 Task: Add an event with the title Second Product Launch Event and Customer Showcase, date ''2023/10/30'', time 9:15 AM to 11:15 AMand add a description: Conclude the exercise by summarizing the key takeaways and lessons learned. Emphasize the importance of trust, effective communication, and mutual support in building a strong and cohesive team.Select event color  Graphite . Add location for the event as: Bergen, Norway, logged in from the account softage.8@softage.netand send the event invitation to softage.1@softage.net and softage.2@softage.net. Set a reminder for the event Weekly on Sunday
Action: Mouse moved to (75, 98)
Screenshot: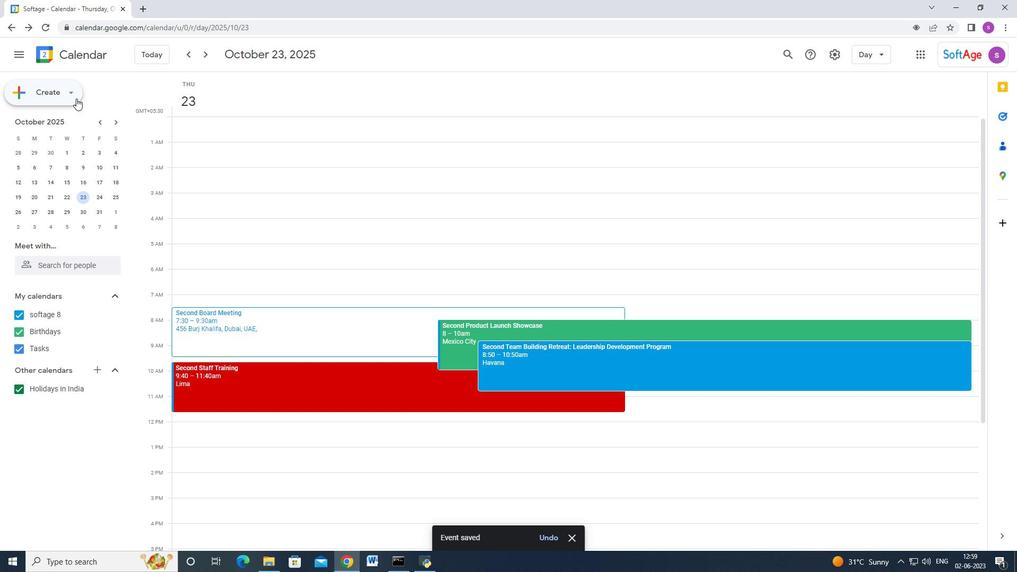 
Action: Mouse pressed left at (75, 98)
Screenshot: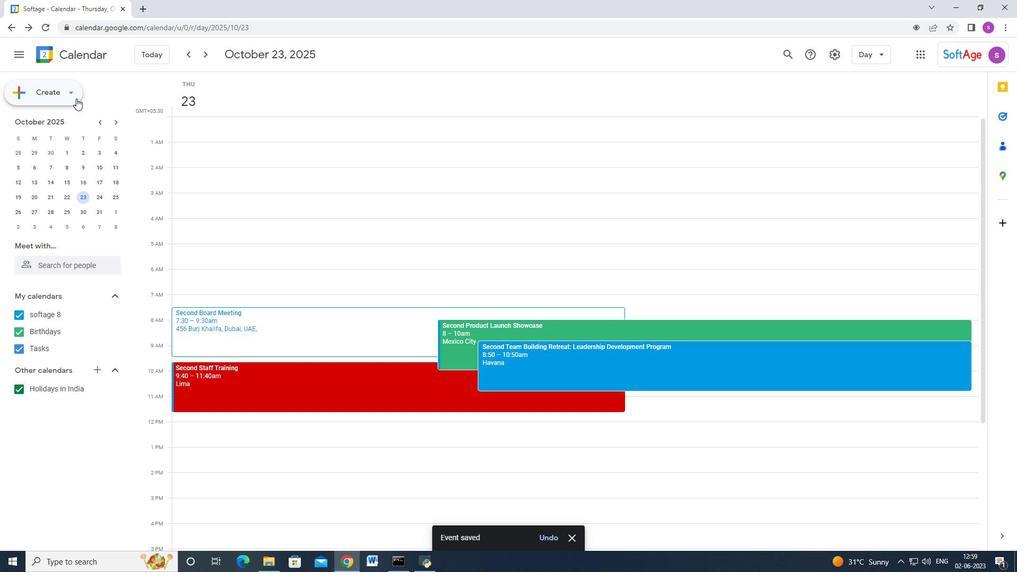 
Action: Mouse moved to (61, 118)
Screenshot: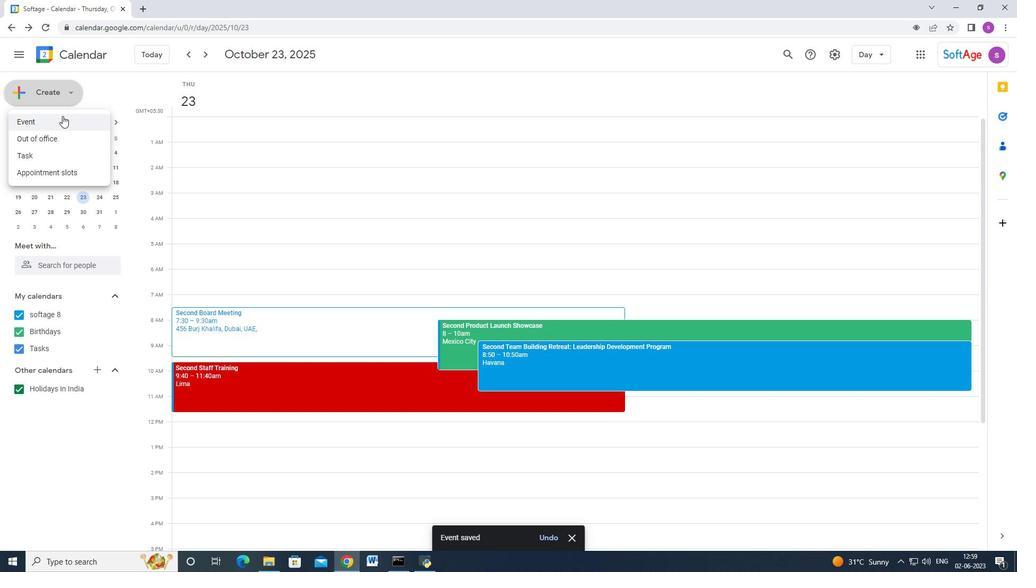 
Action: Mouse pressed left at (61, 118)
Screenshot: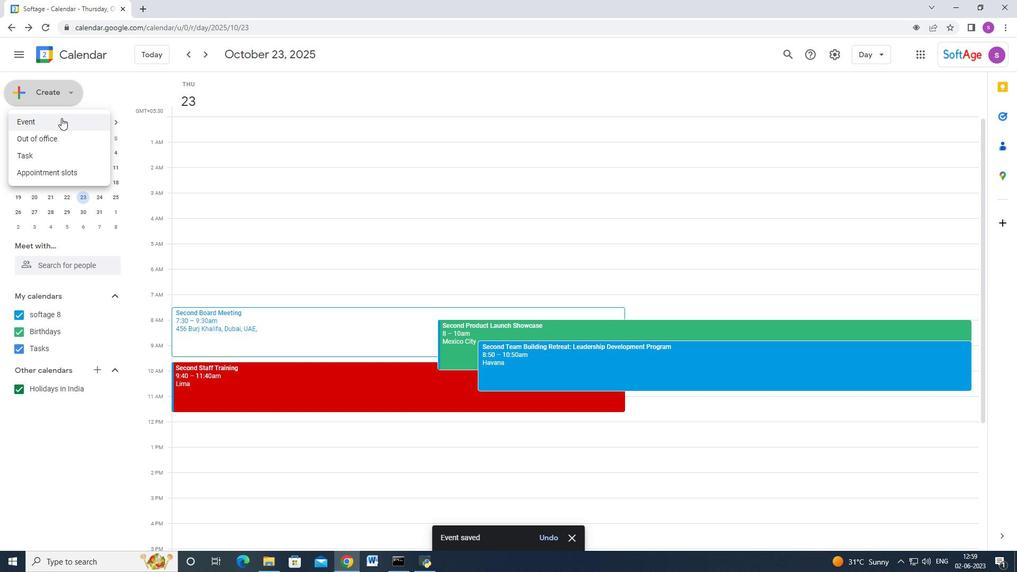 
Action: Mouse moved to (593, 433)
Screenshot: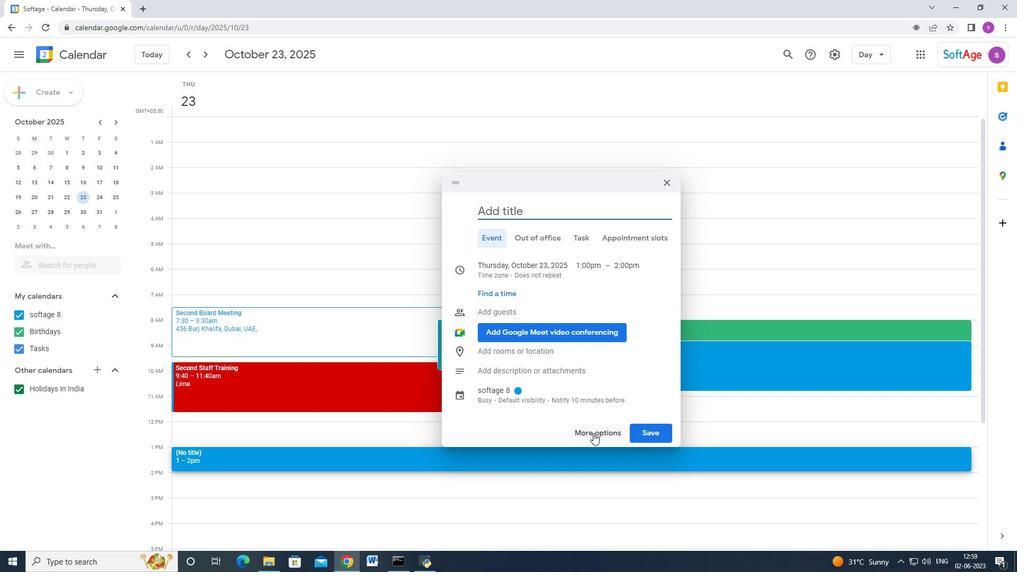 
Action: Mouse pressed left at (593, 433)
Screenshot: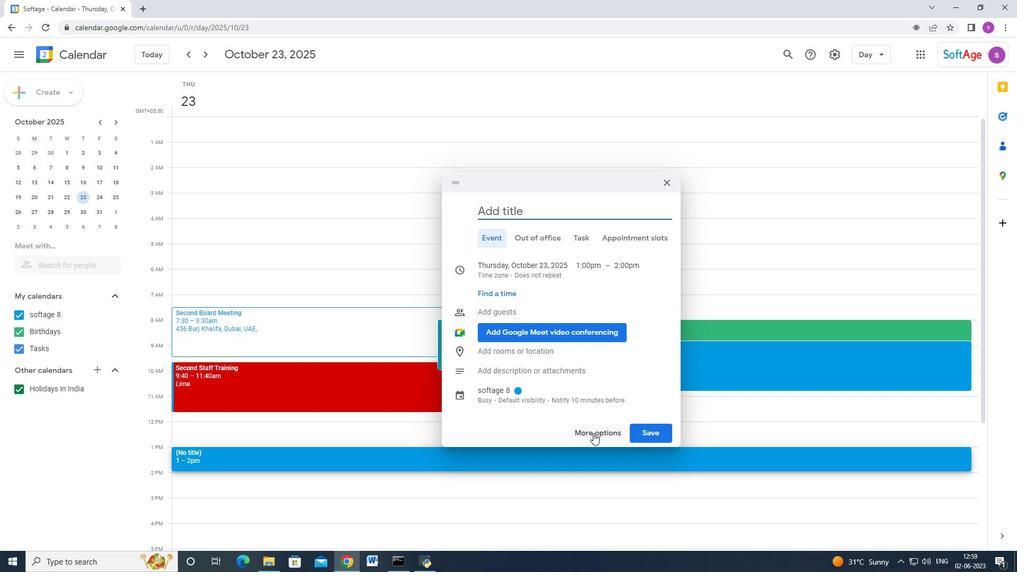 
Action: Mouse moved to (100, 84)
Screenshot: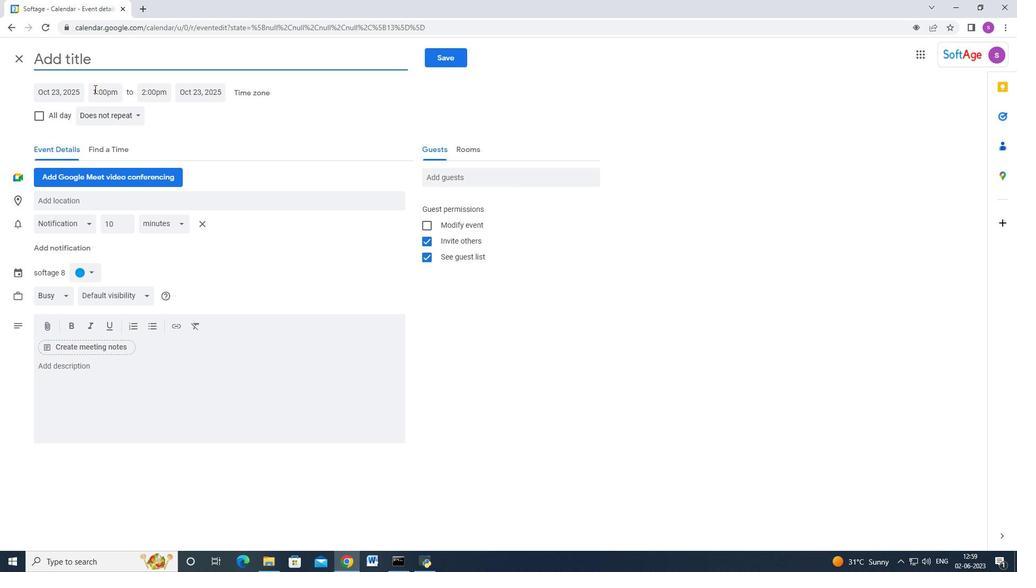 
Action: Key pressed <Key.shift_r>Second<Key.space><Key.shift>Project<Key.space><Key.shift>Lessons<Key.space><Key.shift>Learned<Key.space><Key.shift>Disu<Key.backspace>c<Key.backspace>cussion
Screenshot: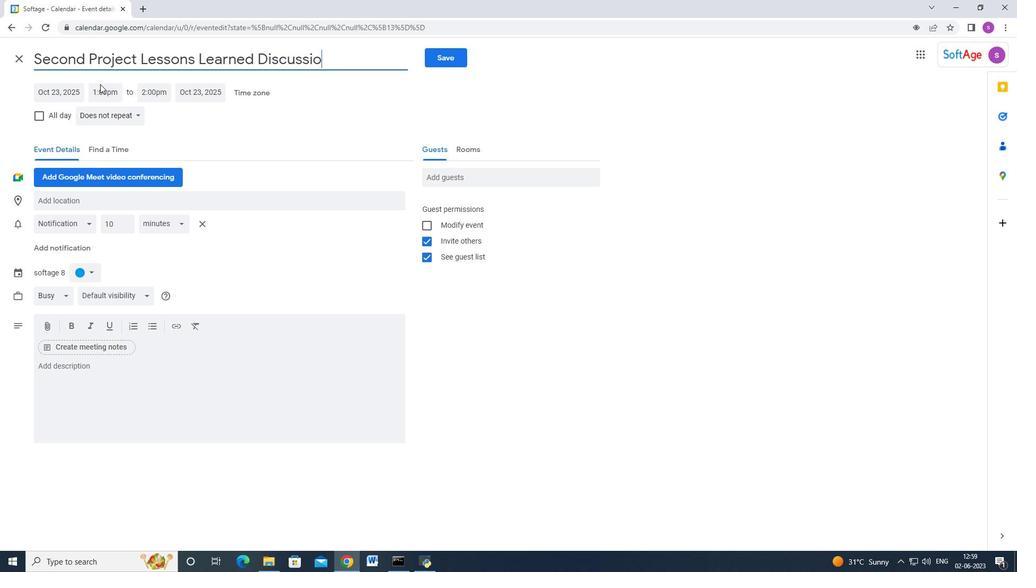 
Action: Mouse moved to (63, 90)
Screenshot: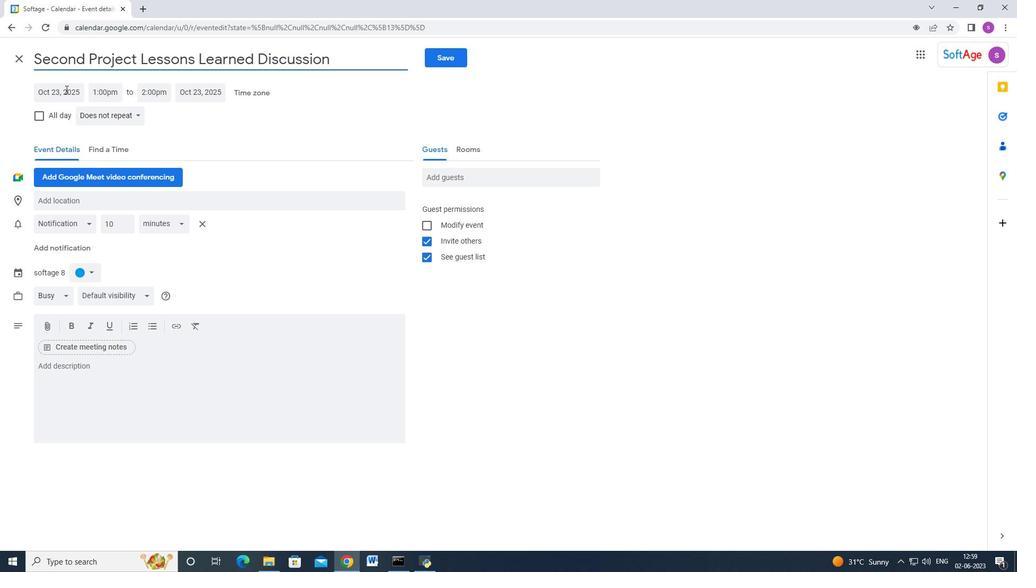 
Action: Mouse pressed left at (63, 90)
Screenshot: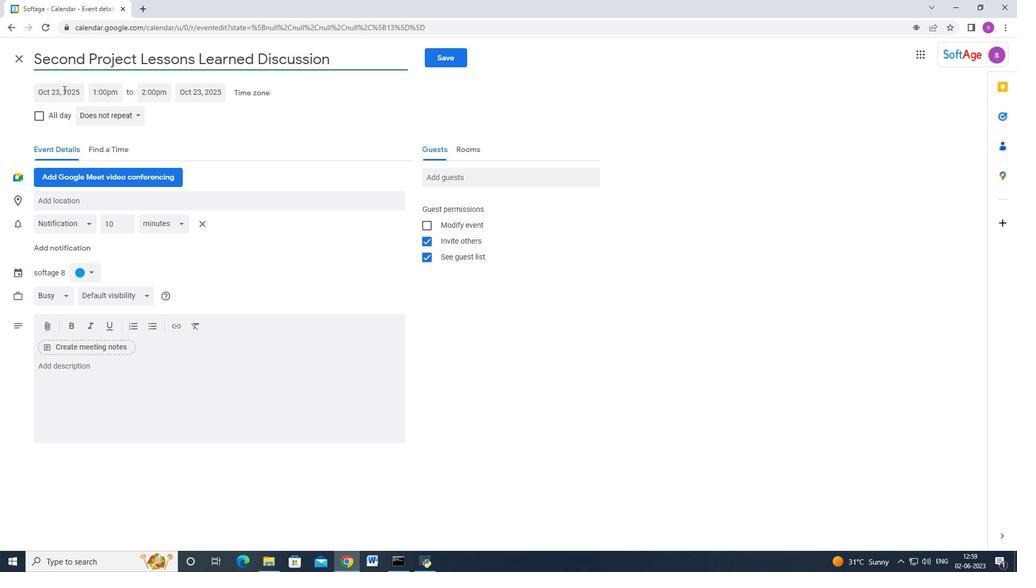 
Action: Mouse moved to (148, 113)
Screenshot: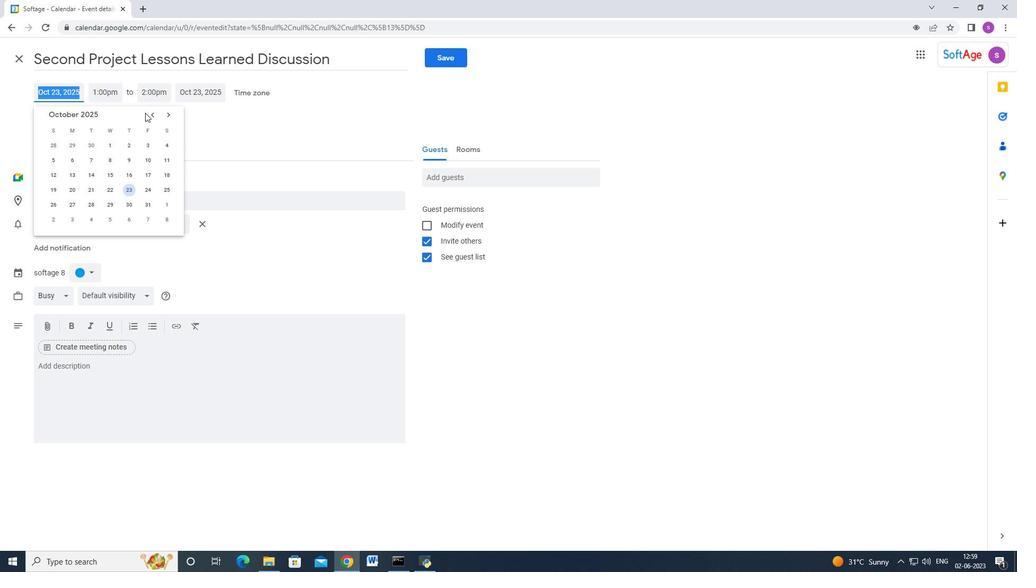 
Action: Mouse pressed left at (148, 113)
Screenshot: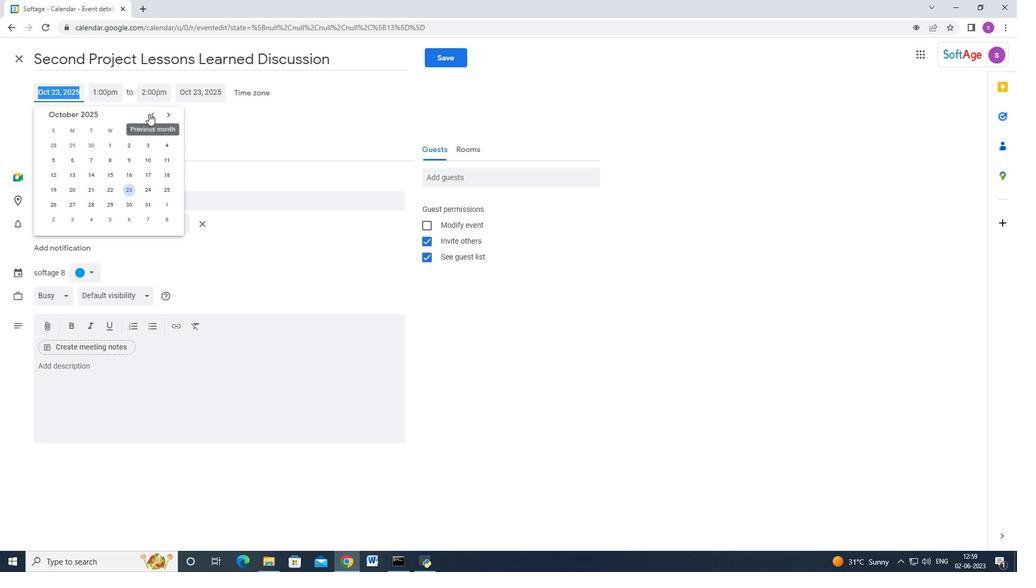 
Action: Mouse pressed left at (148, 113)
Screenshot: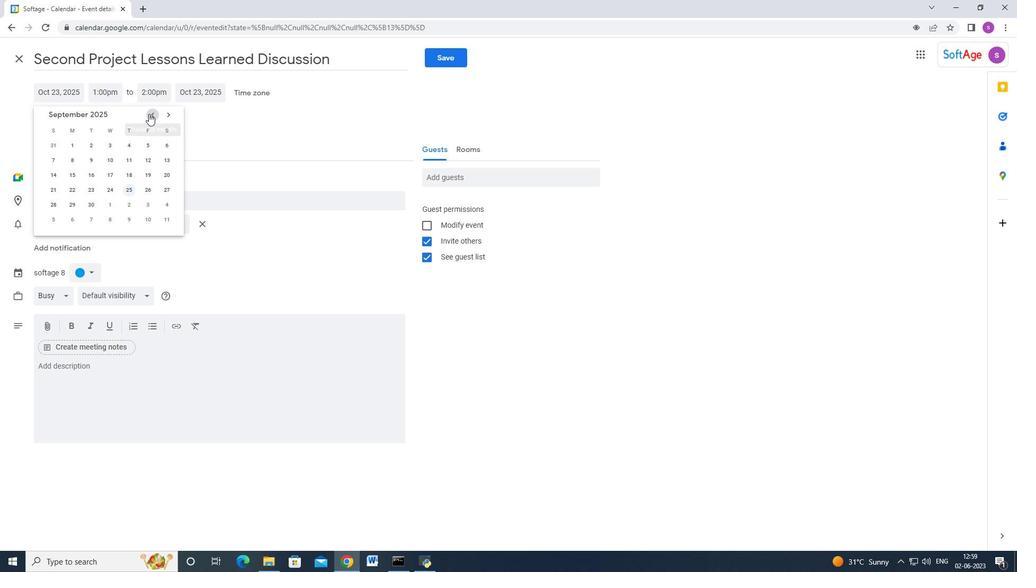 
Action: Mouse pressed left at (148, 113)
Screenshot: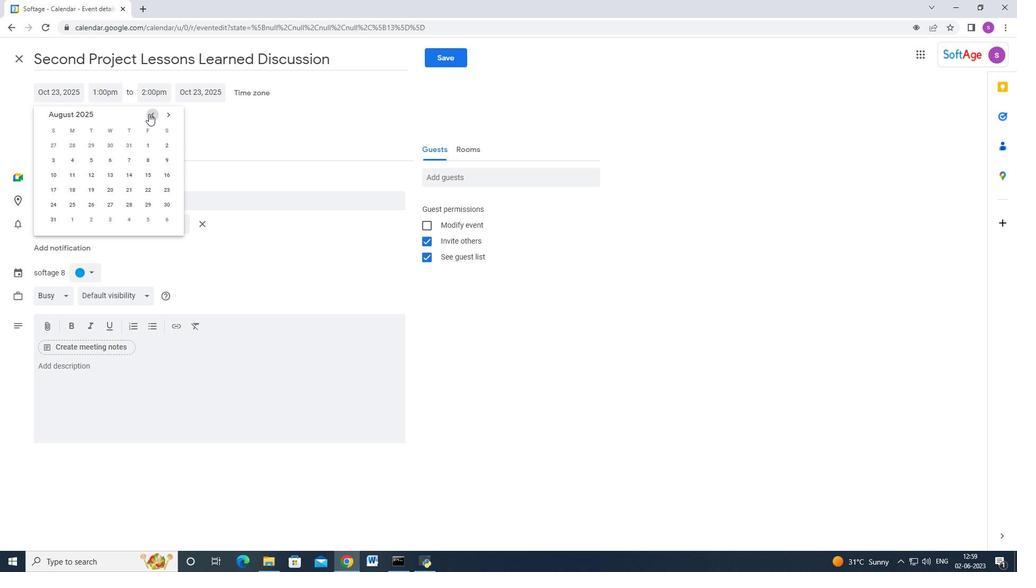 
Action: Mouse pressed left at (148, 113)
Screenshot: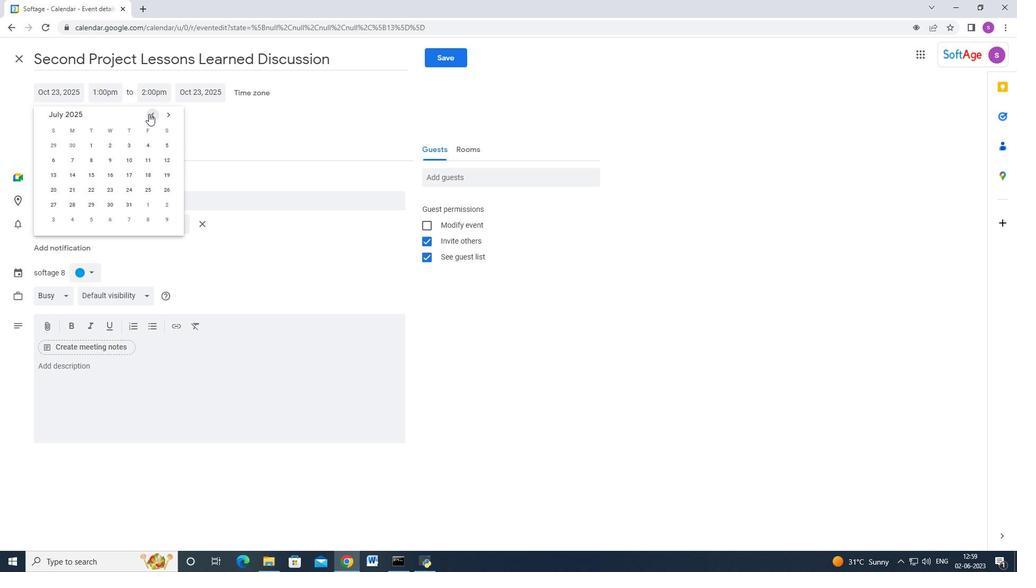 
Action: Mouse pressed left at (148, 113)
Screenshot: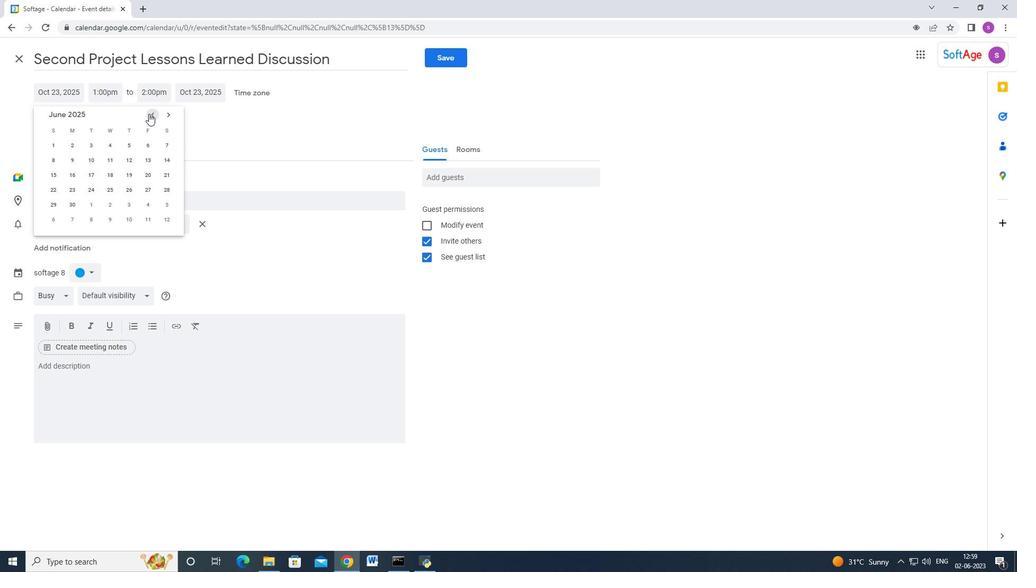 
Action: Mouse pressed left at (148, 113)
Screenshot: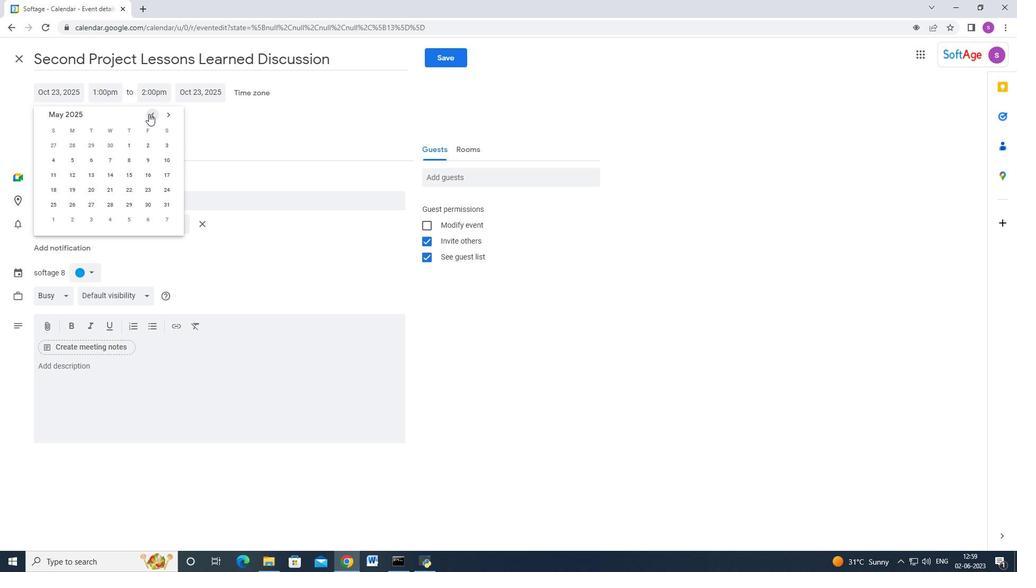 
Action: Mouse pressed left at (148, 113)
Screenshot: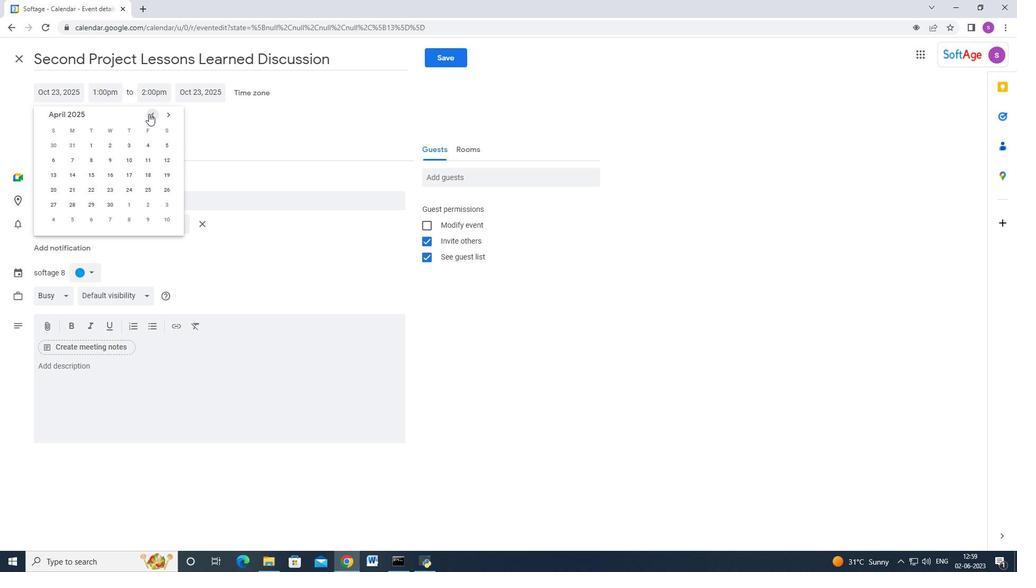 
Action: Mouse pressed left at (148, 113)
Screenshot: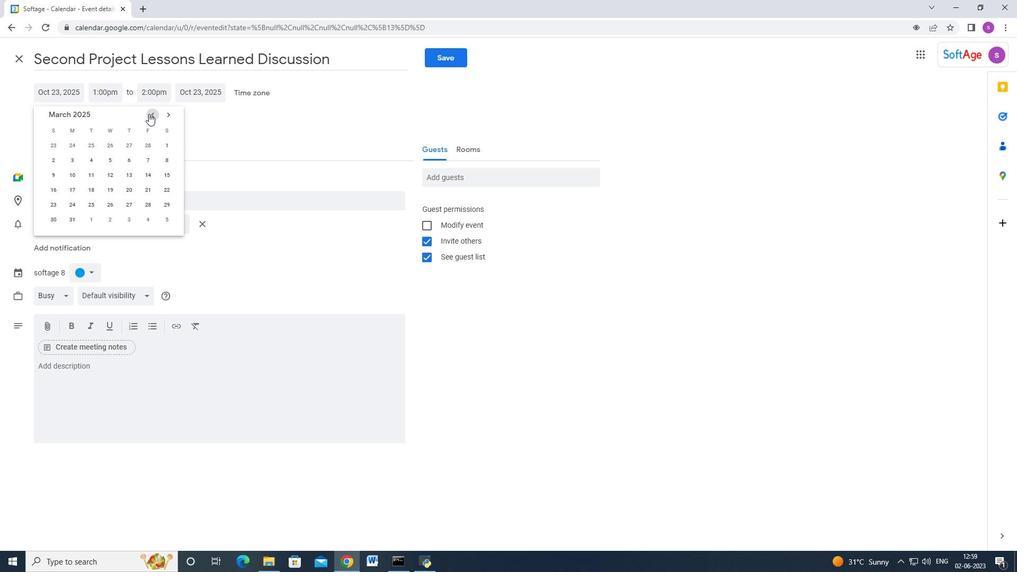
Action: Mouse pressed left at (148, 113)
Screenshot: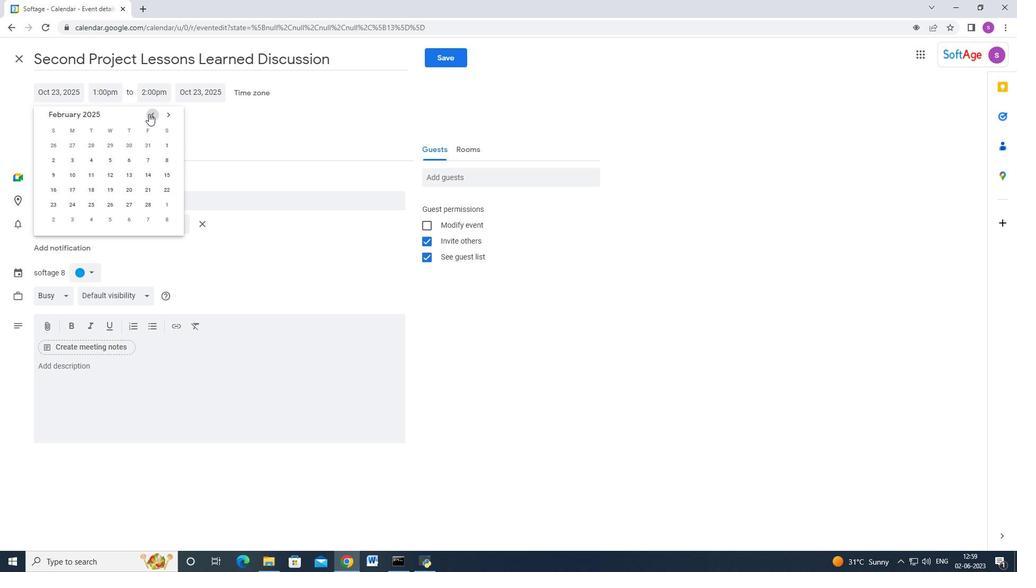 
Action: Mouse pressed left at (148, 113)
Screenshot: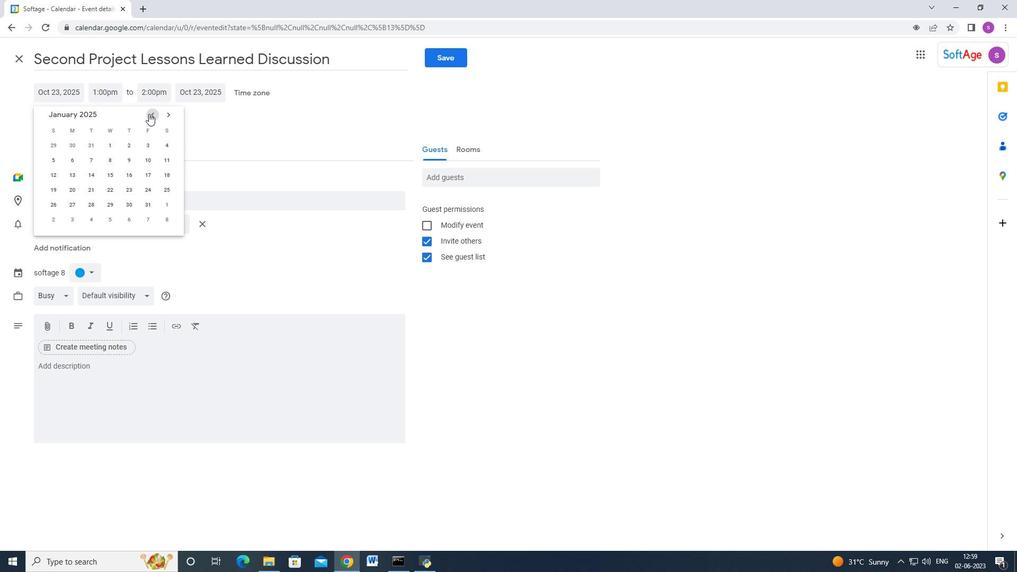 
Action: Mouse pressed left at (148, 113)
Screenshot: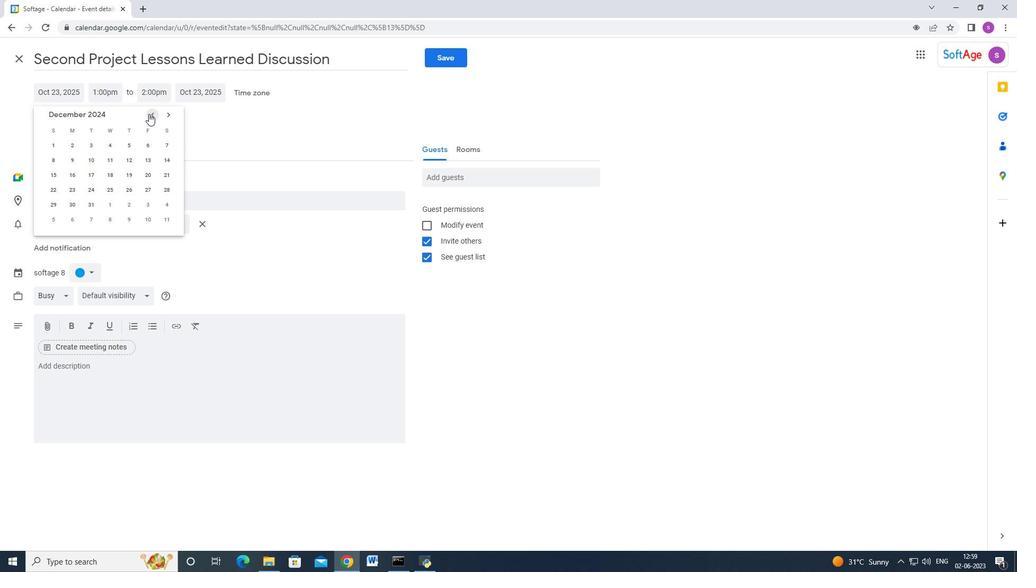 
Action: Mouse pressed left at (148, 113)
Screenshot: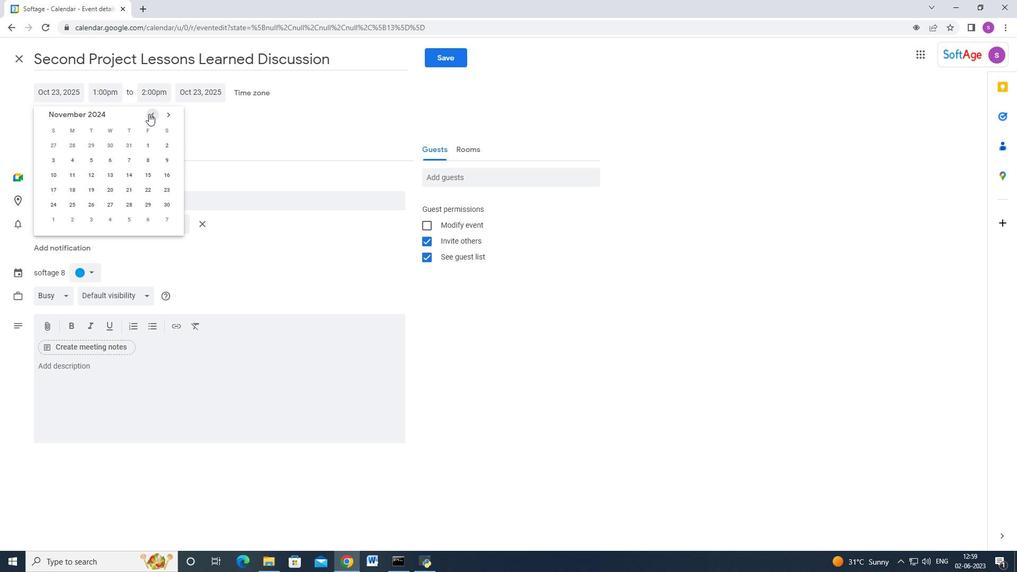 
Action: Mouse pressed left at (148, 113)
Screenshot: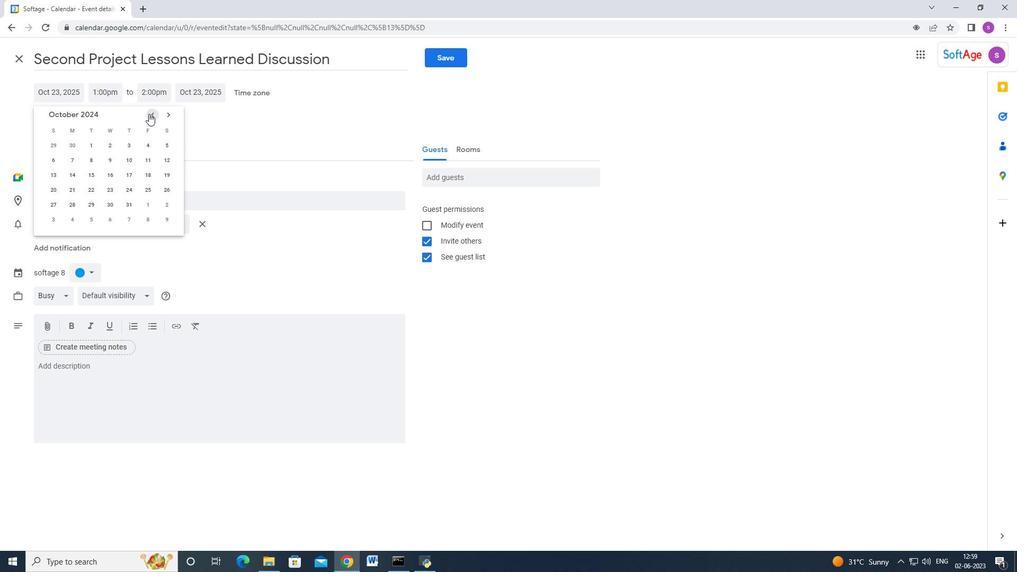 
Action: Mouse pressed left at (148, 113)
Screenshot: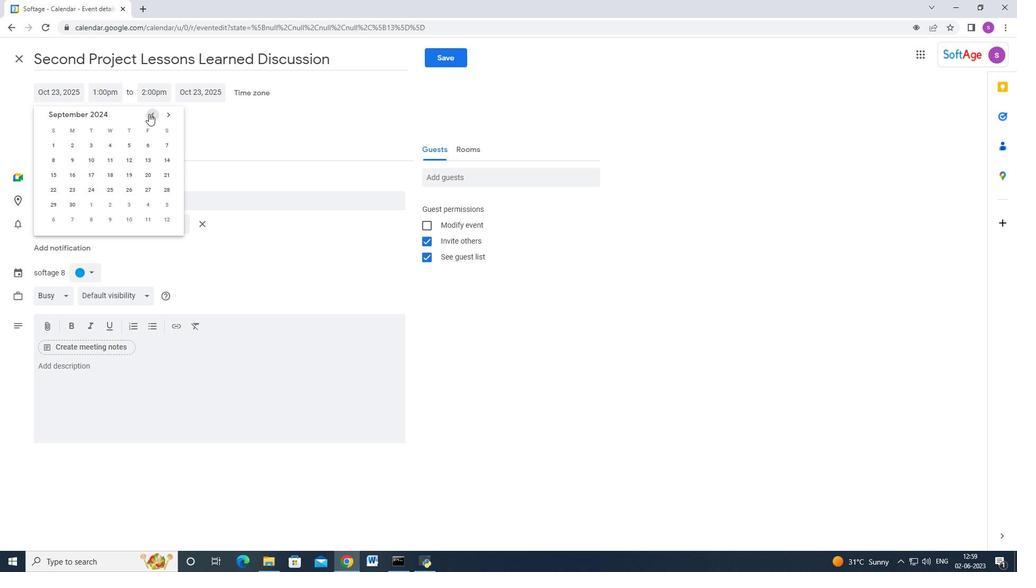 
Action: Mouse pressed left at (148, 113)
Screenshot: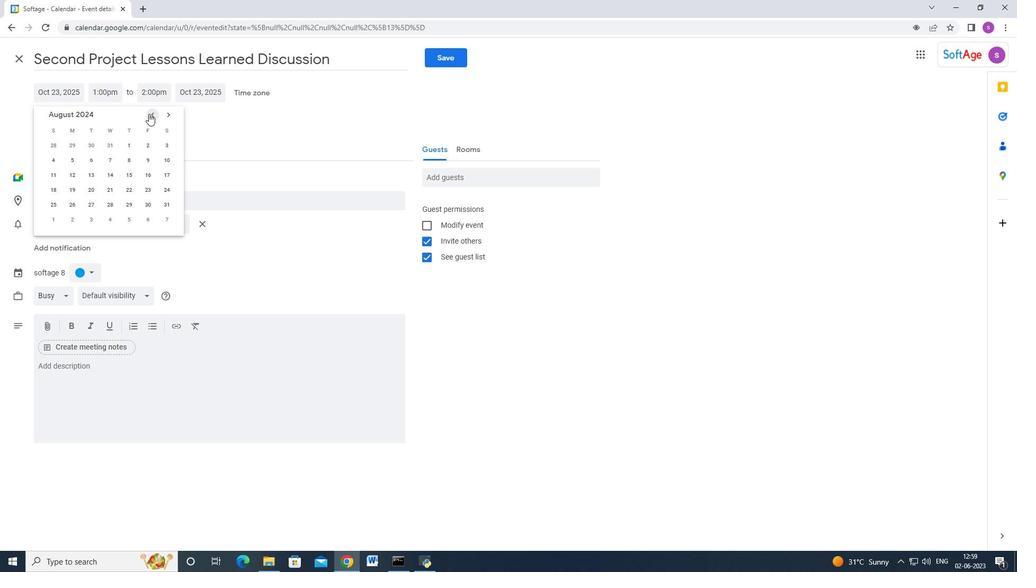 
Action: Mouse pressed left at (148, 113)
Screenshot: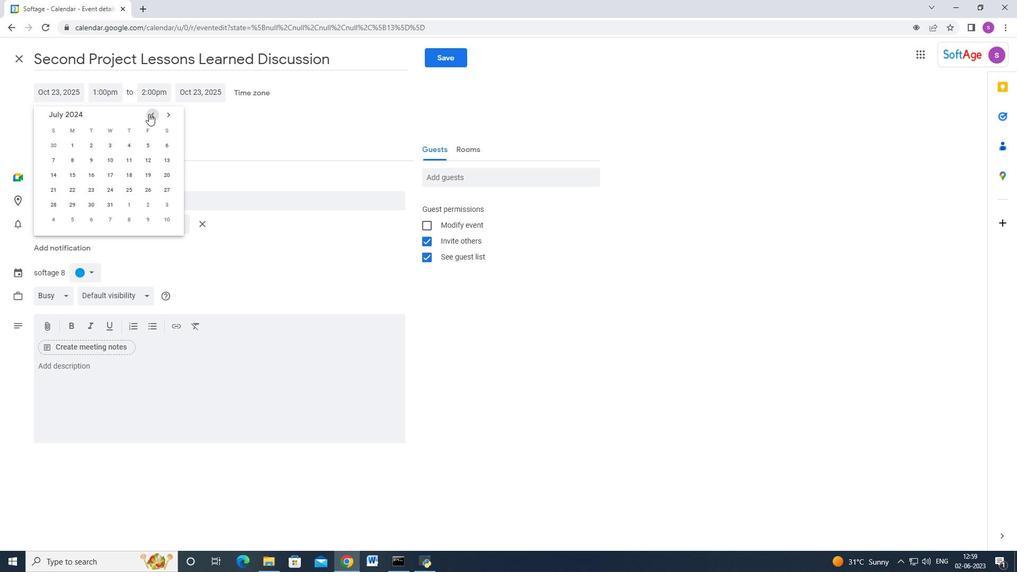 
Action: Mouse pressed left at (148, 113)
Screenshot: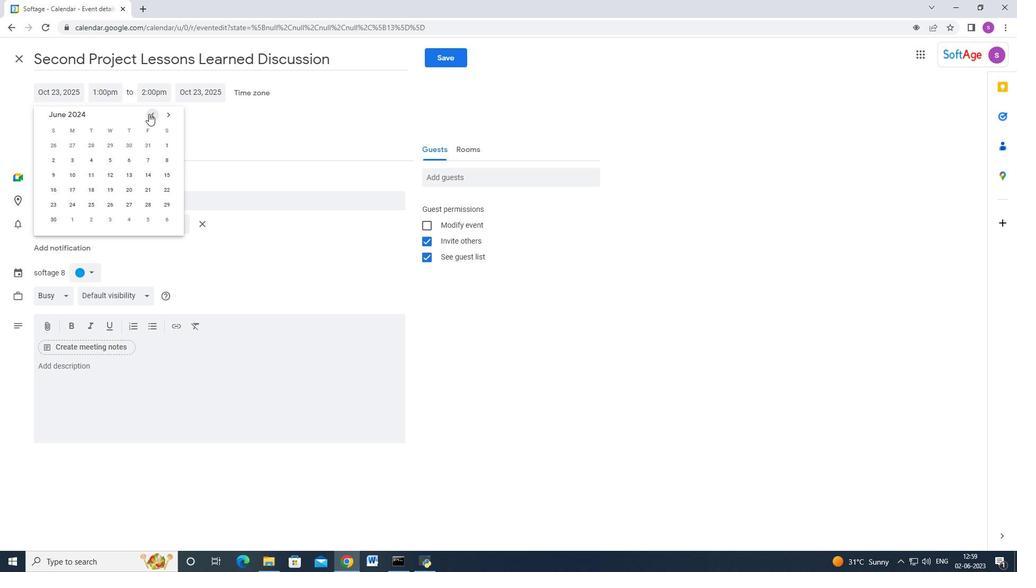 
Action: Mouse pressed left at (148, 113)
Screenshot: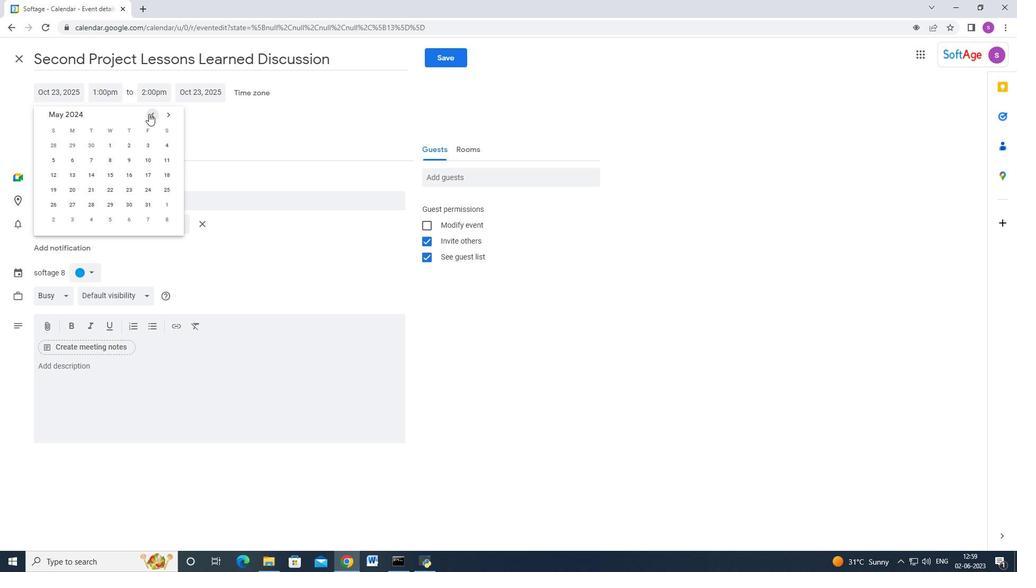 
Action: Mouse pressed left at (148, 113)
Screenshot: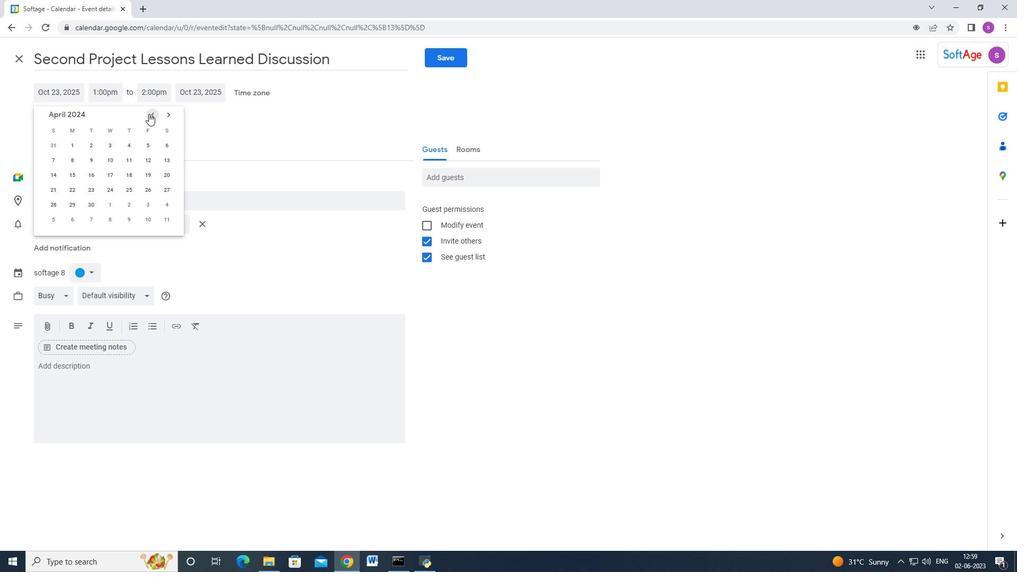 
Action: Mouse pressed left at (148, 113)
Screenshot: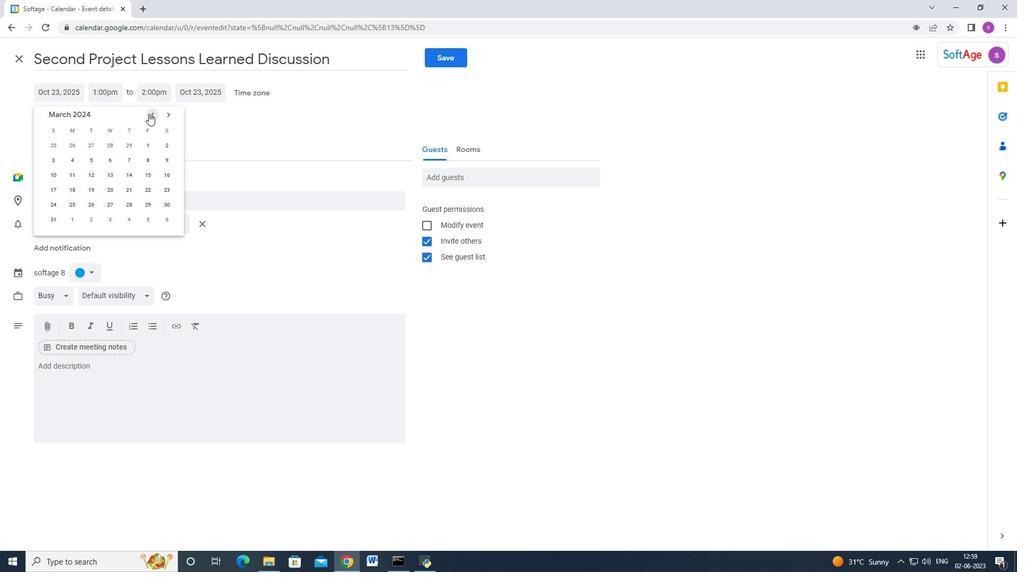 
Action: Mouse moved to (171, 113)
Screenshot: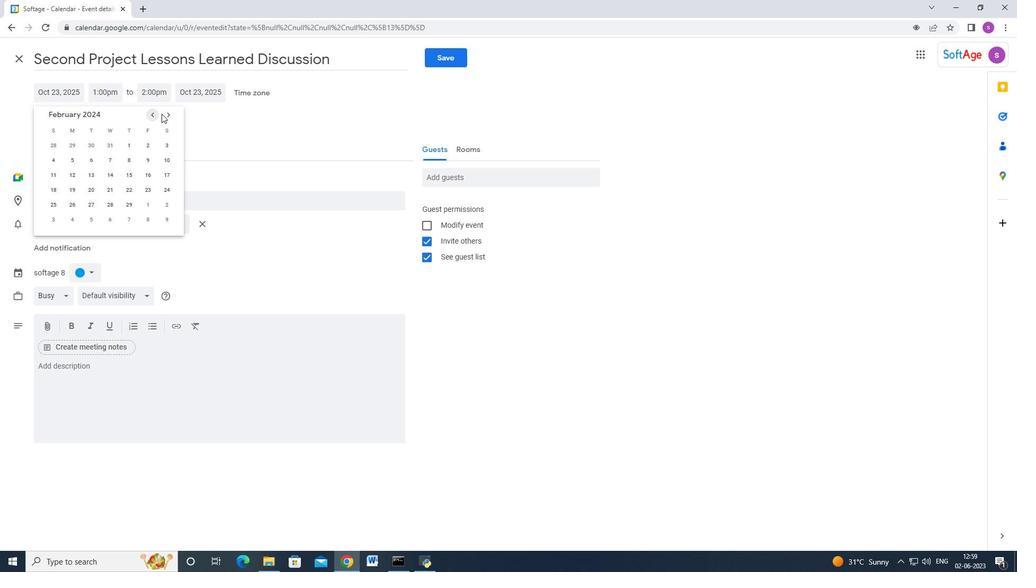 
Action: Mouse pressed left at (171, 113)
Screenshot: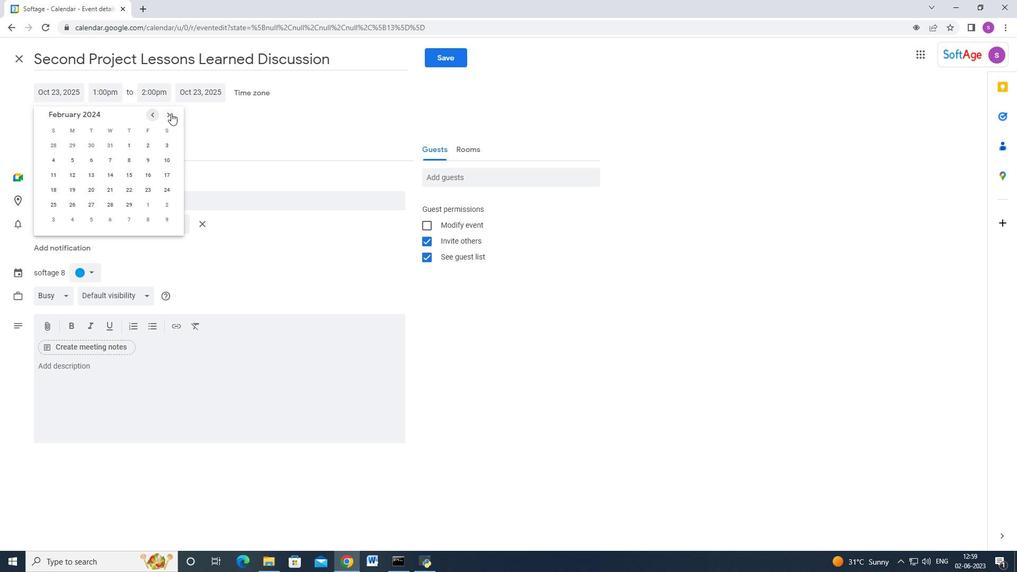 
Action: Mouse moved to (95, 189)
Screenshot: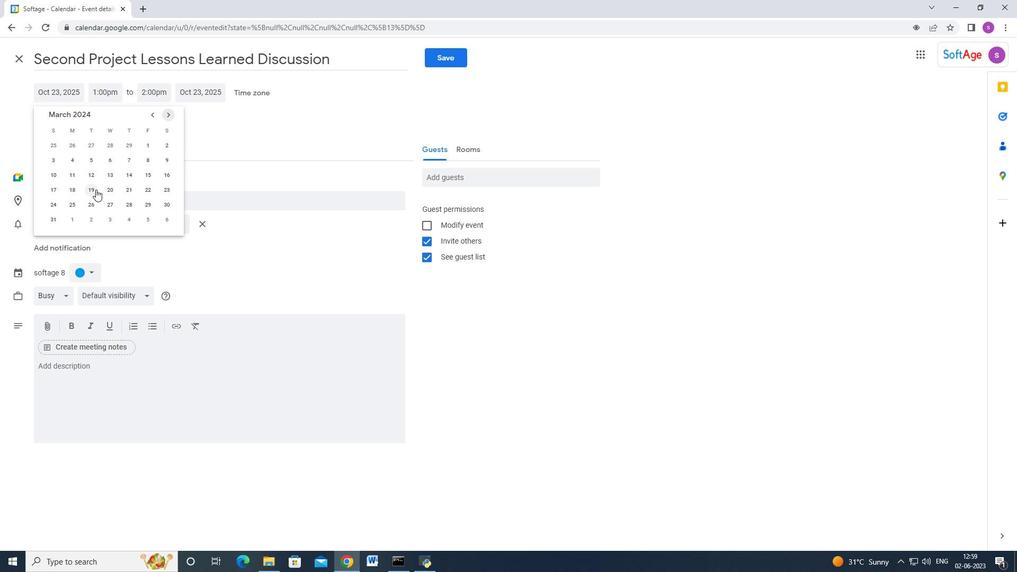 
Action: Mouse pressed left at (95, 189)
Screenshot: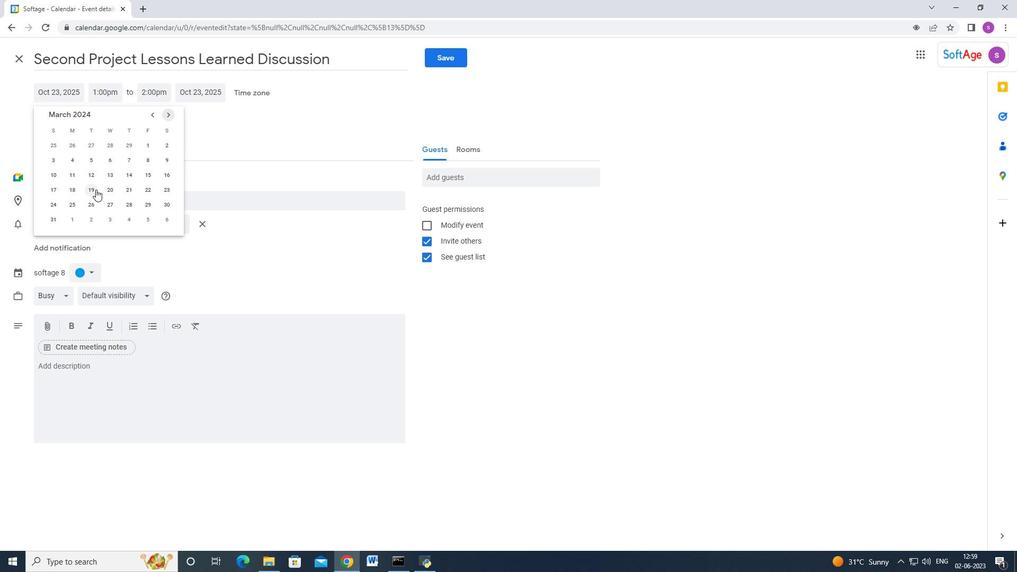 
Action: Mouse moved to (114, 94)
Screenshot: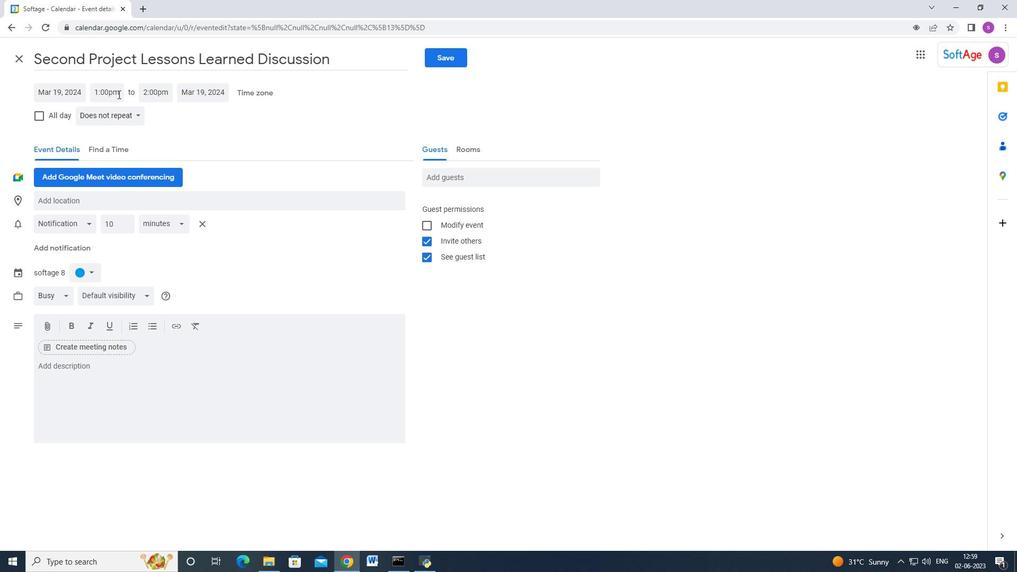 
Action: Mouse pressed left at (114, 94)
Screenshot: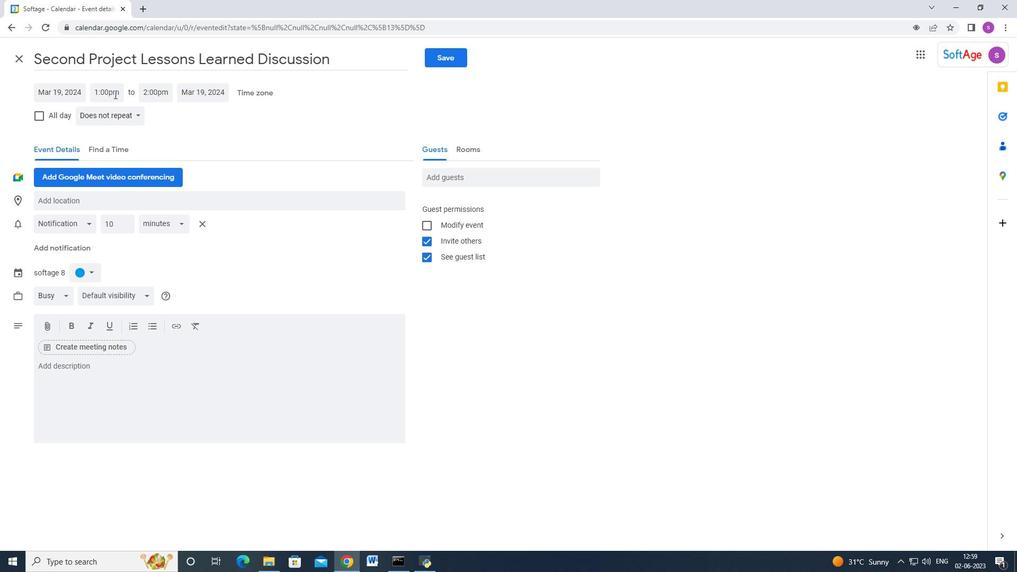 
Action: Mouse moved to (114, 96)
Screenshot: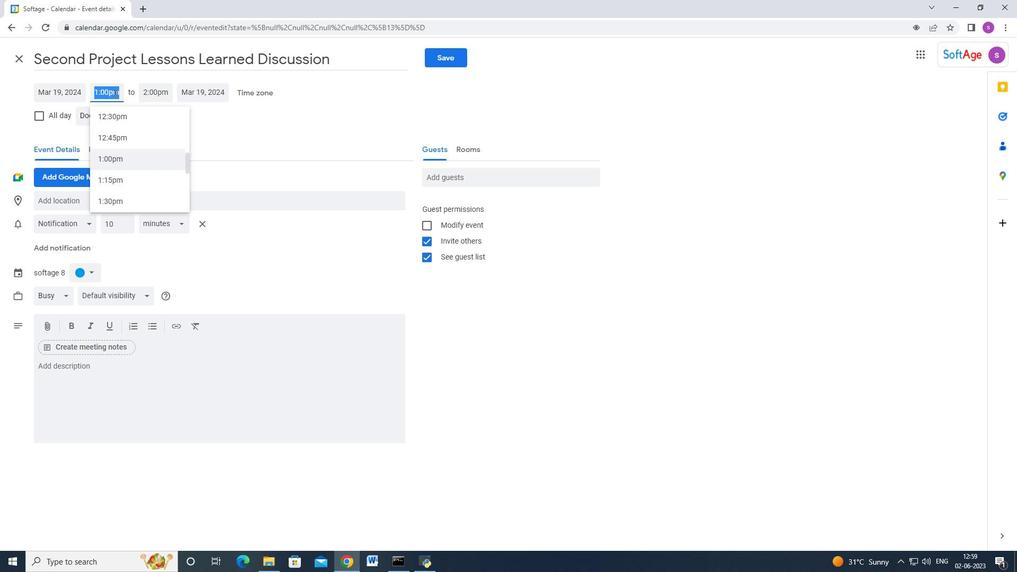 
Action: Key pressed 9<Key.shift>:40am<Key.enter>
Screenshot: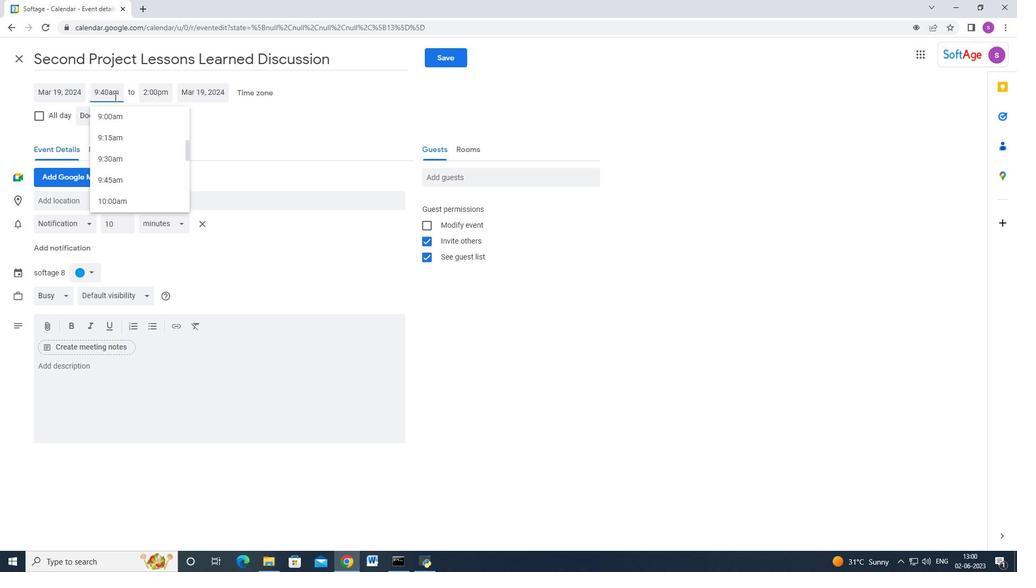 
Action: Mouse moved to (154, 91)
Screenshot: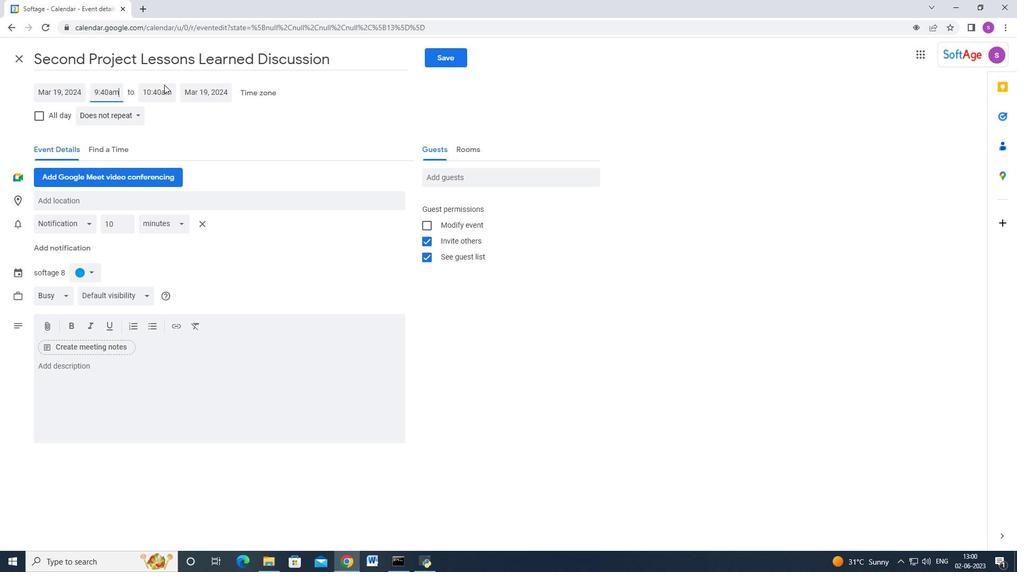 
Action: Mouse pressed left at (154, 91)
Screenshot: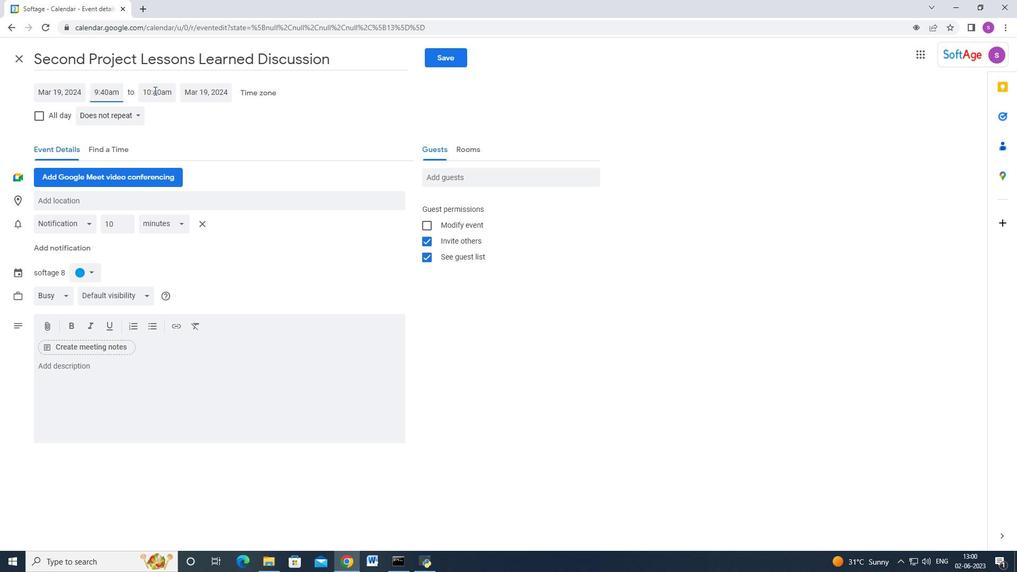 
Action: Mouse moved to (154, 91)
Screenshot: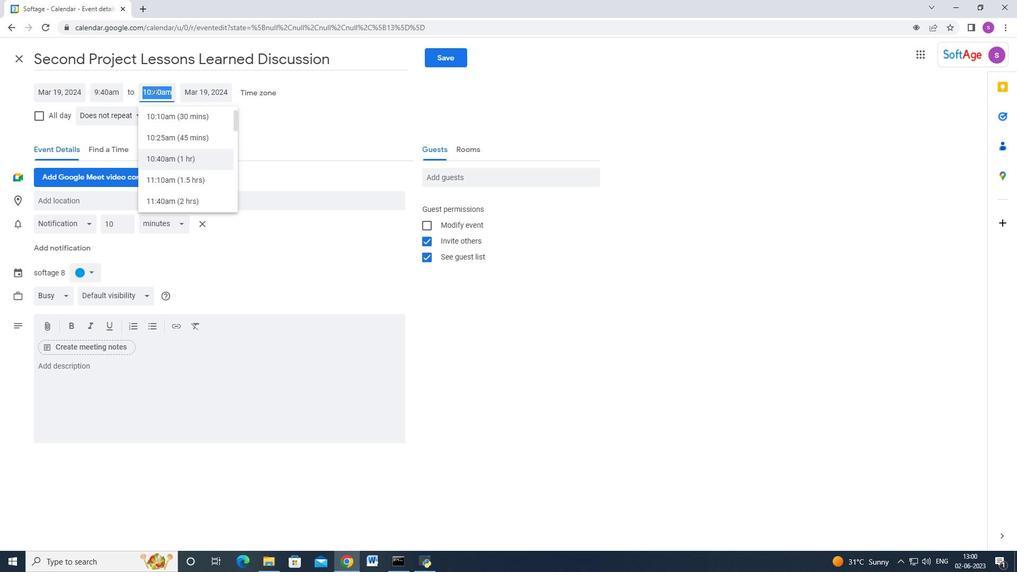 
Action: Key pressed 11<Key.shift>:40am<Key.enter>
Screenshot: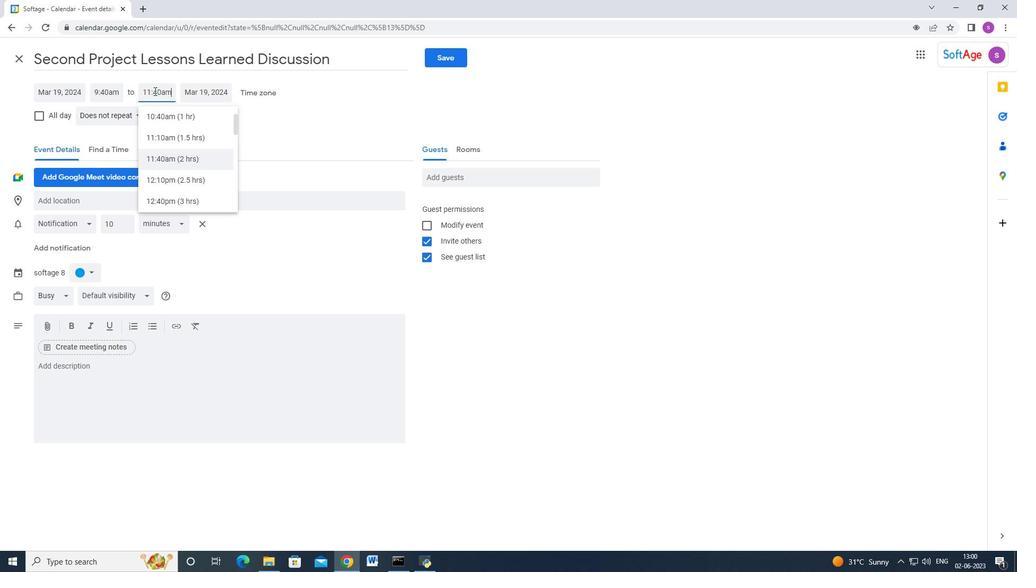 
Action: Mouse moved to (108, 377)
Screenshot: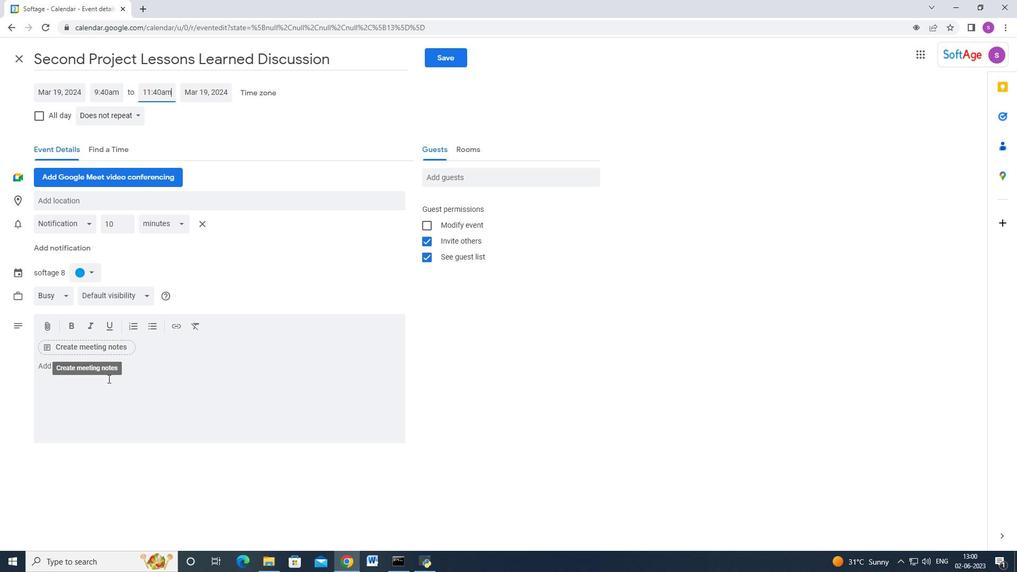 
Action: Mouse pressed left at (108, 377)
Screenshot: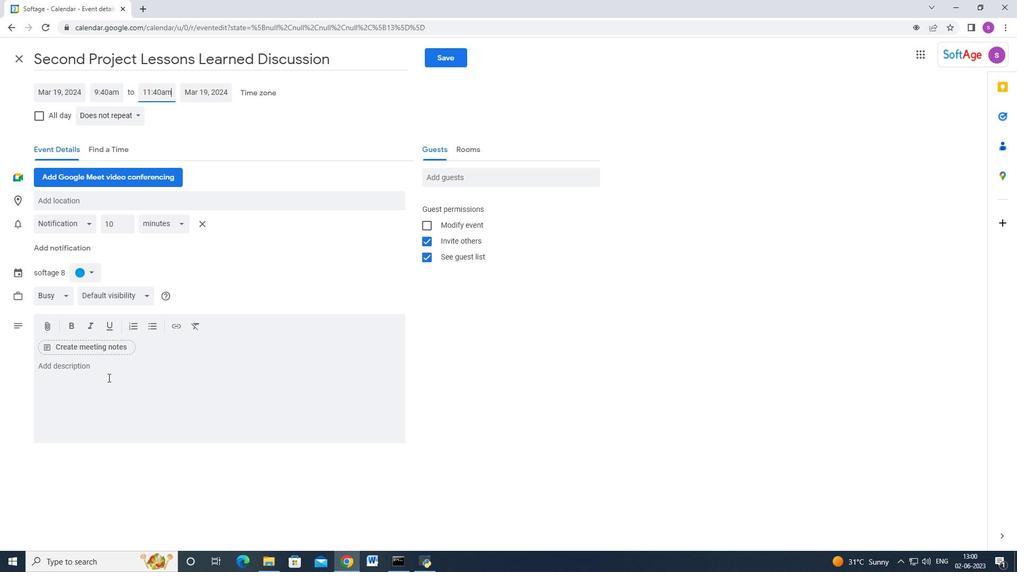 
Action: Mouse moved to (117, 373)
Screenshot: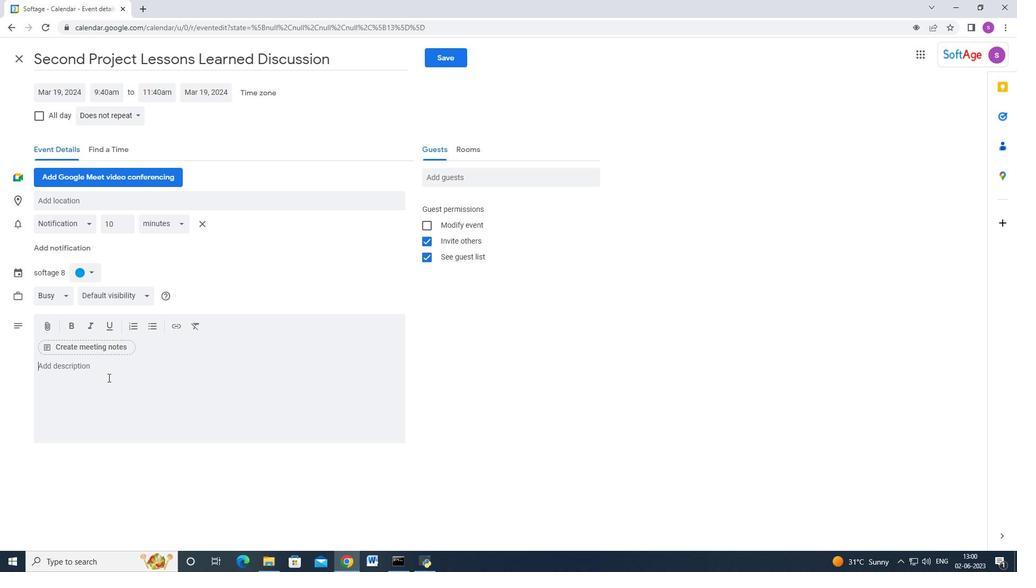 
Action: Key pressed <Key.shift>The<Key.space>employee<Key.space>will<Key.space>be<Key.space>informed<Key.space>abouth<Key.space>the<Key.space>avi<Key.backspace><Key.backspace><Key.backspace><Key.backspace><Key.backspace><Key.backspace><Key.backspace><Key.backspace><Key.backspace><Key.space>the<Key.space>available<Key.space>resources<Key.space>and<Key.space>support<Key.space>systems,<Key.space>such<Key.space>as<Key.space>training<Key.space>programs,<Key.space>mentor<Key.space>opportunities,<Key.space>or<Key.space>coaching<Key.space>sessions.<Key.space><Key.shift>The<Key.space>supervisor<Key.space>will<Key.space>offer<Key.space>guidance<Key.space>and<Key.space>assistance<Key.space>in<Key.space>accessing<Key.space>these<Key.space>resources<Key.space>to<Key.space>facilitate<Key.space>the<Key.space>emply<Key.backspace>oyee's<Key.space>improvement.
Screenshot: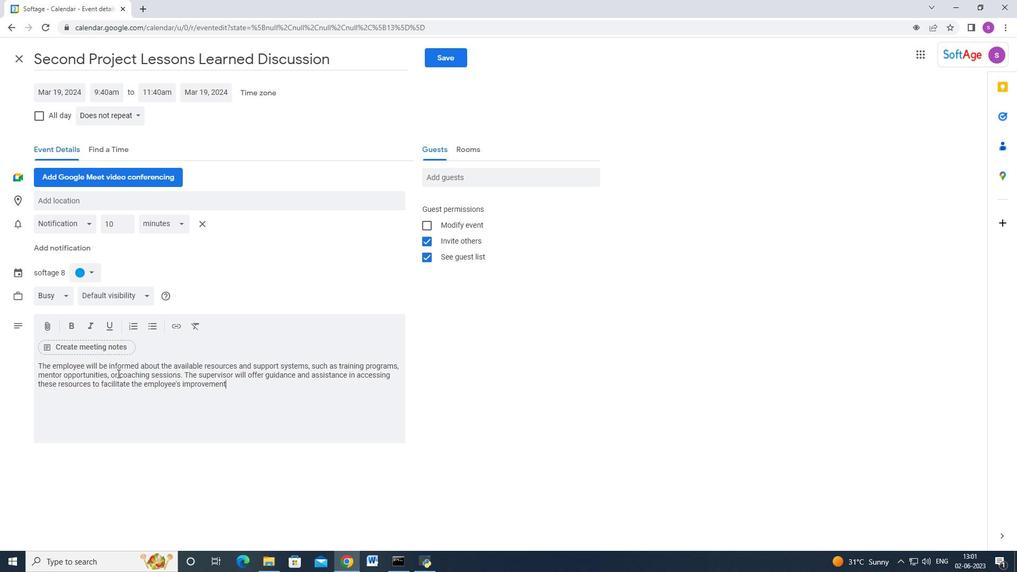 
Action: Mouse moved to (84, 273)
Screenshot: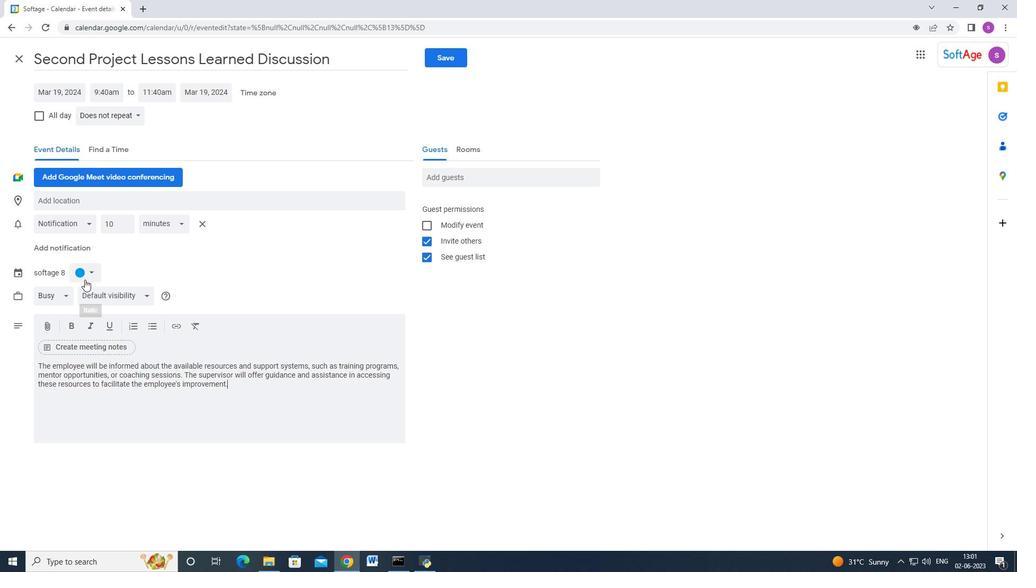 
Action: Mouse pressed left at (84, 273)
Screenshot: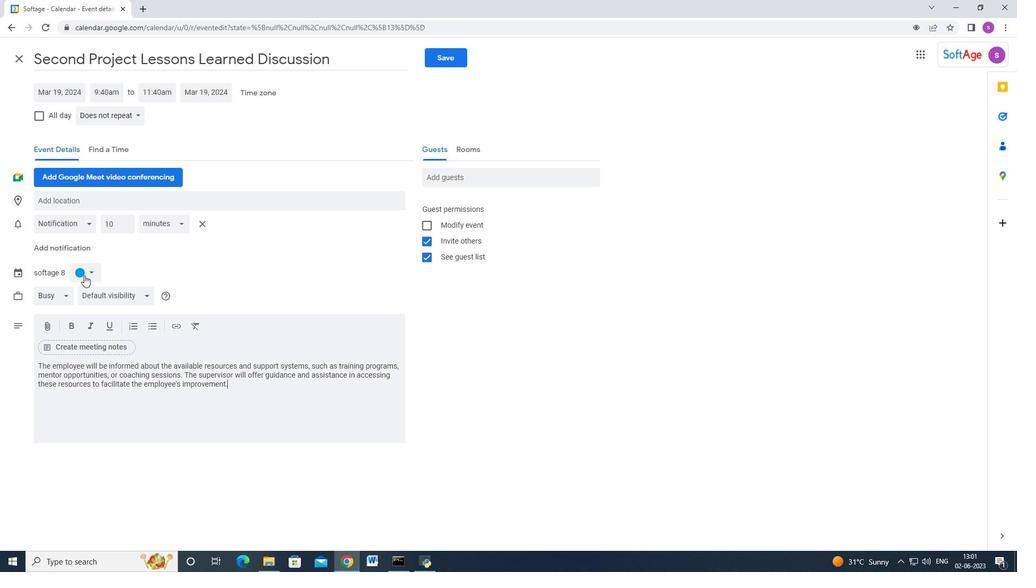 
Action: Mouse moved to (80, 322)
Screenshot: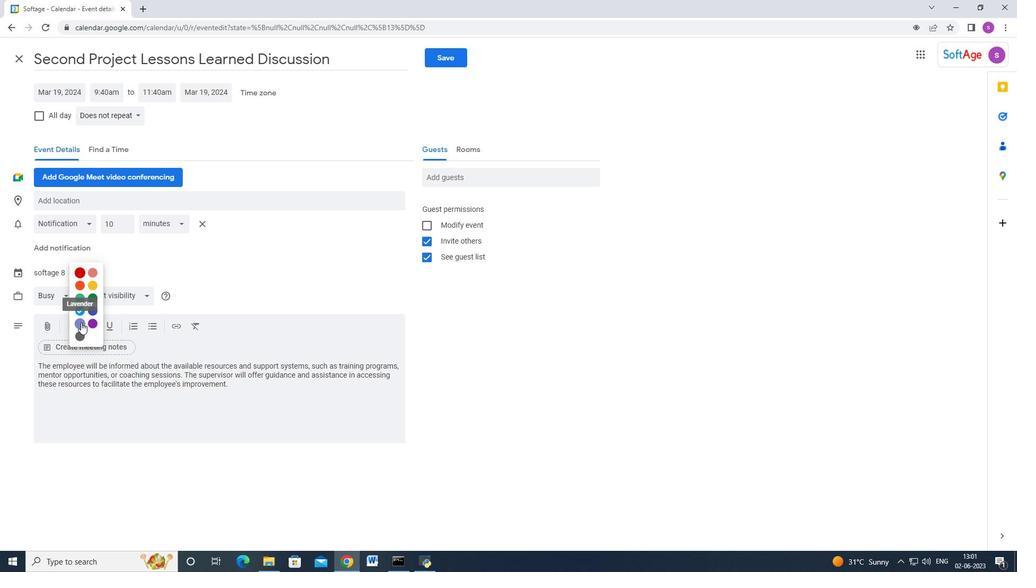 
Action: Mouse pressed left at (80, 322)
Screenshot: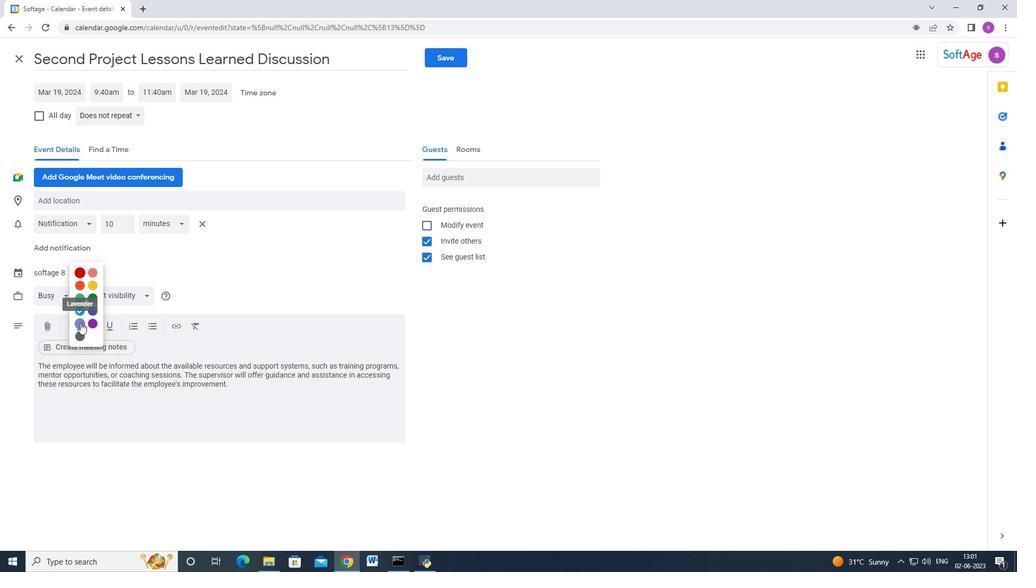 
Action: Mouse moved to (272, 208)
Screenshot: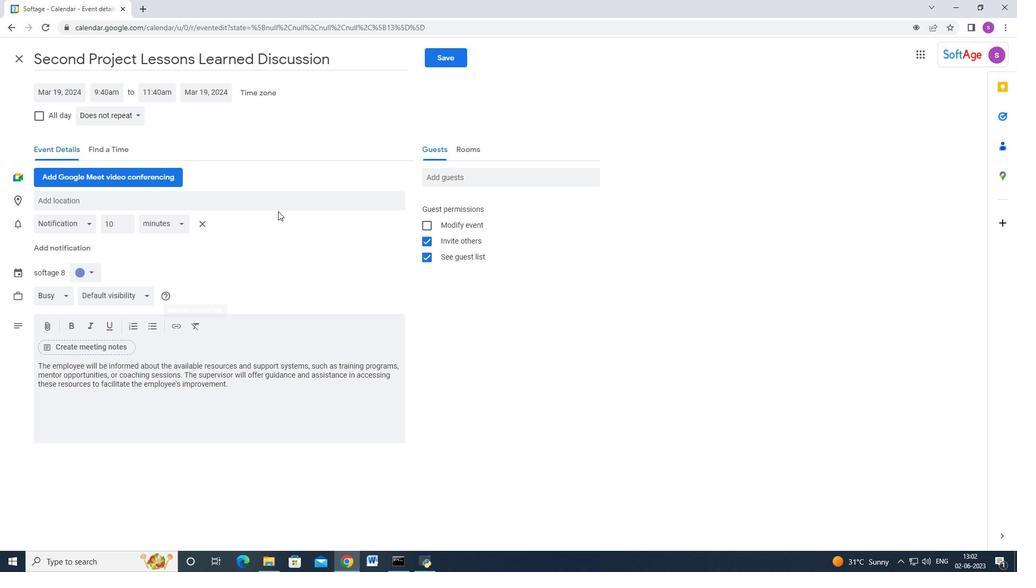 
Action: Mouse pressed left at (272, 208)
Screenshot: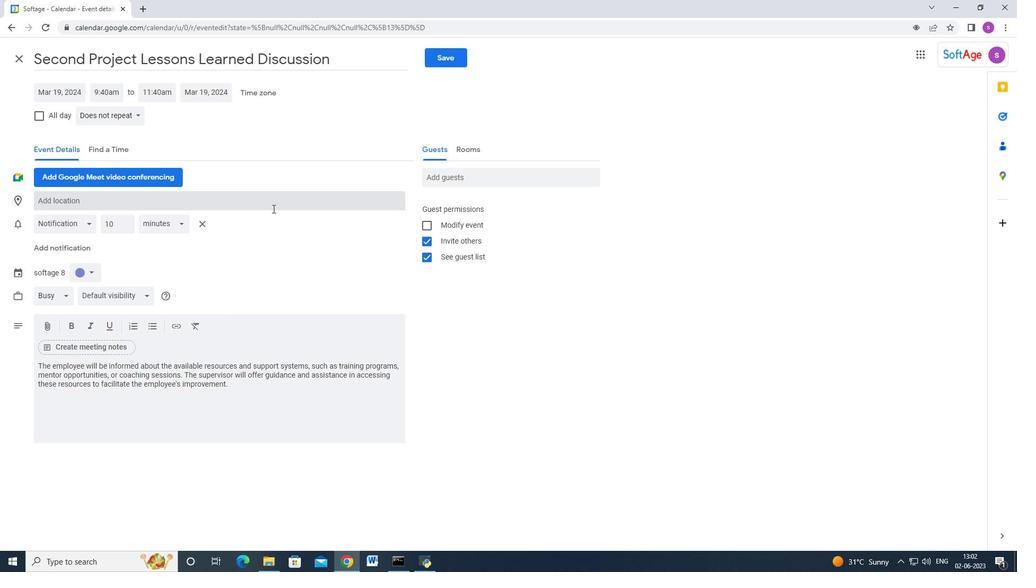 
Action: Key pressed <Key.shift_r>Zagreb<Key.space><Key.backspace>,<Key.space><Key.shift_r>Croatia
Screenshot: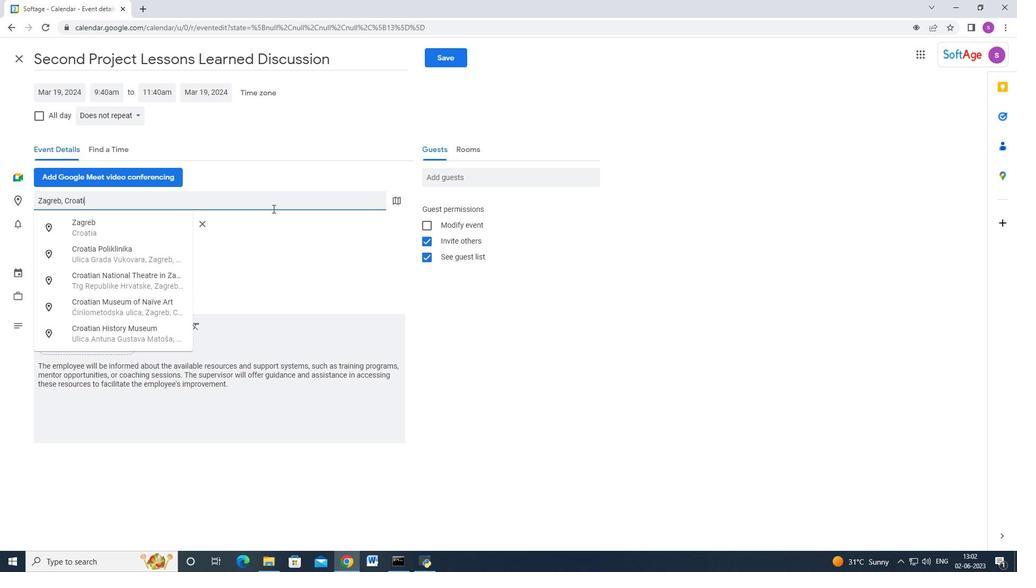 
Action: Mouse moved to (134, 224)
Screenshot: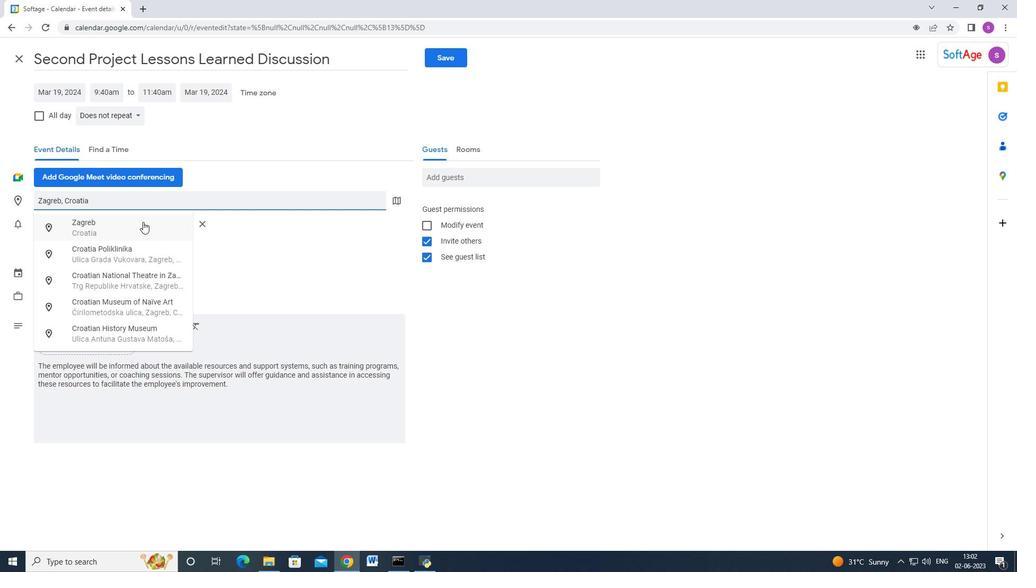 
Action: Mouse pressed left at (134, 224)
Screenshot: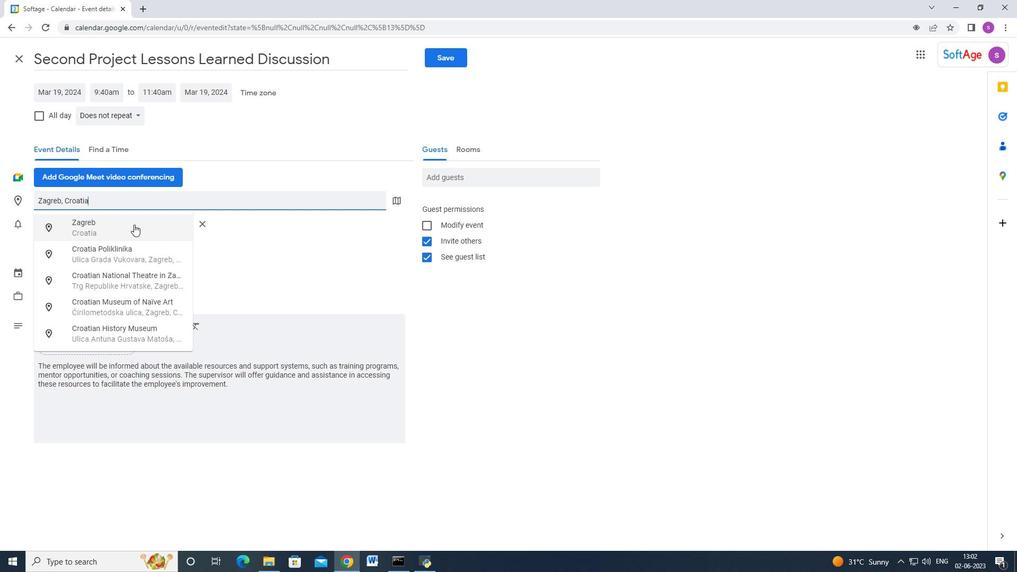 
Action: Mouse moved to (479, 173)
Screenshot: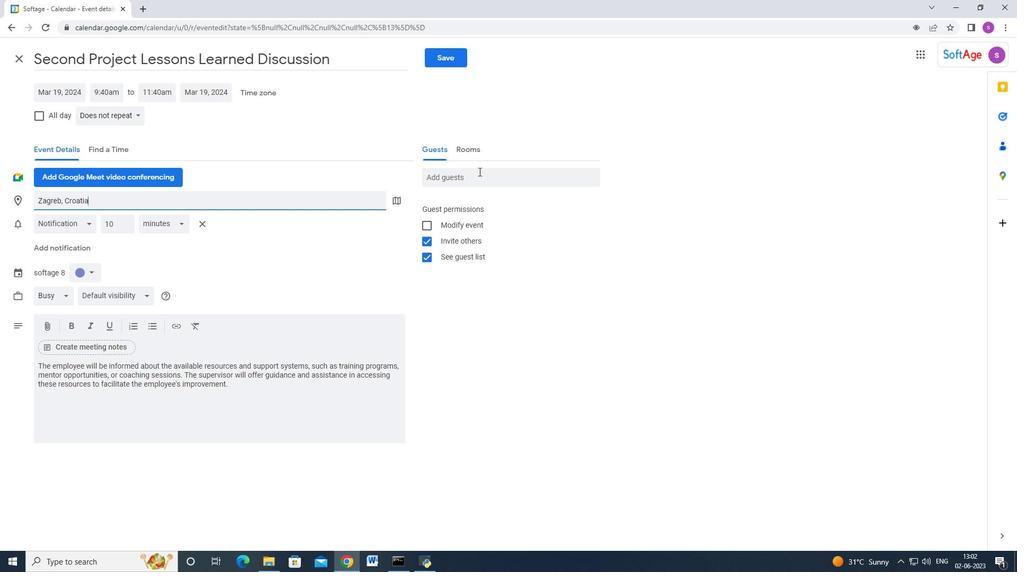
Action: Mouse pressed left at (479, 173)
Screenshot: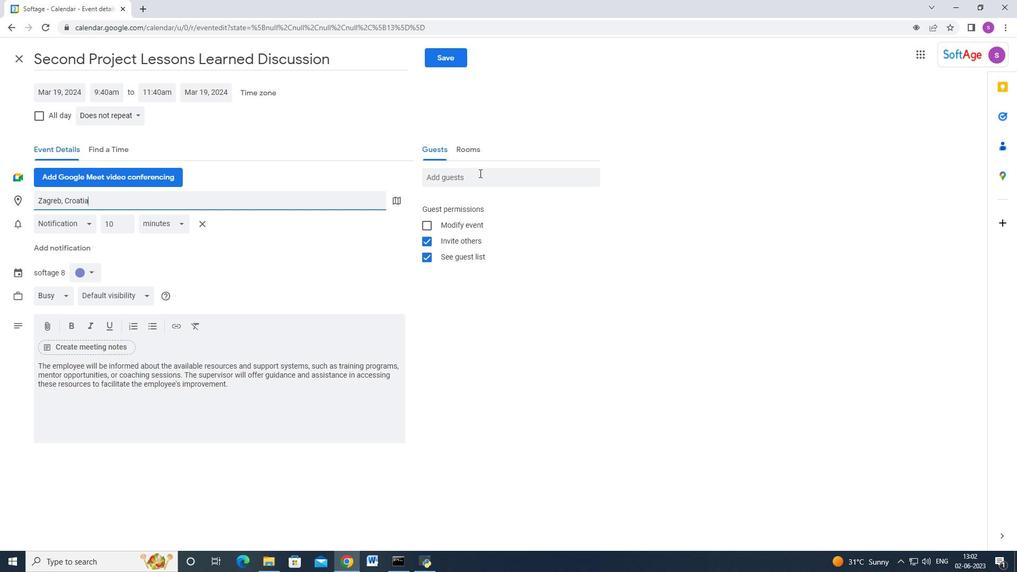 
Action: Key pressed softage.2<Key.shift_r>@softage.net<Key.enter>softage.3<Key.shift_r>@softage.net<Key.enter>
Screenshot: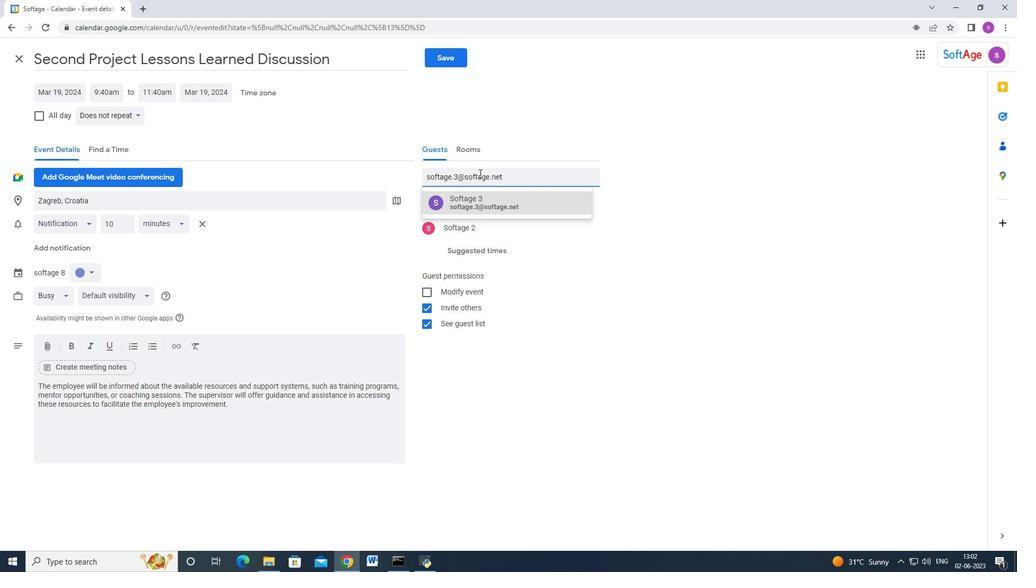 
Action: Mouse moved to (227, 160)
Screenshot: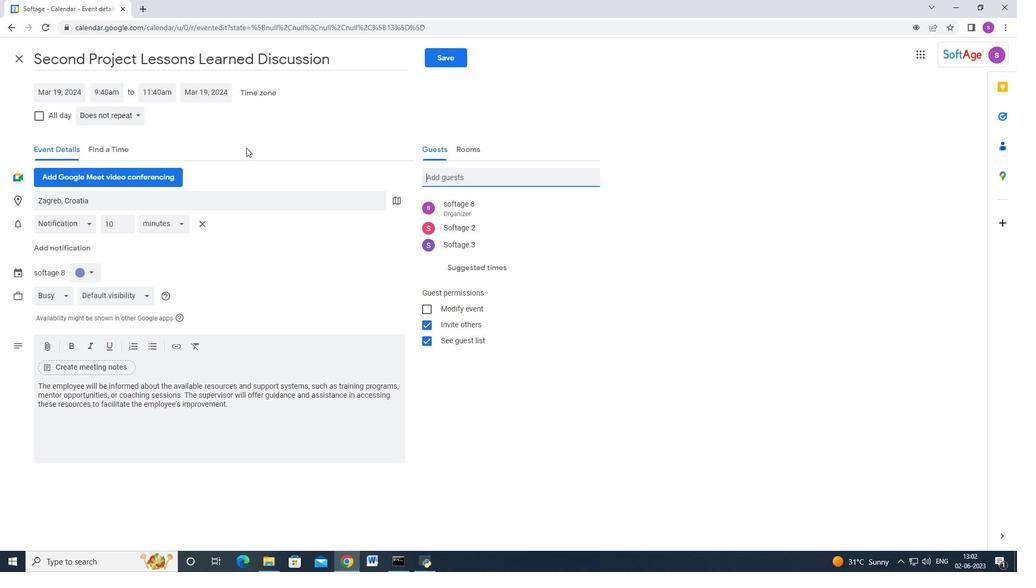 
Action: Mouse scrolled (227, 160) with delta (0, 0)
Screenshot: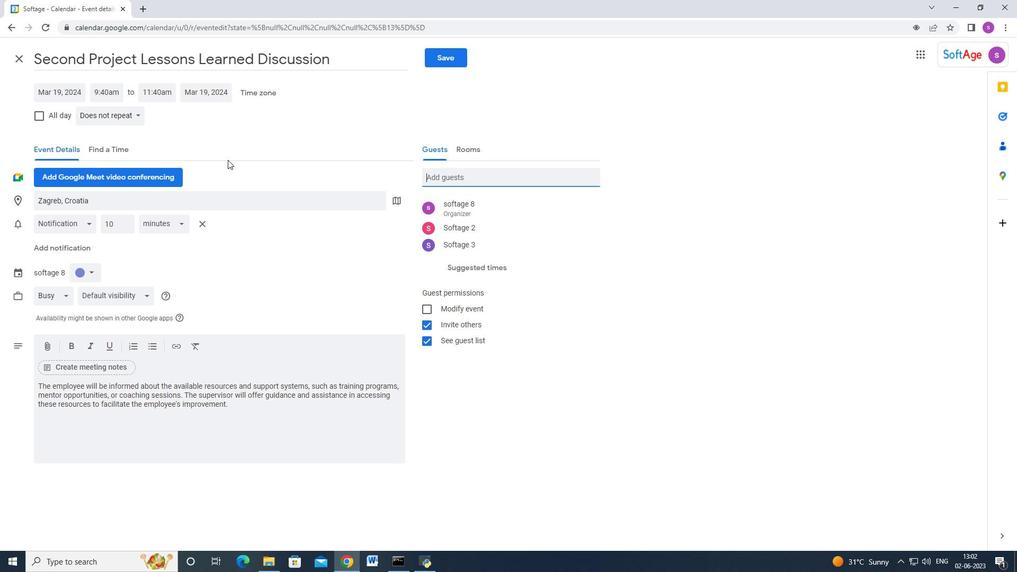 
Action: Mouse scrolled (227, 160) with delta (0, 0)
Screenshot: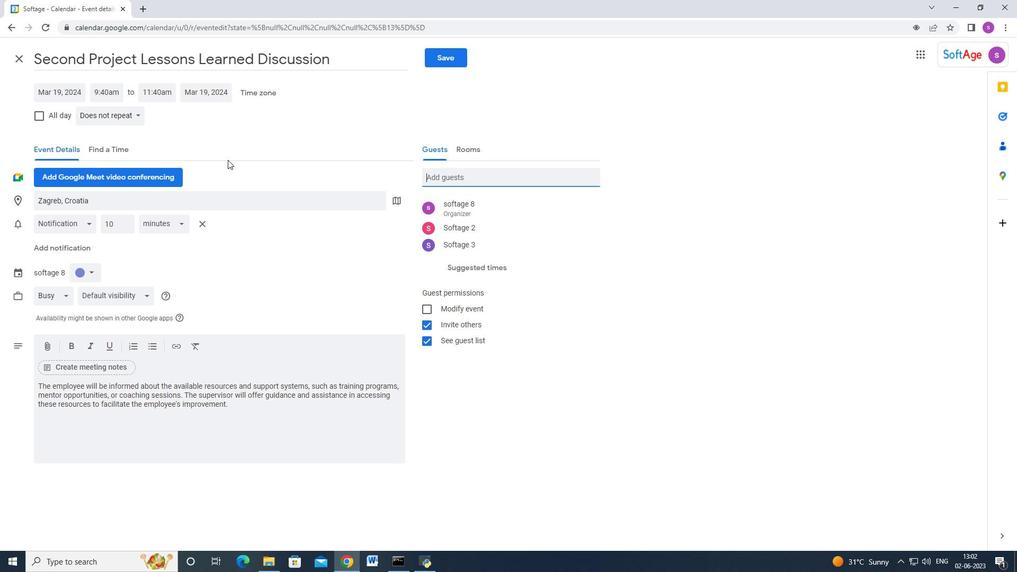
Action: Mouse moved to (139, 120)
Screenshot: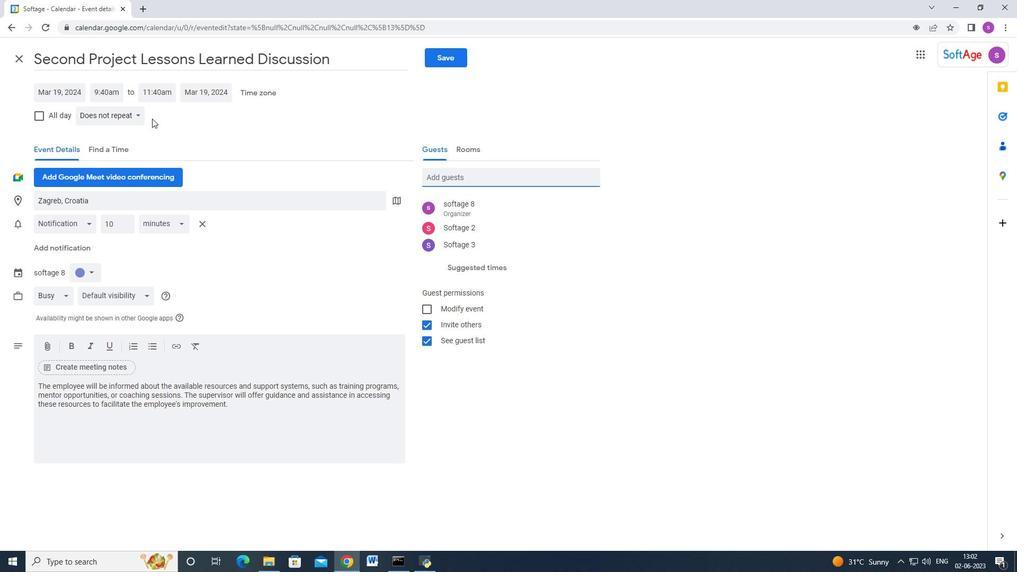 
Action: Mouse pressed left at (139, 120)
Screenshot: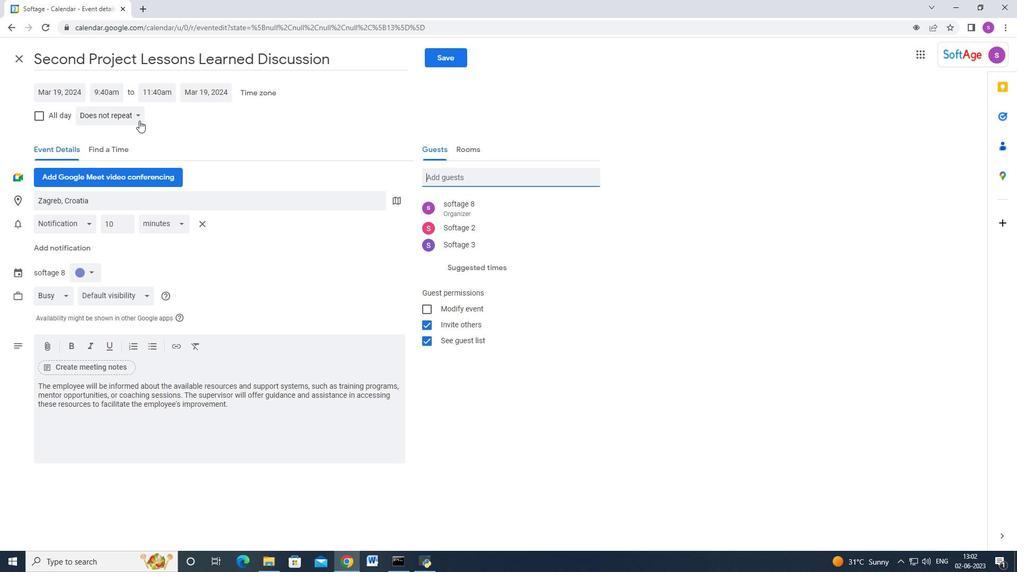 
Action: Mouse moved to (138, 234)
Screenshot: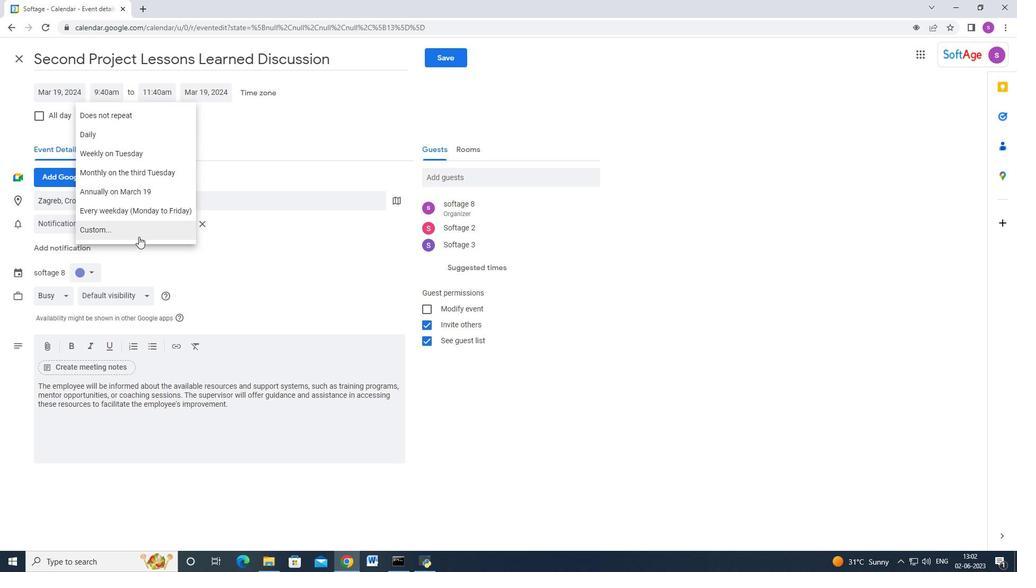 
Action: Mouse pressed left at (138, 234)
Screenshot: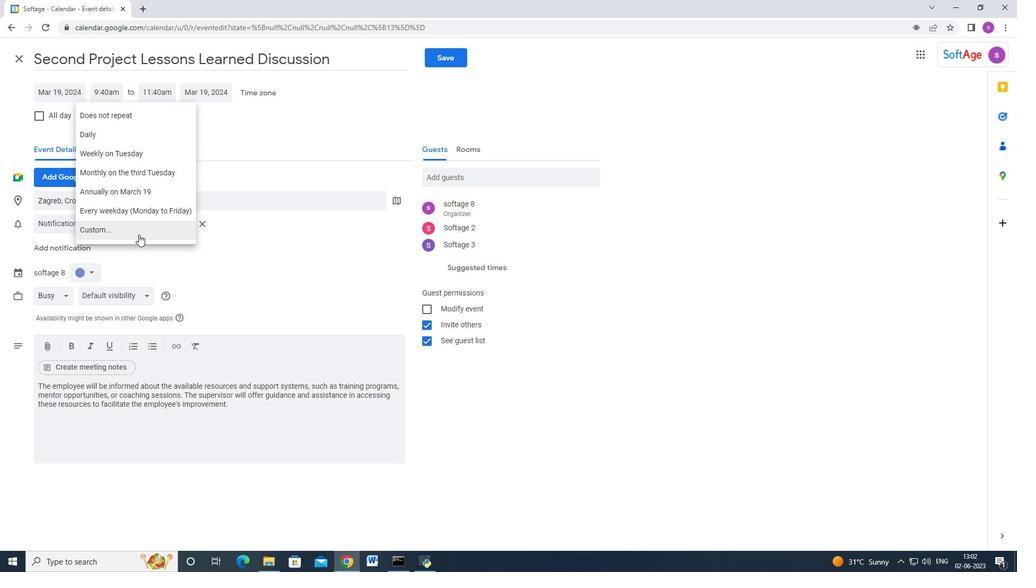 
Action: Mouse moved to (423, 274)
Screenshot: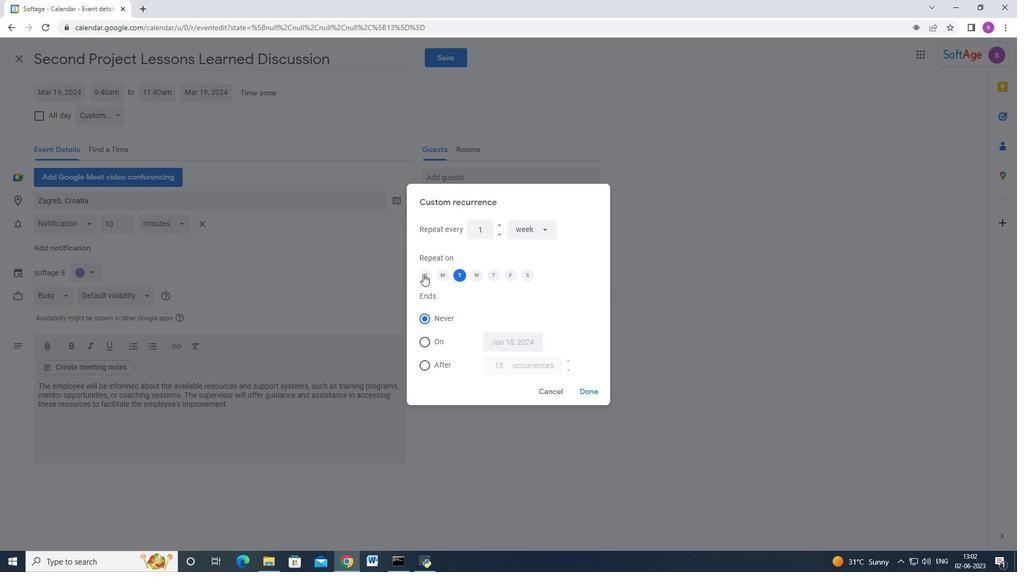 
Action: Mouse pressed left at (423, 274)
Screenshot: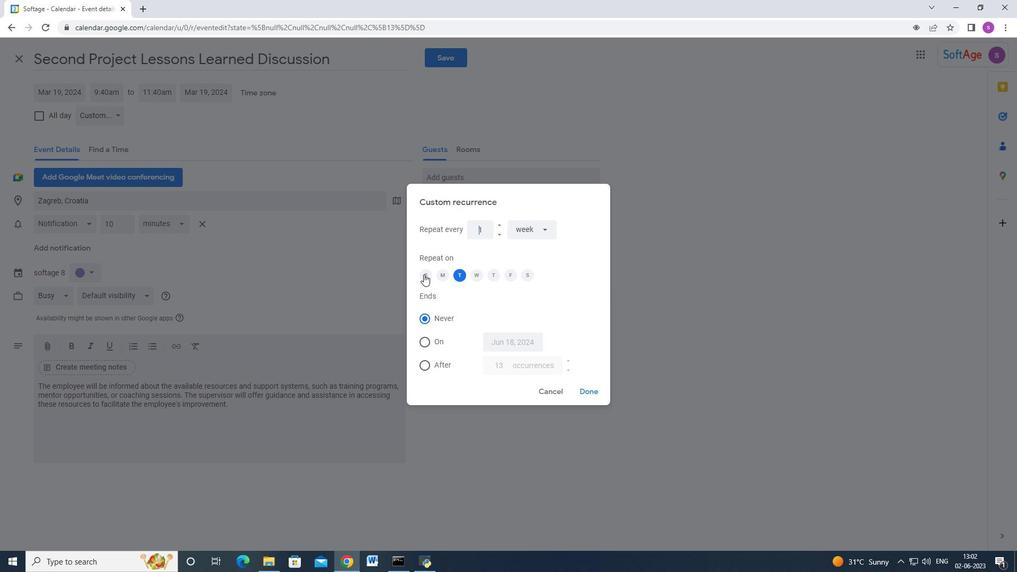 
Action: Mouse moved to (464, 274)
Screenshot: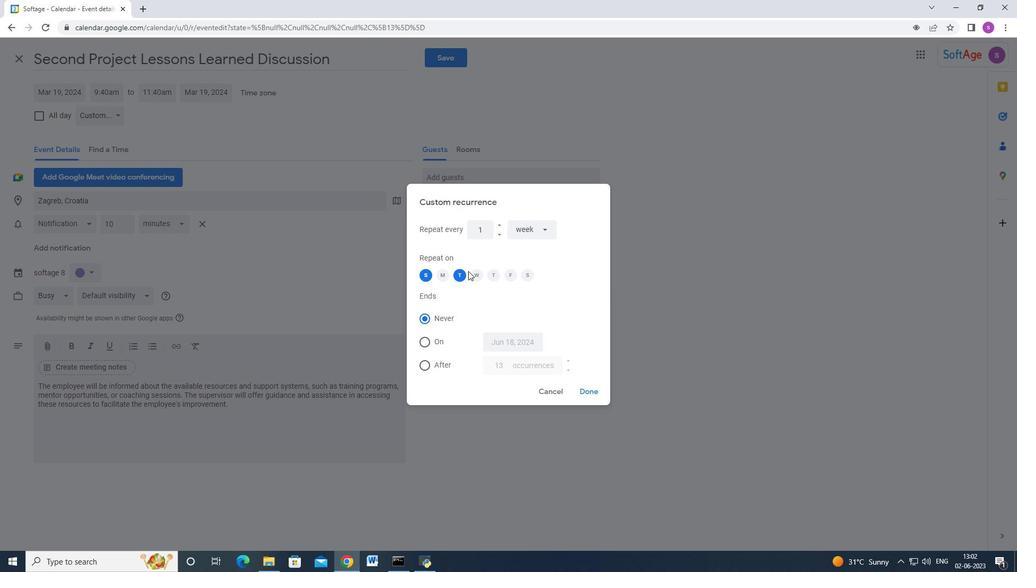 
Action: Mouse pressed left at (464, 274)
Screenshot: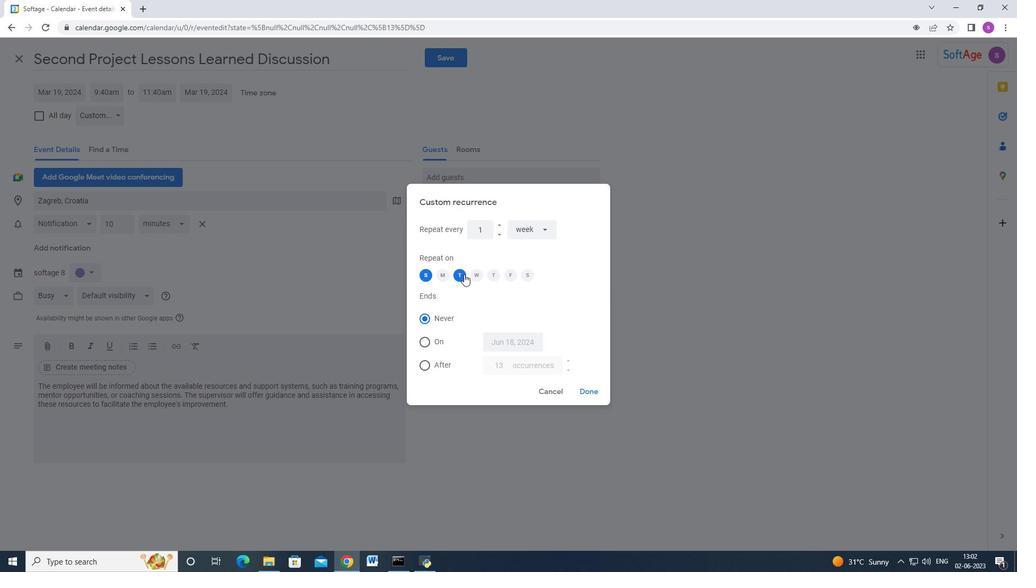 
Action: Mouse moved to (527, 225)
Screenshot: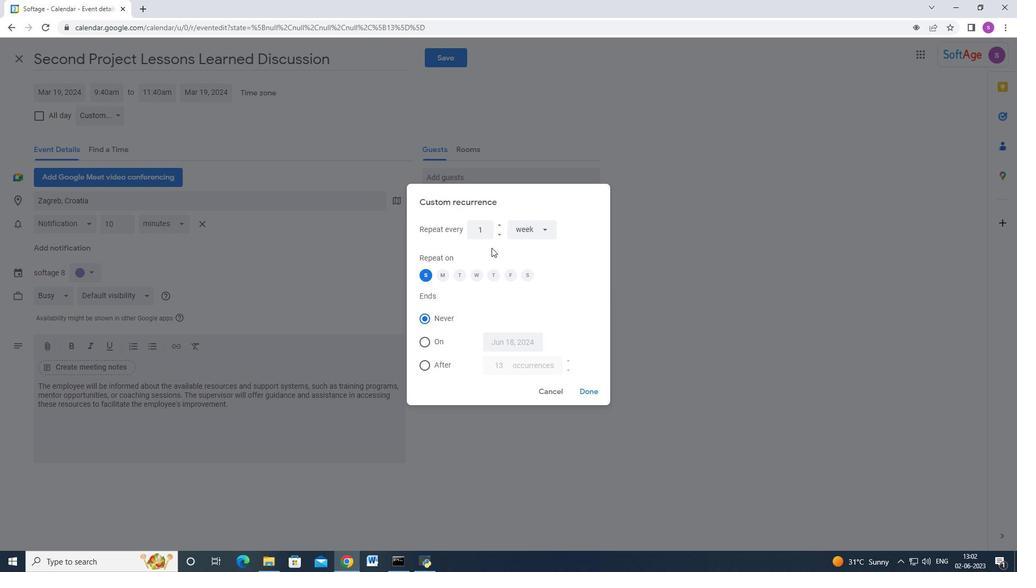
Action: Mouse pressed left at (527, 225)
Screenshot: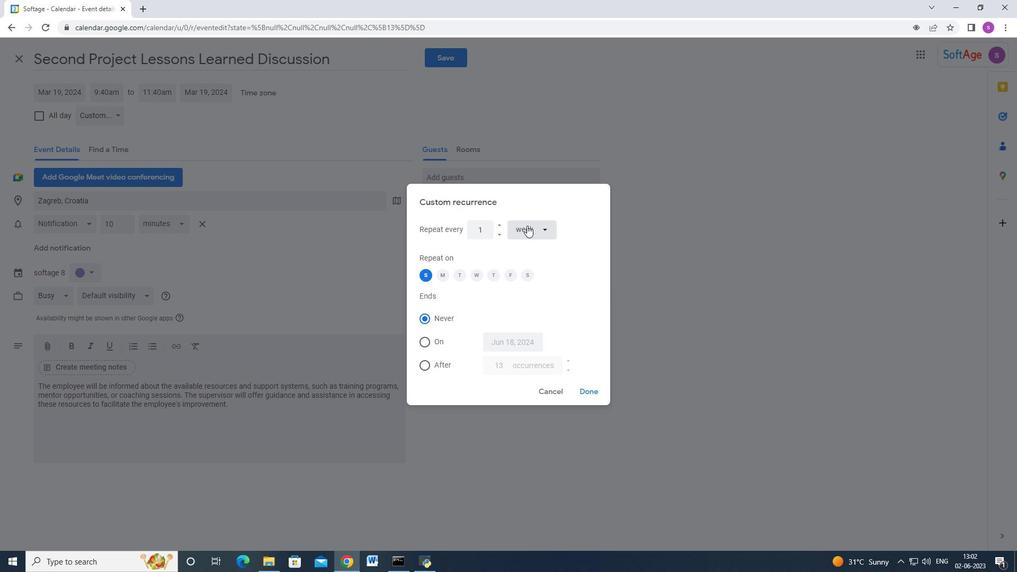 
Action: Mouse moved to (534, 282)
Screenshot: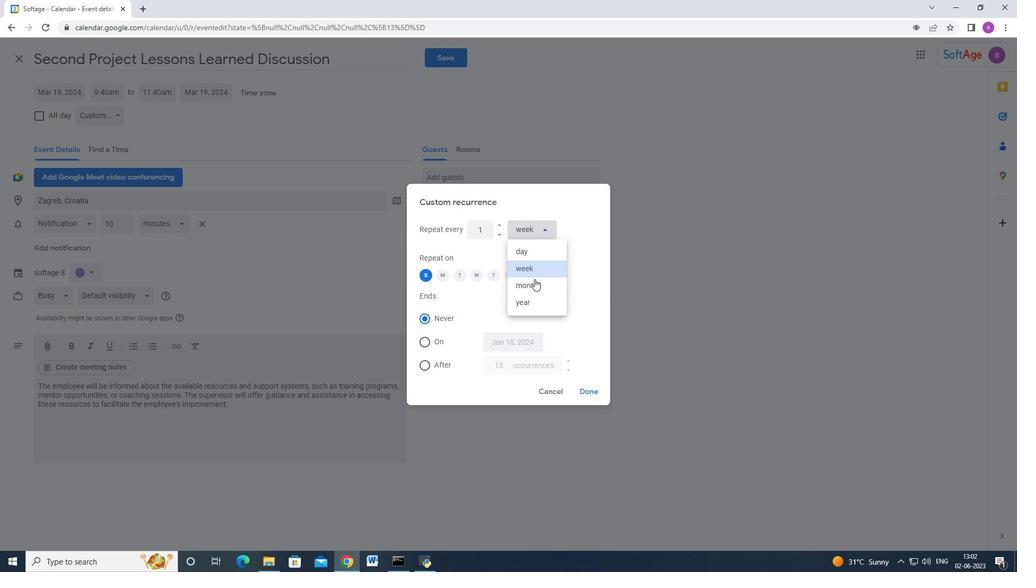 
Action: Mouse pressed left at (534, 282)
Screenshot: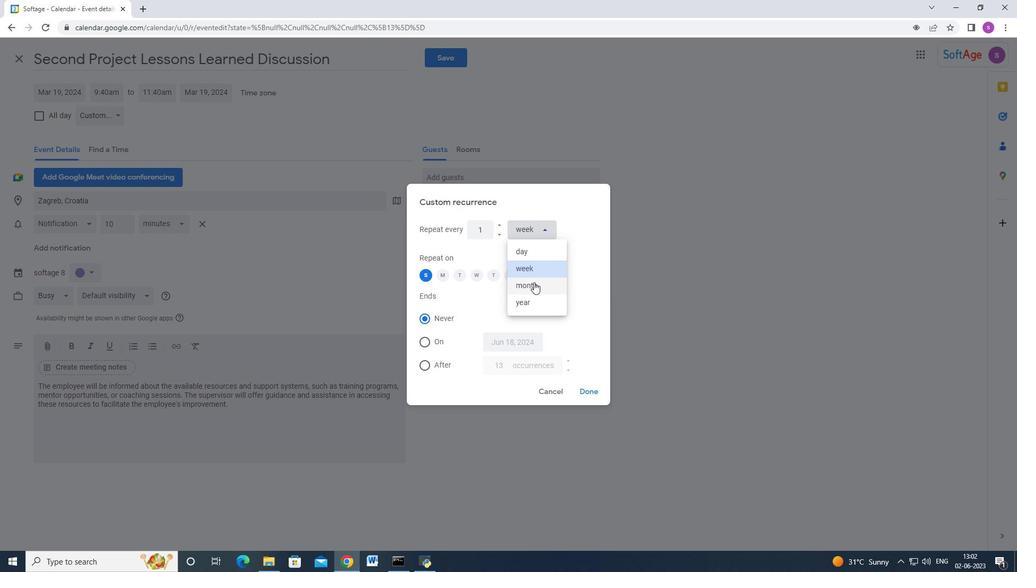 
Action: Mouse moved to (500, 267)
Screenshot: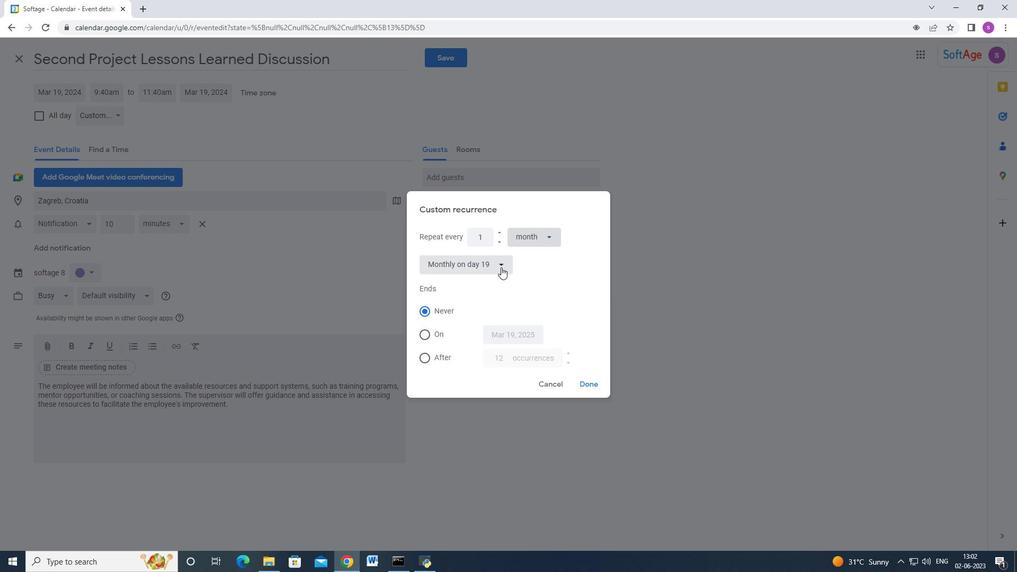
Action: Mouse pressed left at (500, 267)
Screenshot: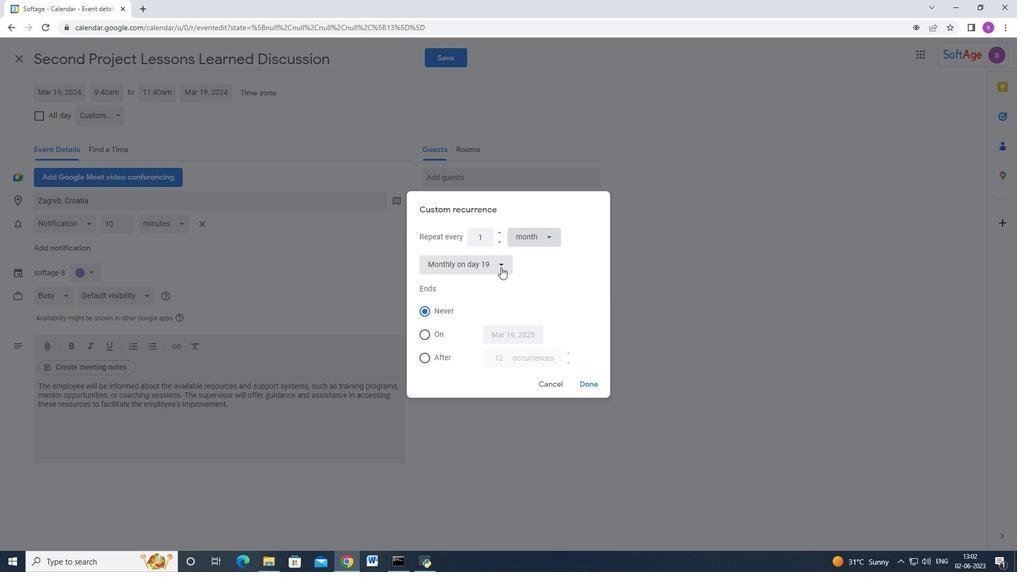 
Action: Mouse moved to (522, 262)
Screenshot: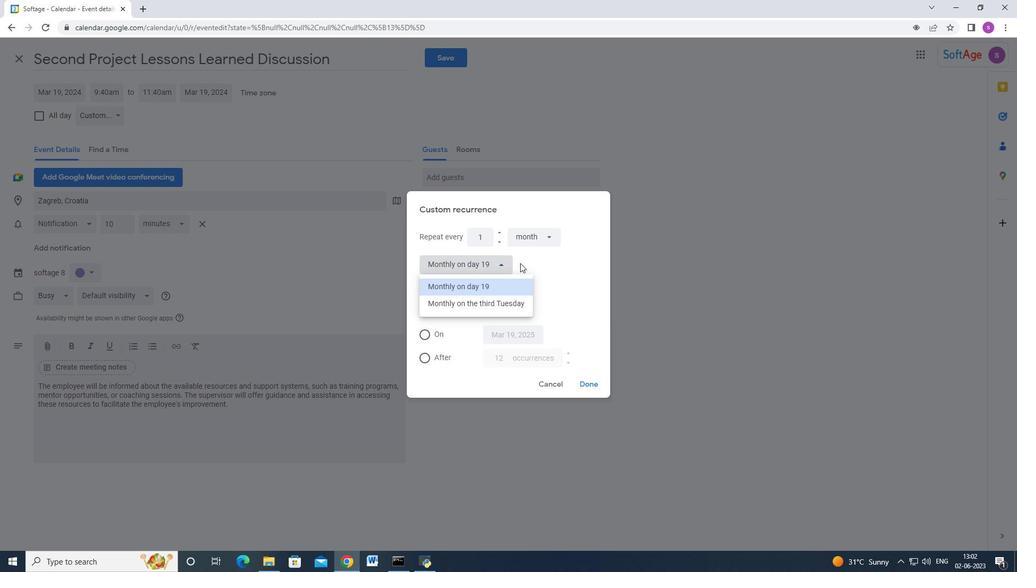 
Action: Mouse pressed left at (522, 262)
Screenshot: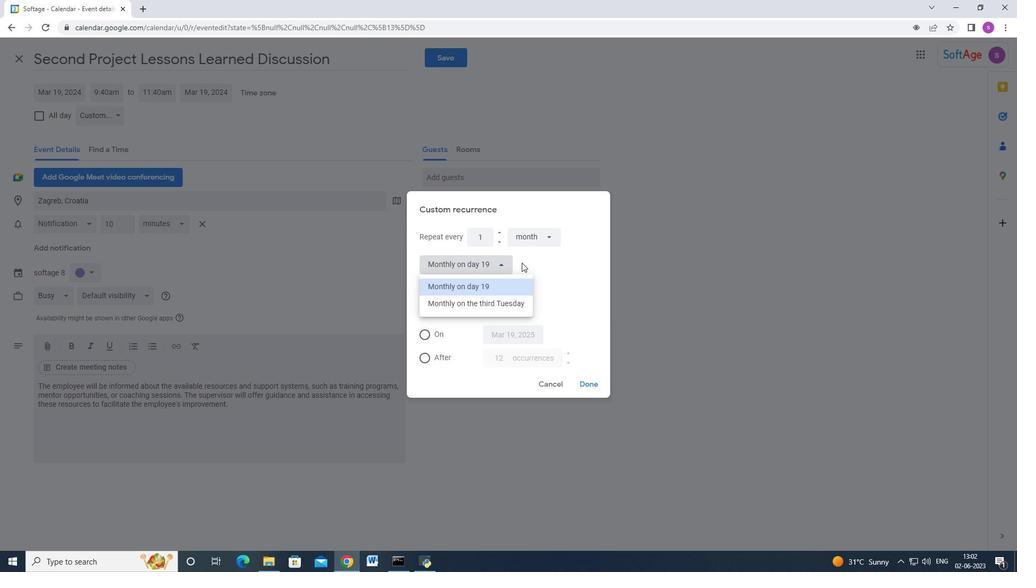 
Action: Mouse moved to (498, 233)
Screenshot: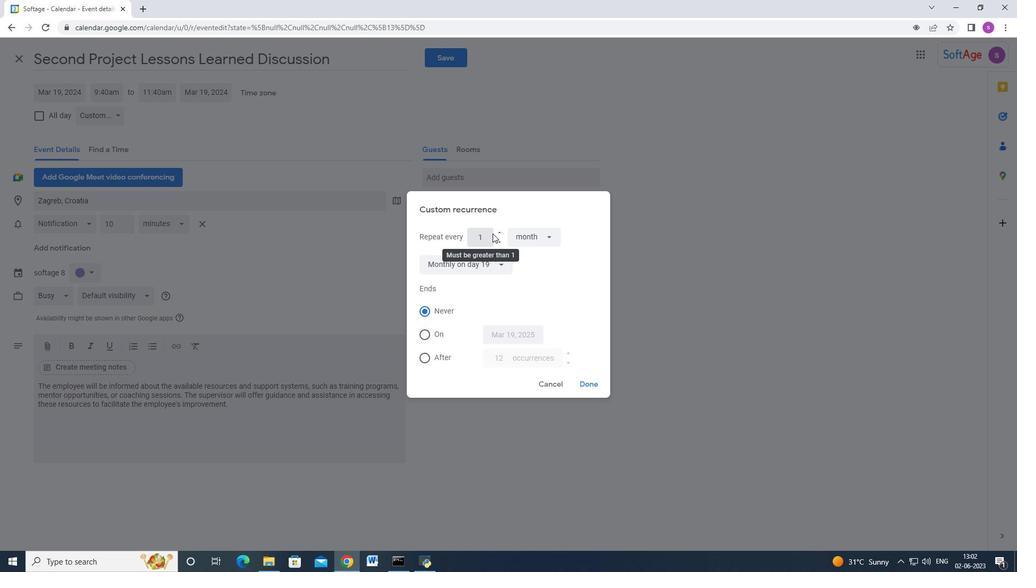 
Action: Mouse pressed left at (498, 233)
Screenshot: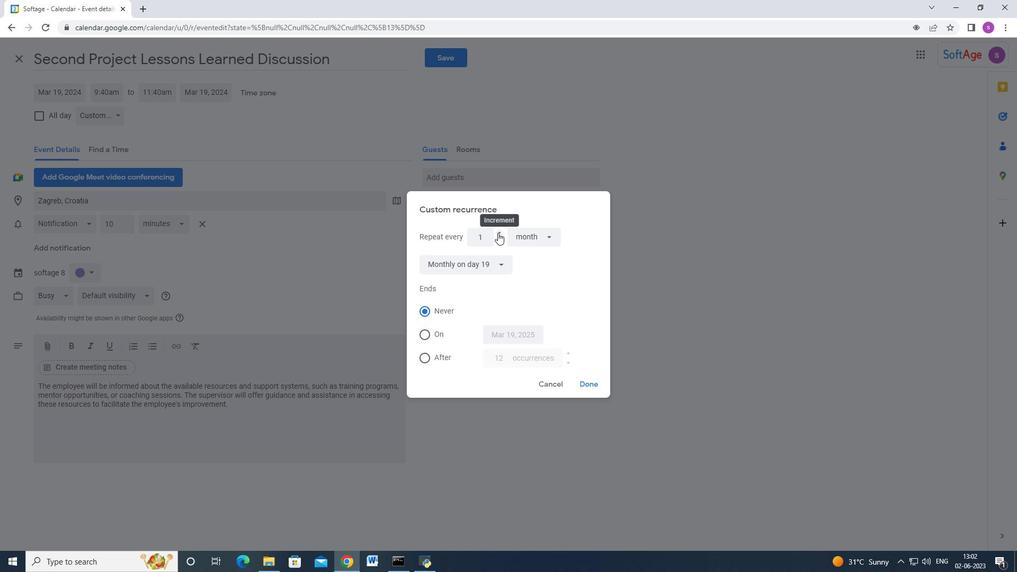 
Action: Mouse moved to (504, 261)
Screenshot: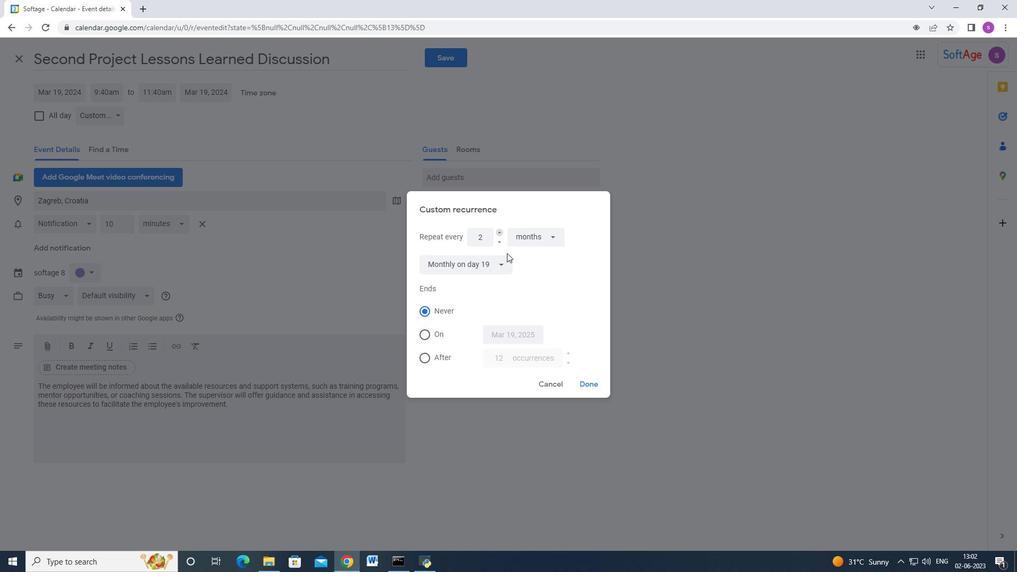 
Action: Mouse pressed left at (504, 261)
Screenshot: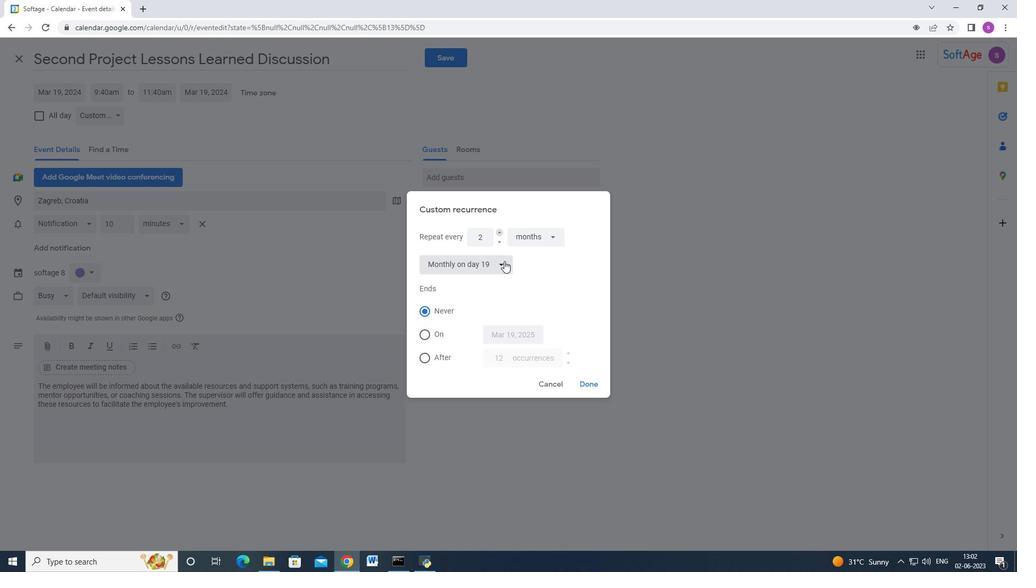 
Action: Mouse moved to (519, 233)
Screenshot: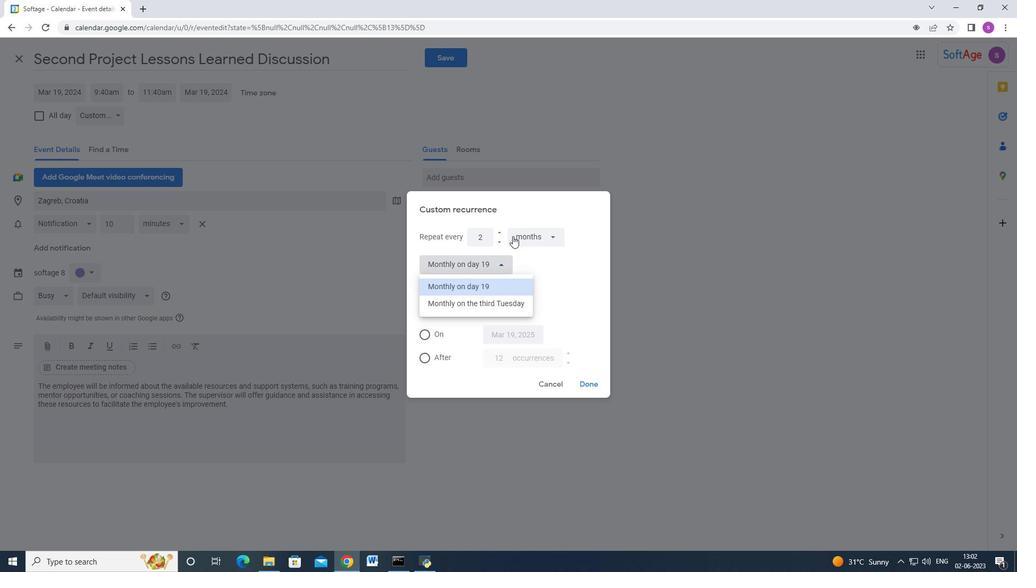 
Action: Mouse pressed left at (519, 233)
Screenshot: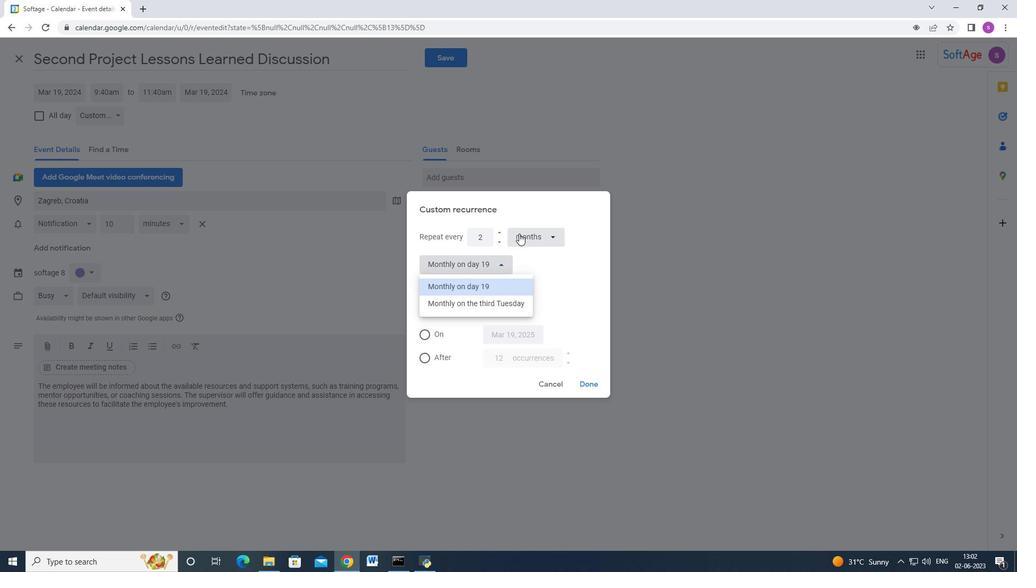 
Action: Mouse moved to (527, 270)
Screenshot: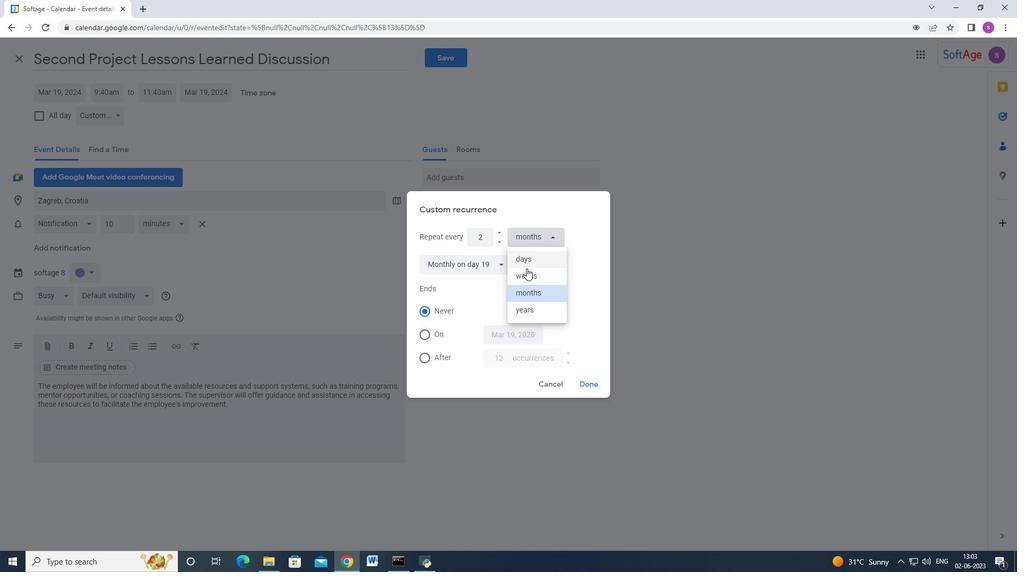 
Action: Mouse pressed left at (527, 270)
Screenshot: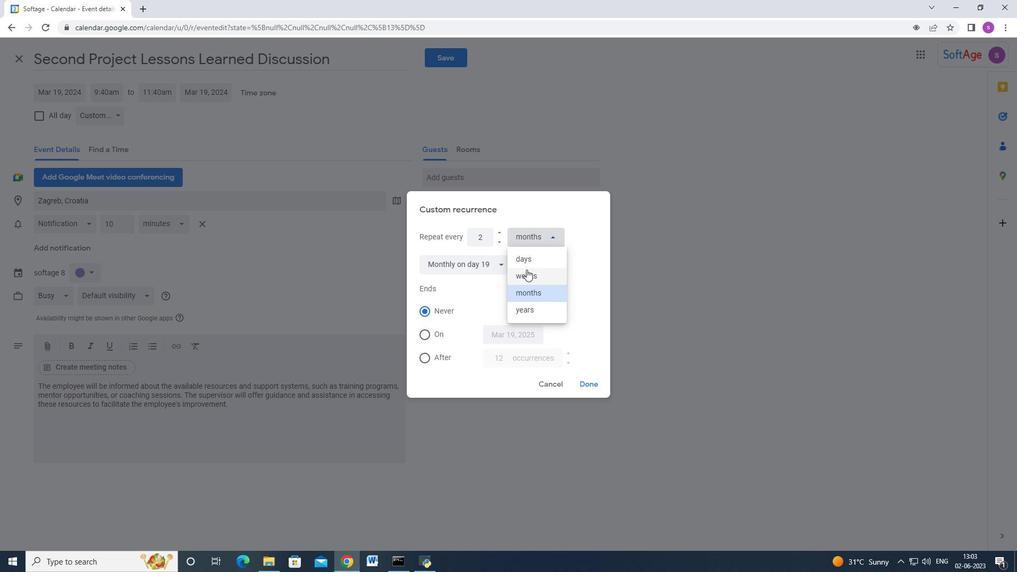 
Action: Mouse moved to (481, 233)
Screenshot: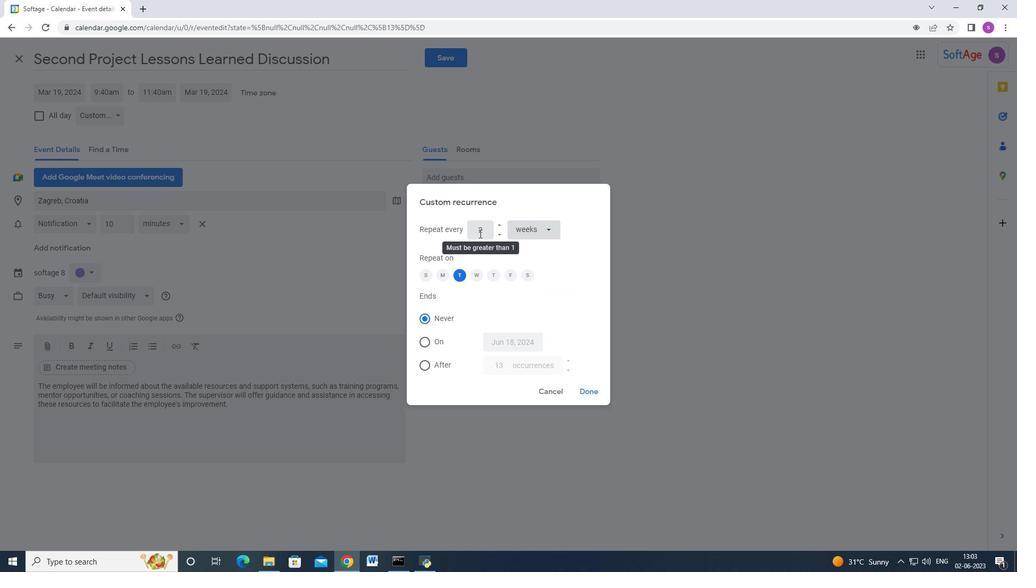 
Action: Mouse pressed left at (481, 233)
Screenshot: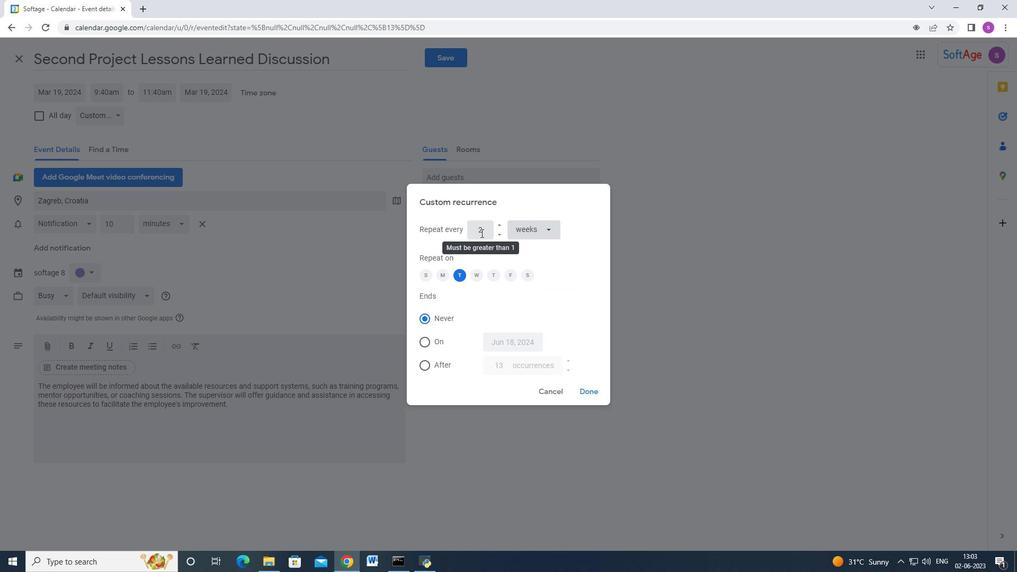 
Action: Mouse moved to (491, 231)
Screenshot: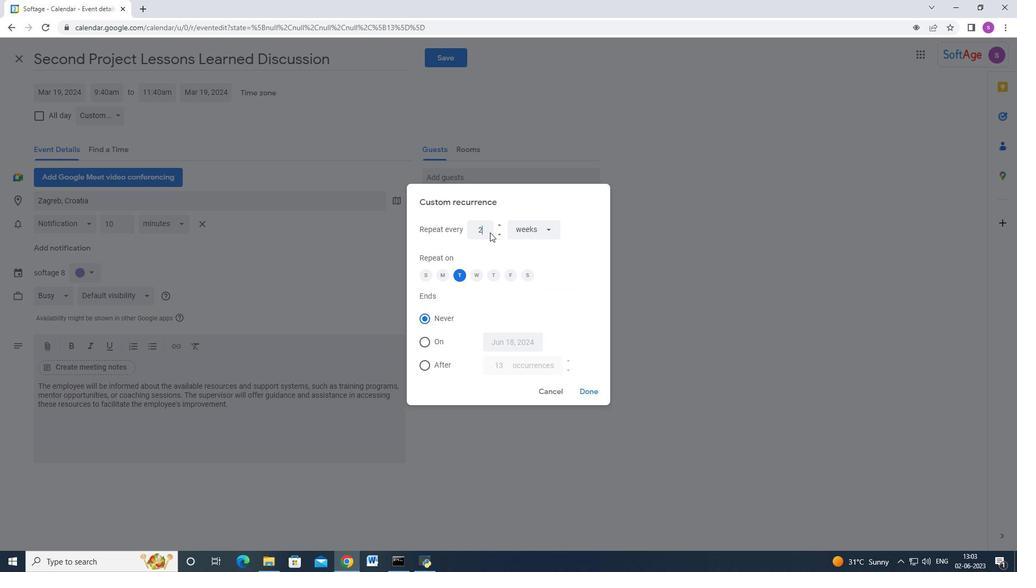
Action: Key pressed <Key.backspace>1
Screenshot: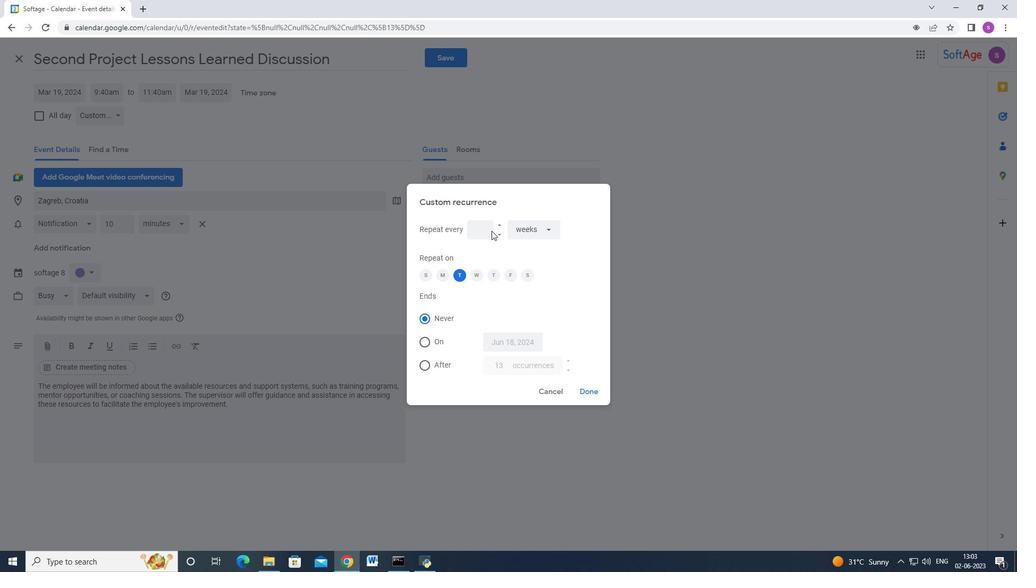 
Action: Mouse moved to (426, 273)
Screenshot: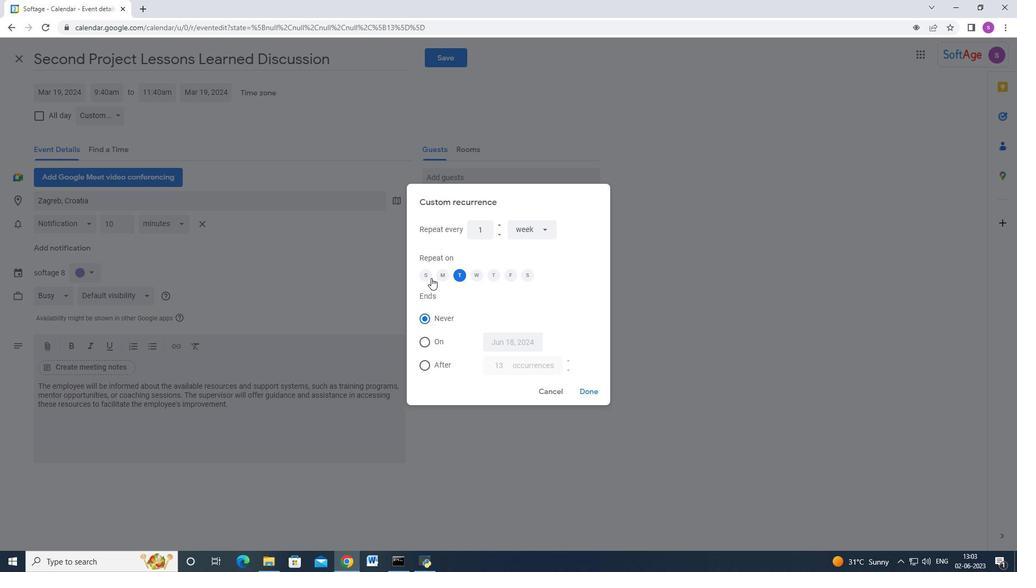 
Action: Mouse pressed left at (426, 273)
Screenshot: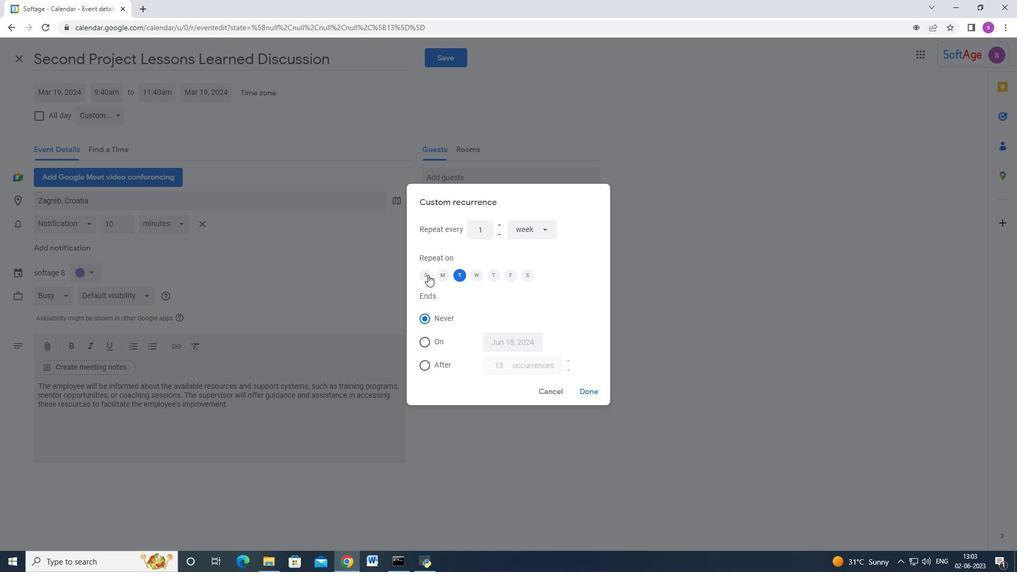 
Action: Mouse moved to (585, 391)
Screenshot: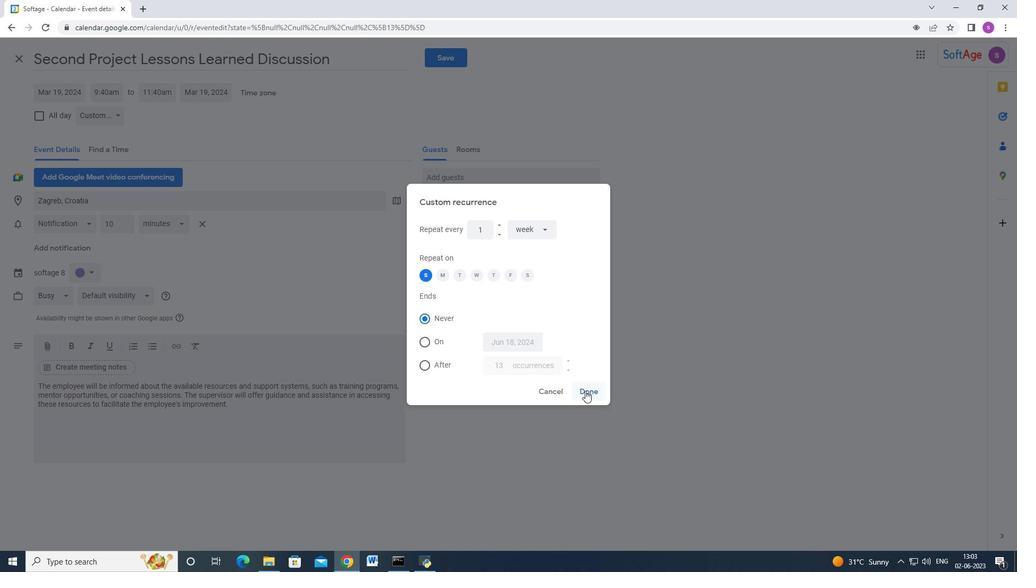 
Action: Mouse pressed left at (585, 391)
Screenshot: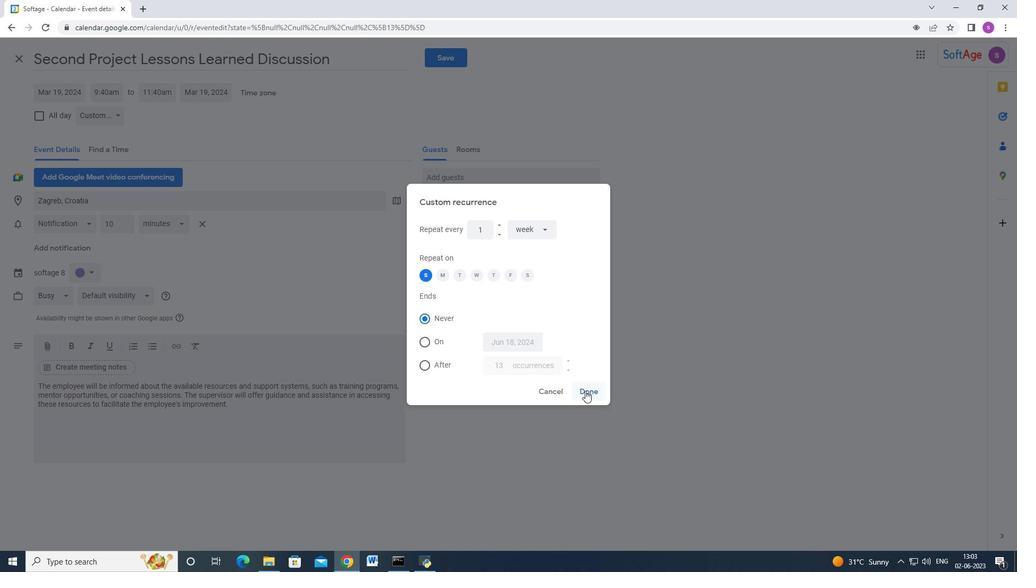 
Action: Mouse moved to (137, 120)
Screenshot: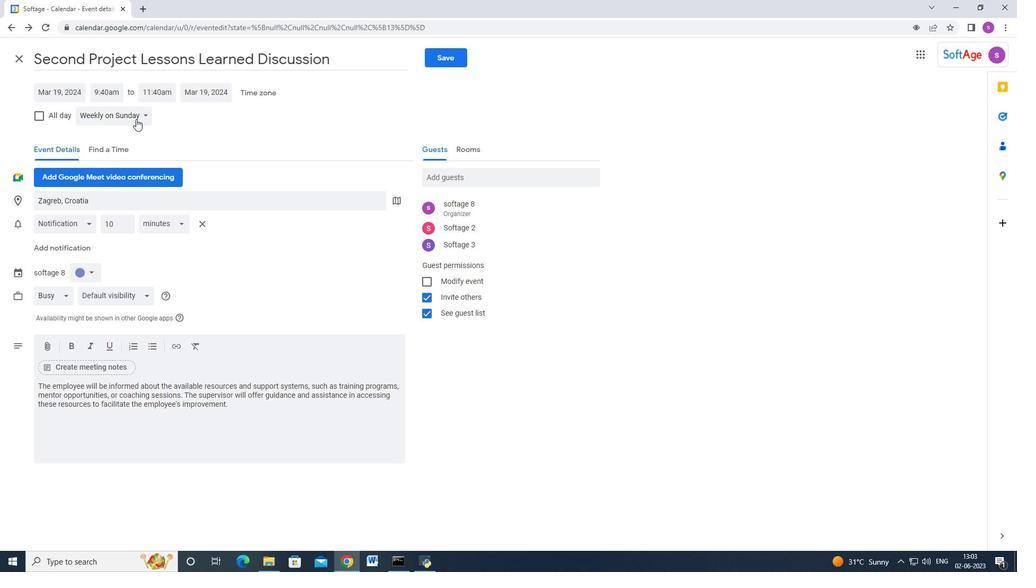 
Action: Mouse pressed left at (137, 120)
Screenshot: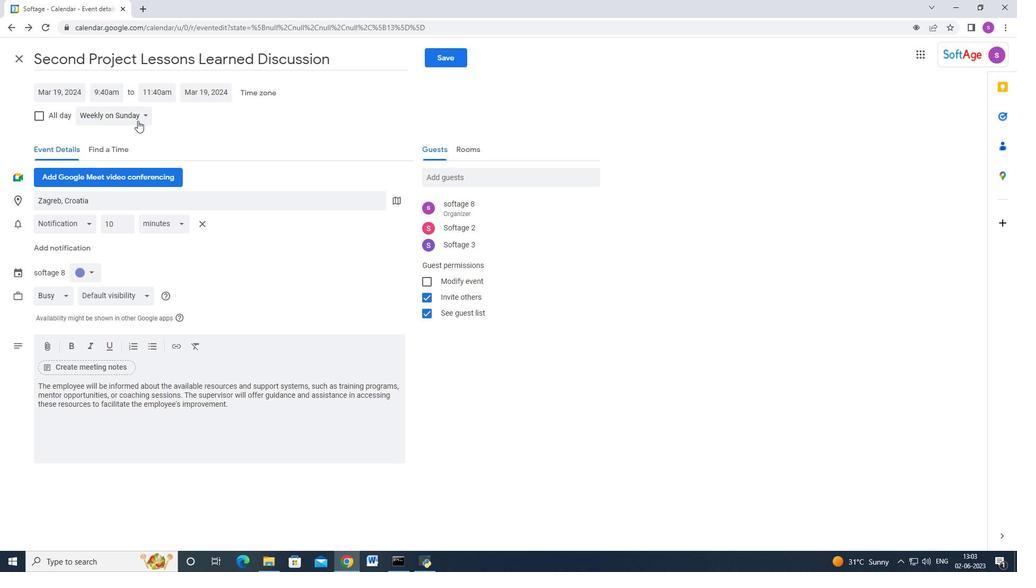 
Action: Mouse moved to (128, 200)
Screenshot: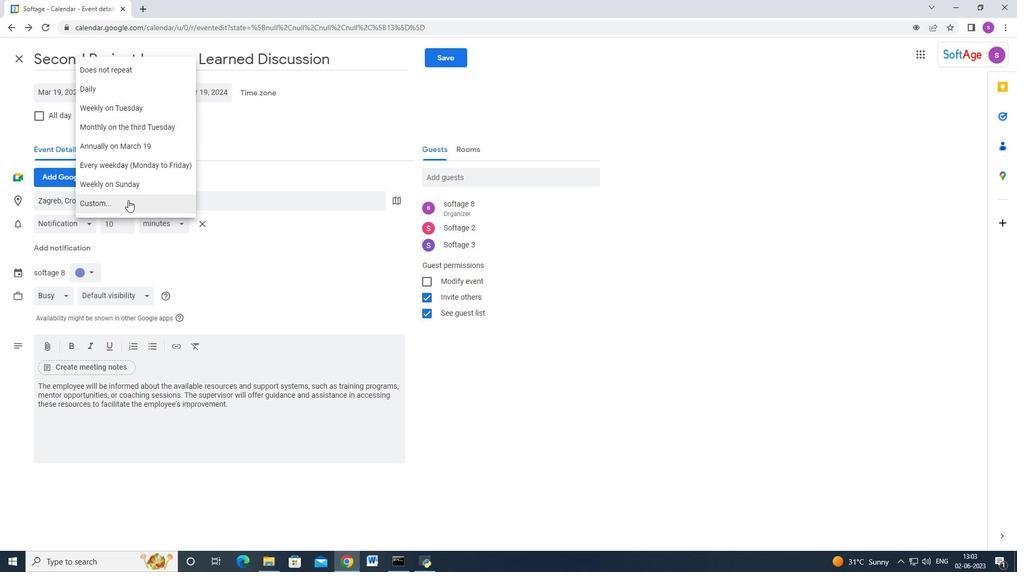 
Action: Mouse pressed left at (128, 200)
Screenshot: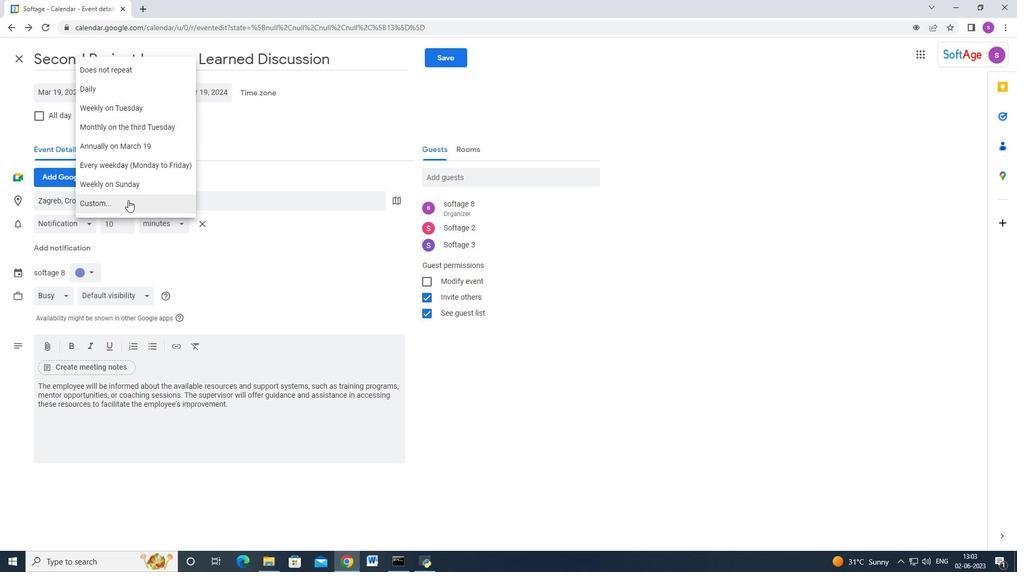 
Action: Mouse moved to (541, 224)
Screenshot: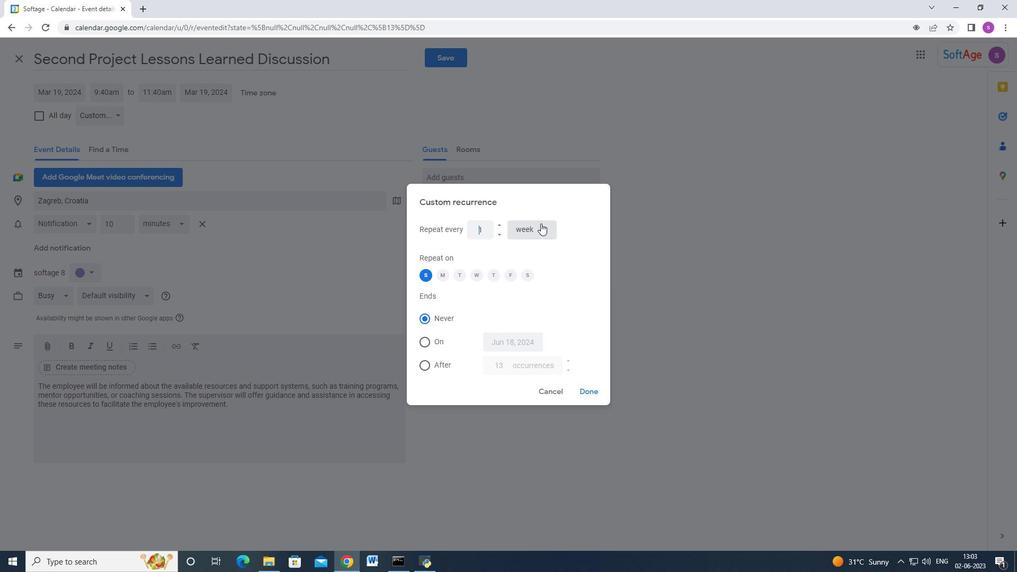 
Action: Mouse pressed left at (541, 224)
Screenshot: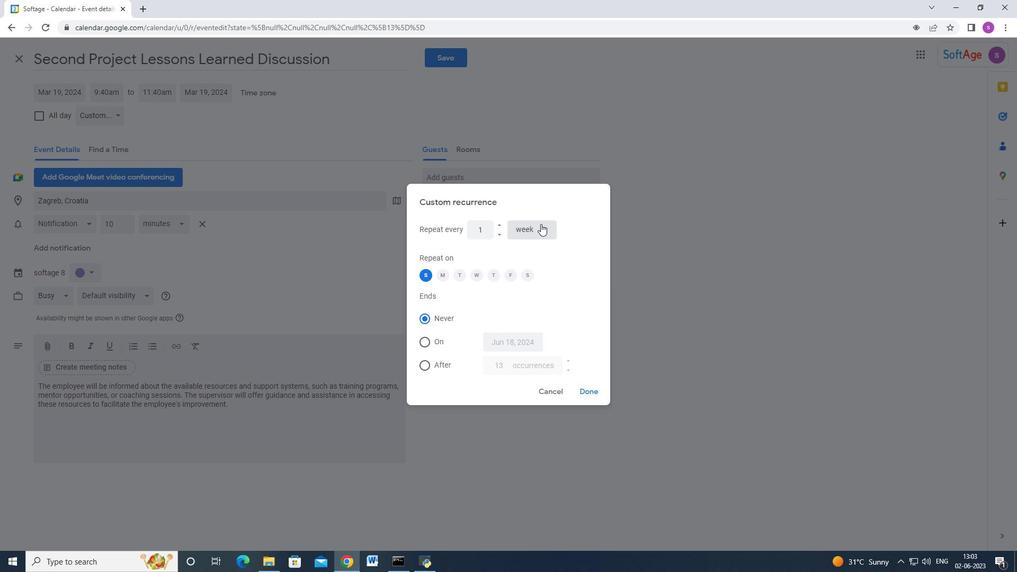 
Action: Mouse moved to (519, 279)
Screenshot: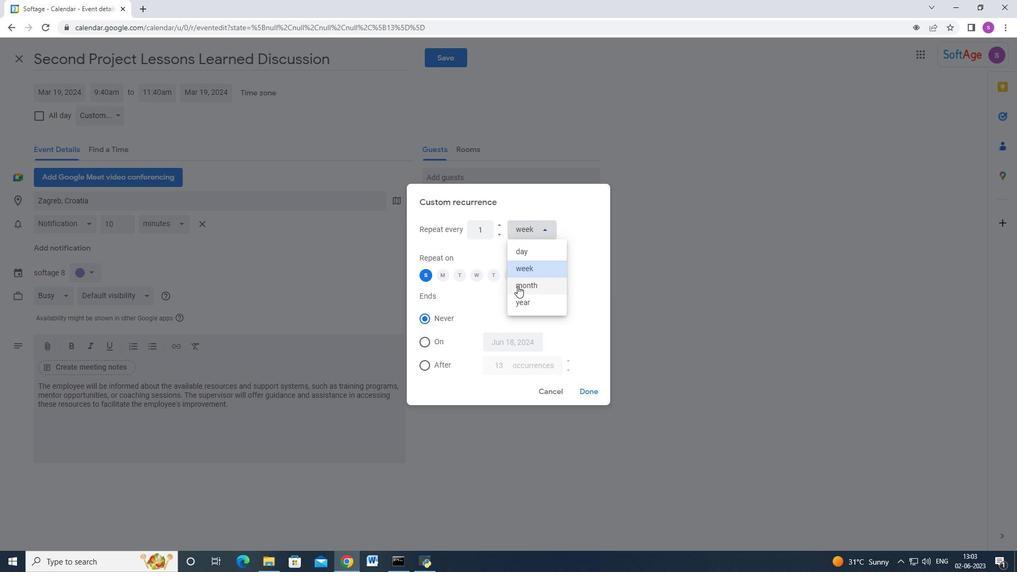 
Action: Mouse pressed left at (519, 279)
Screenshot: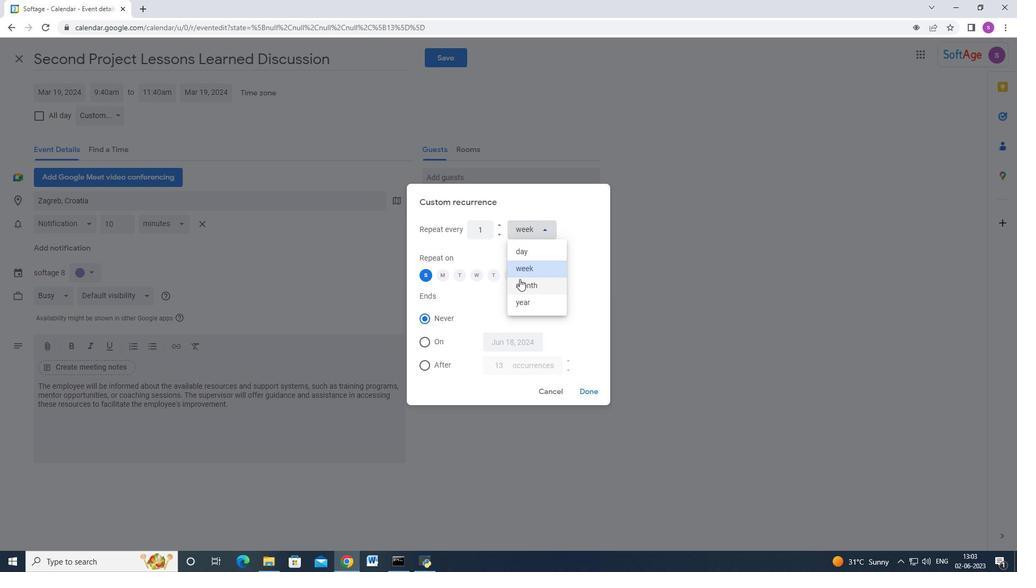 
Action: Mouse moved to (506, 275)
Screenshot: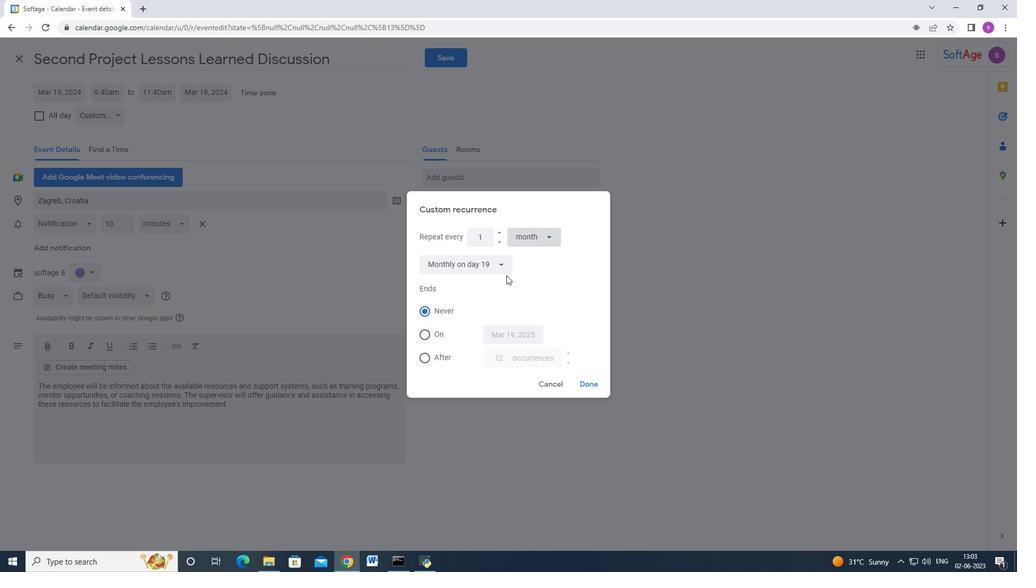 
Action: Mouse pressed left at (506, 275)
Screenshot: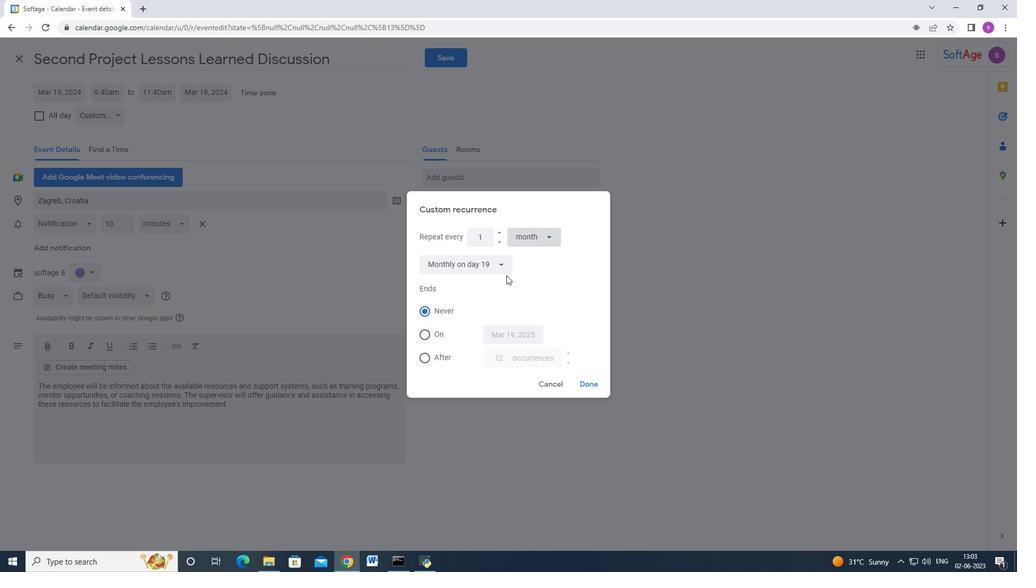 
Action: Mouse moved to (503, 267)
Screenshot: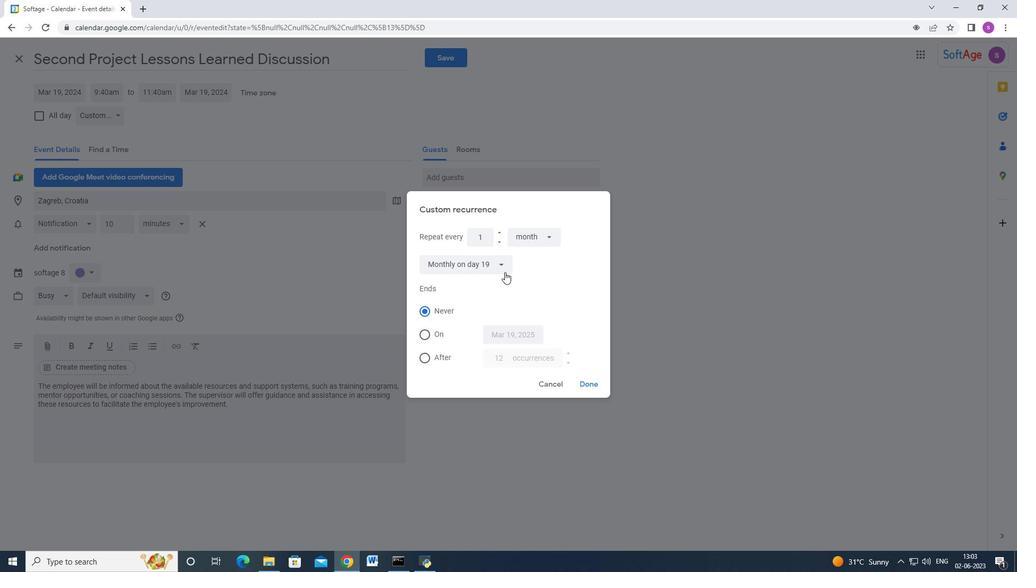 
Action: Mouse pressed left at (503, 267)
Screenshot: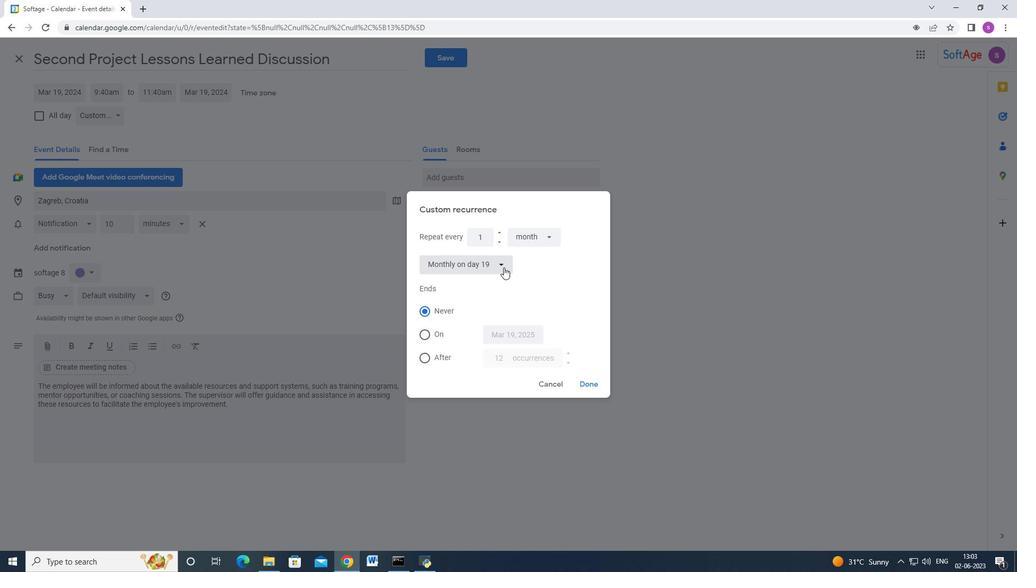 
Action: Mouse moved to (503, 267)
Screenshot: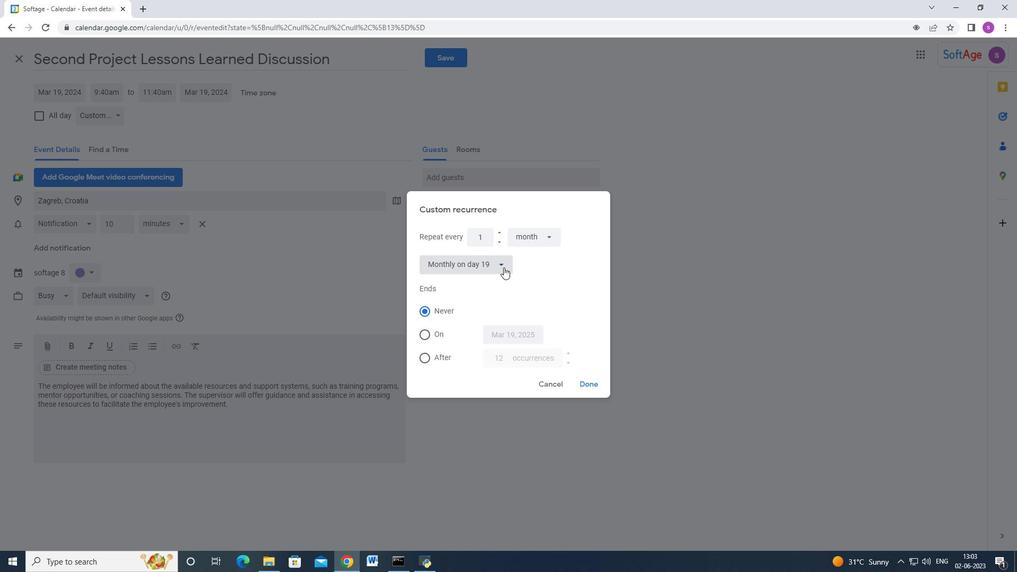 
Action: Mouse pressed left at (503, 267)
Screenshot: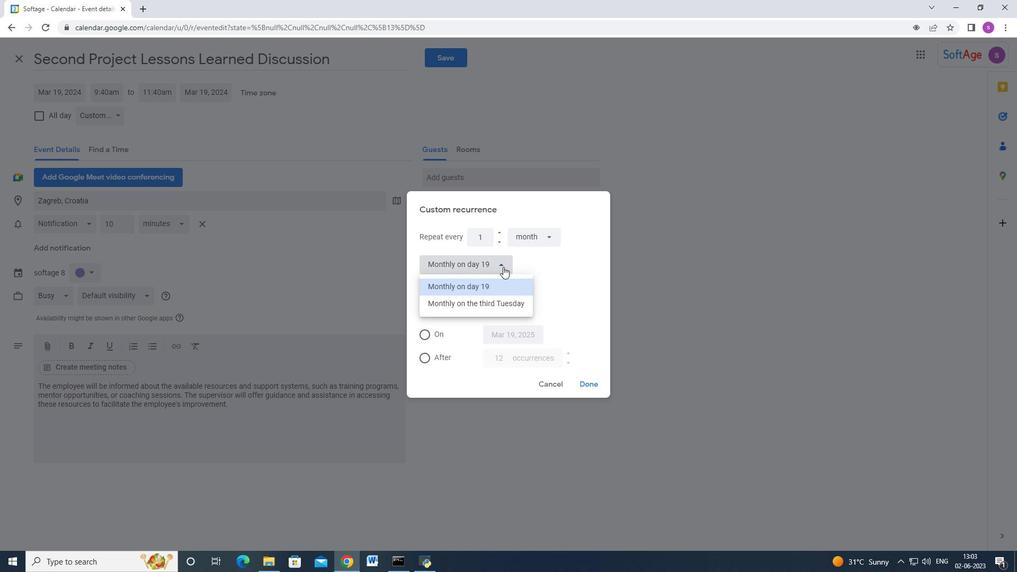 
Action: Mouse moved to (424, 338)
Screenshot: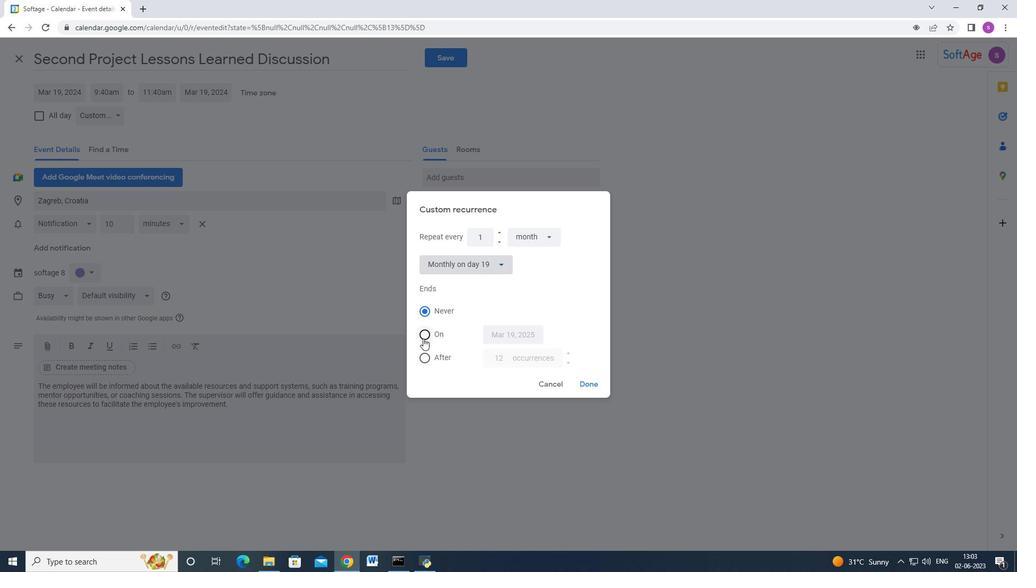 
Action: Mouse pressed left at (424, 338)
Screenshot: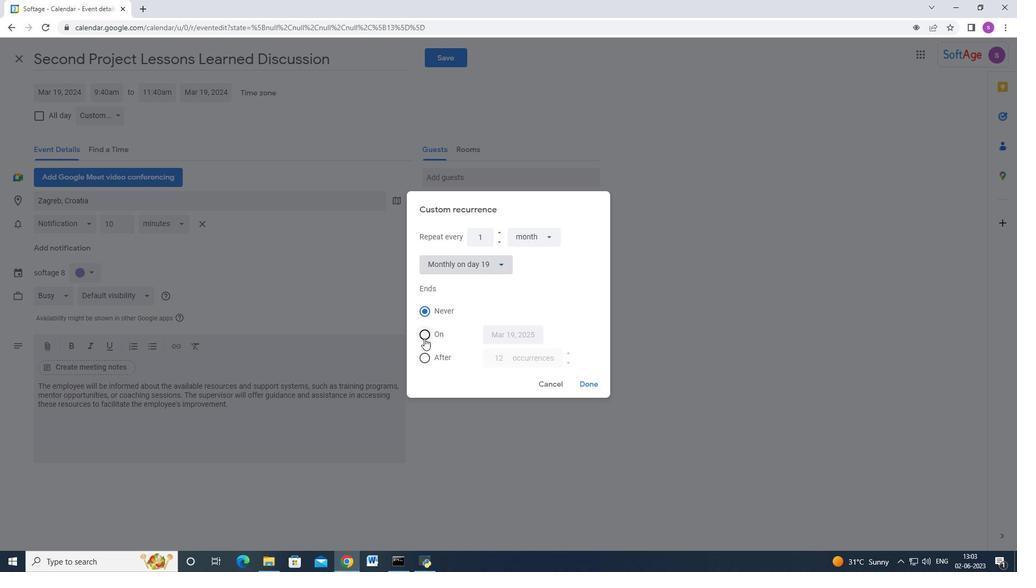 
Action: Mouse moved to (493, 339)
Screenshot: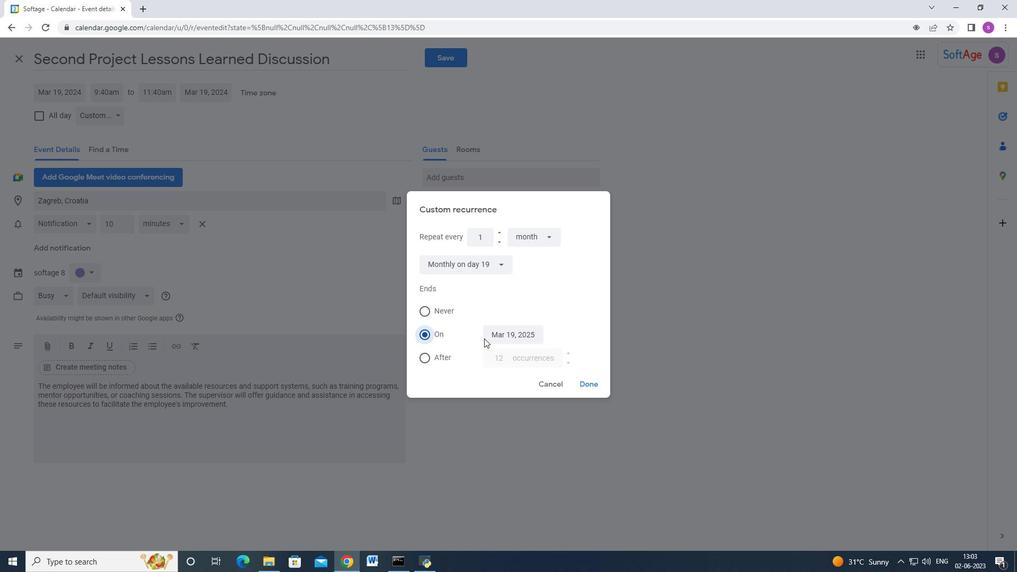 
Action: Mouse pressed left at (493, 339)
Screenshot: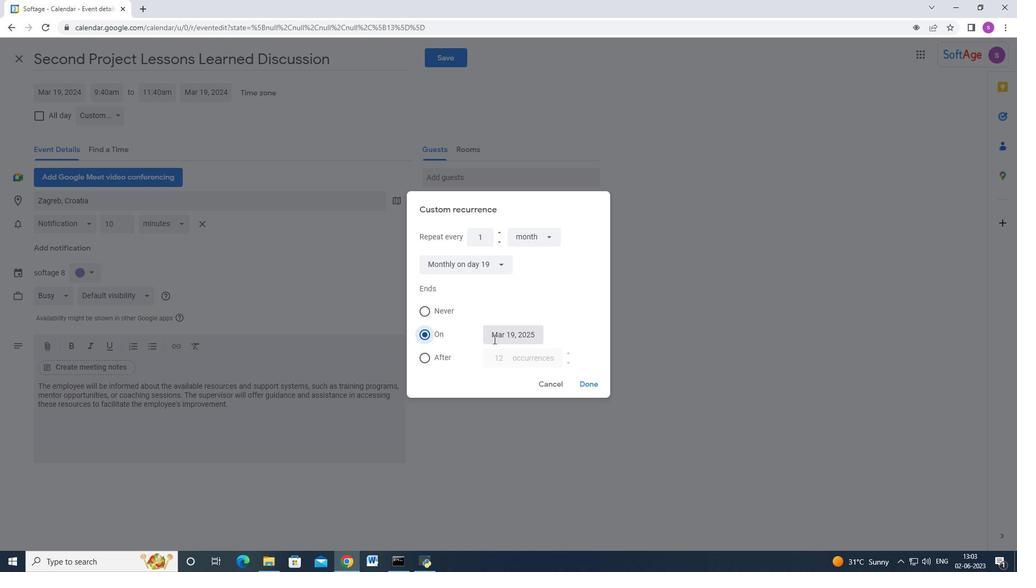 
Action: Mouse moved to (501, 447)
Screenshot: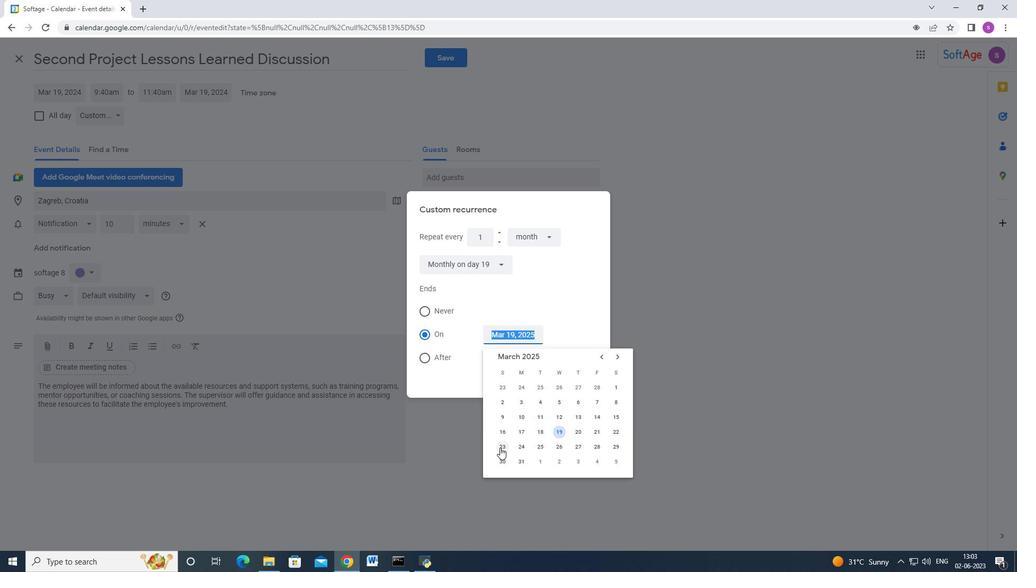 
Action: Mouse pressed left at (501, 447)
Screenshot: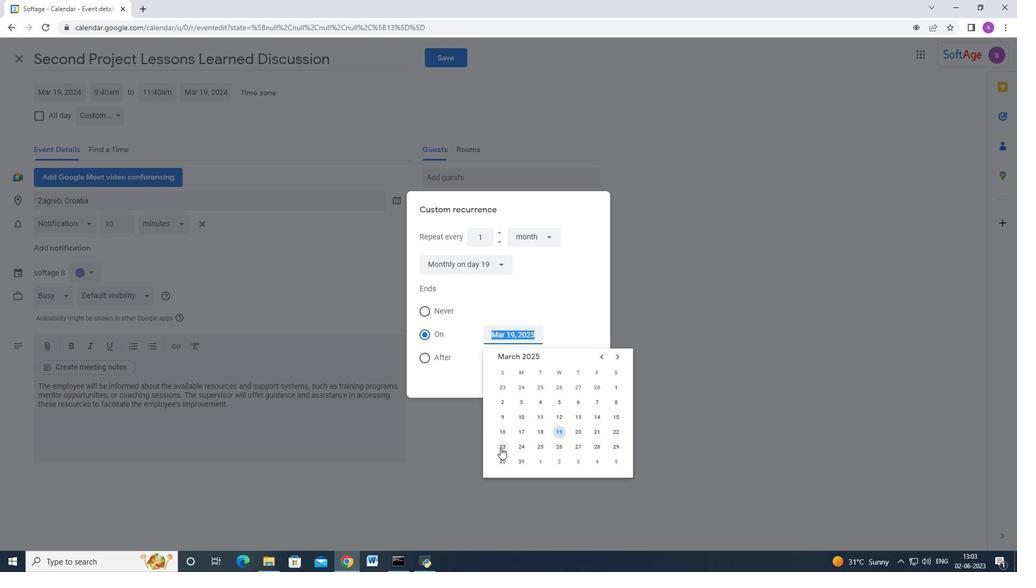 
Action: Mouse moved to (577, 385)
Screenshot: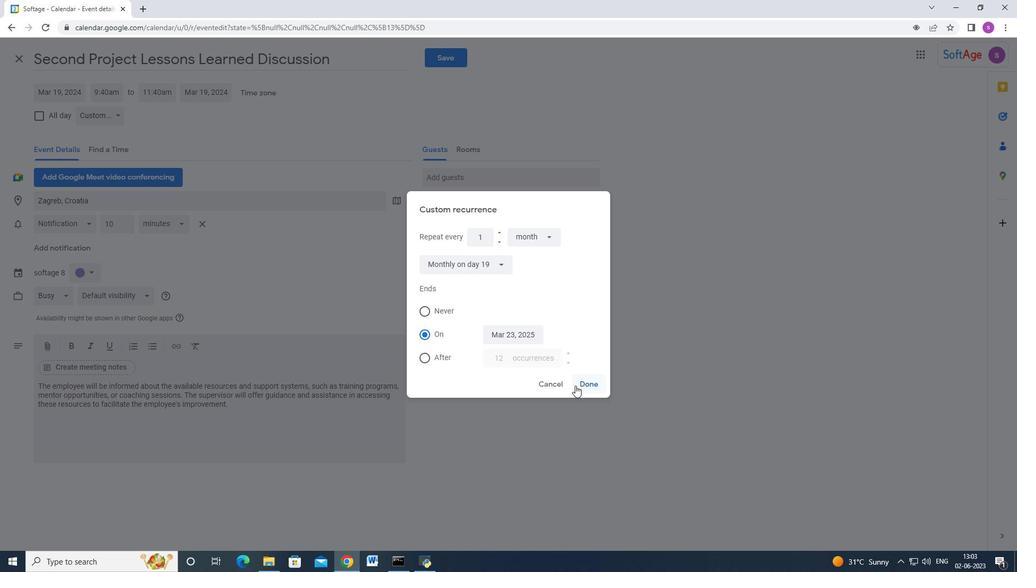 
Action: Mouse pressed left at (577, 385)
Screenshot: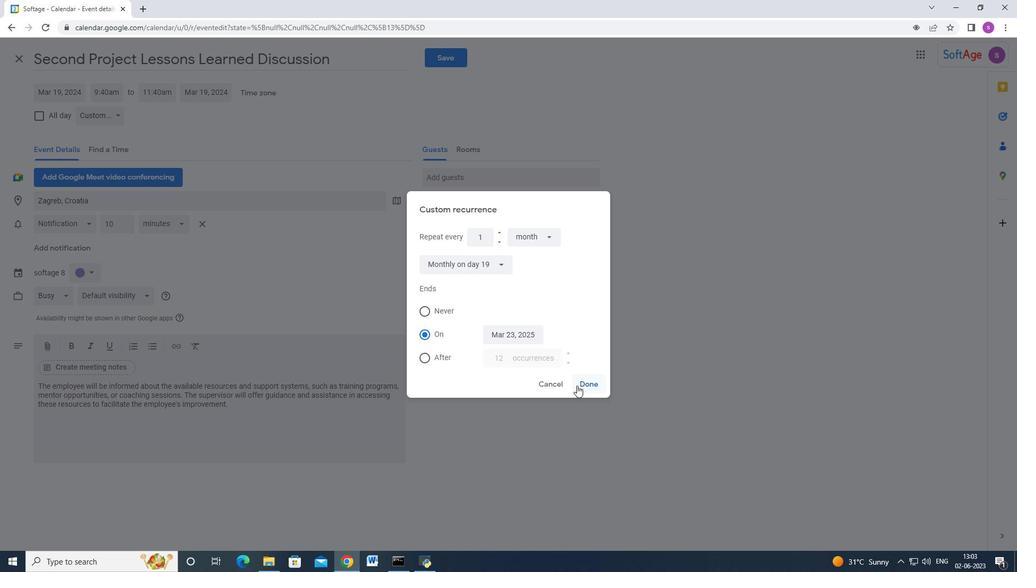 
Action: Mouse moved to (172, 110)
Screenshot: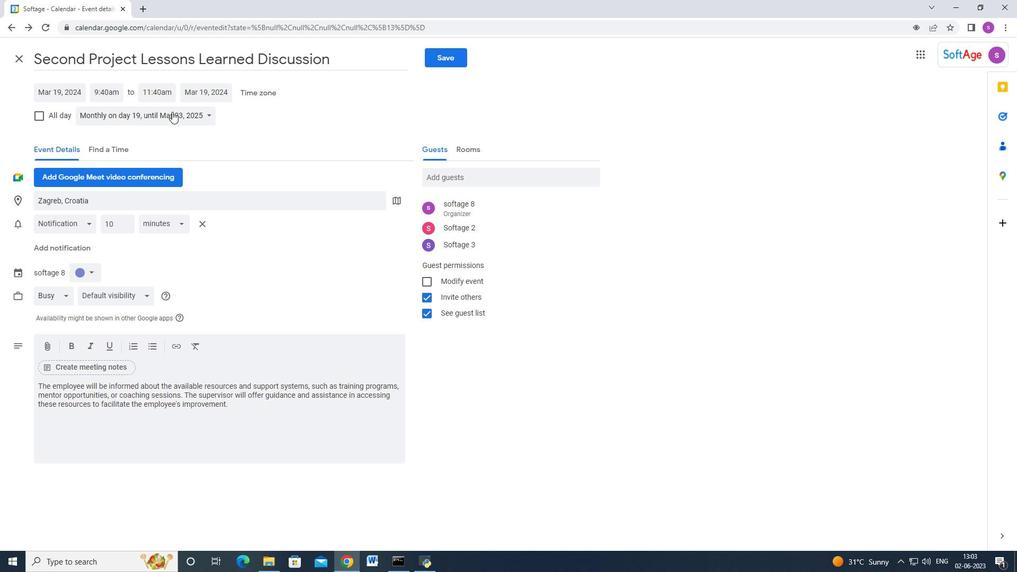 
Action: Mouse pressed left at (172, 110)
Screenshot: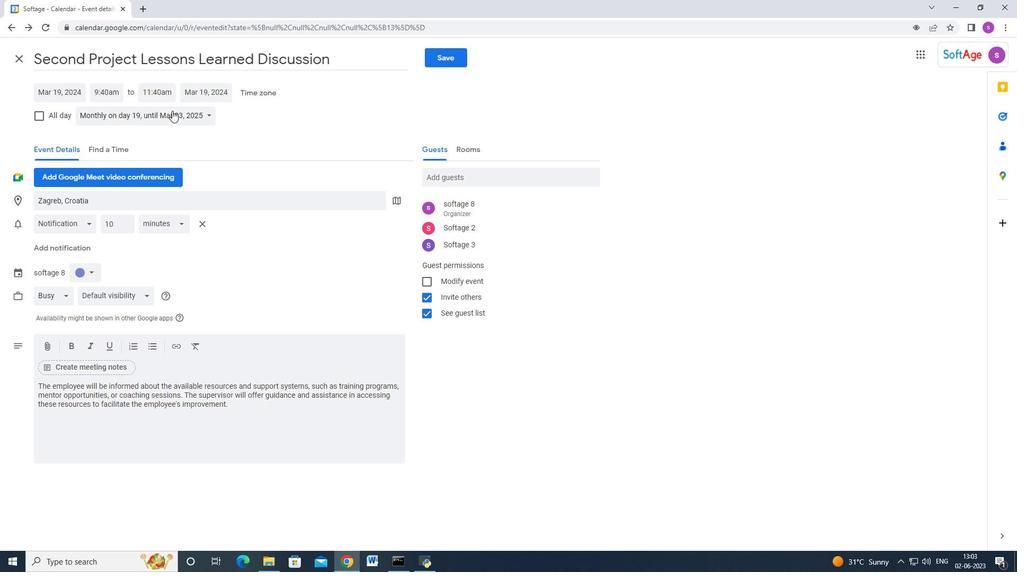 
Action: Mouse moved to (139, 203)
Screenshot: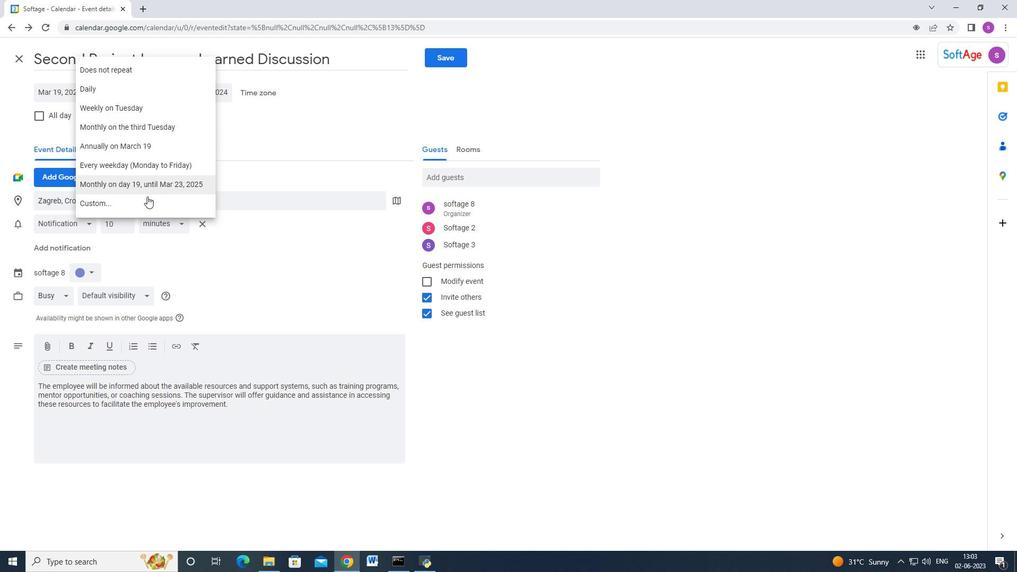 
Action: Mouse pressed left at (139, 203)
Screenshot: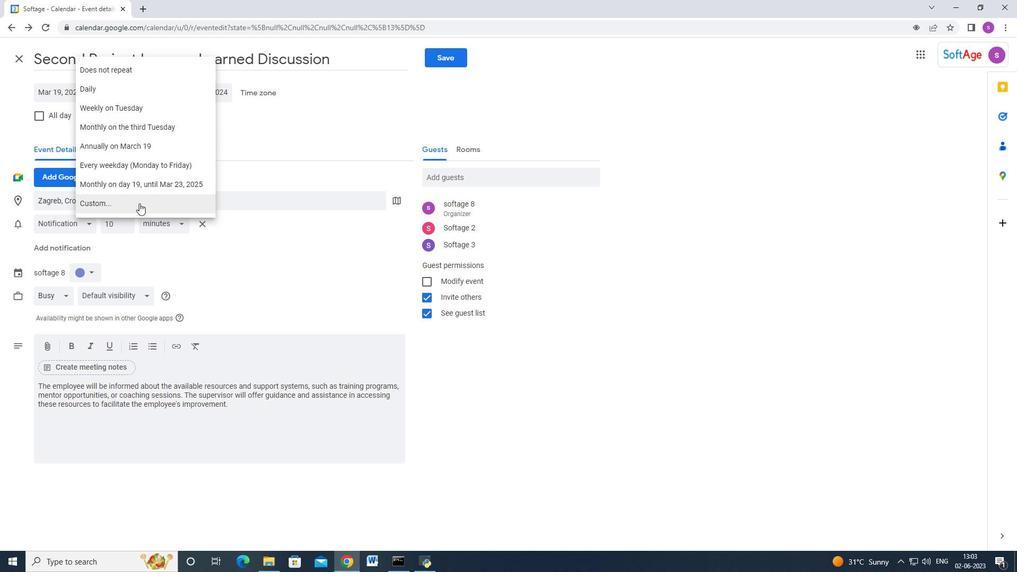 
Action: Mouse moved to (483, 264)
Screenshot: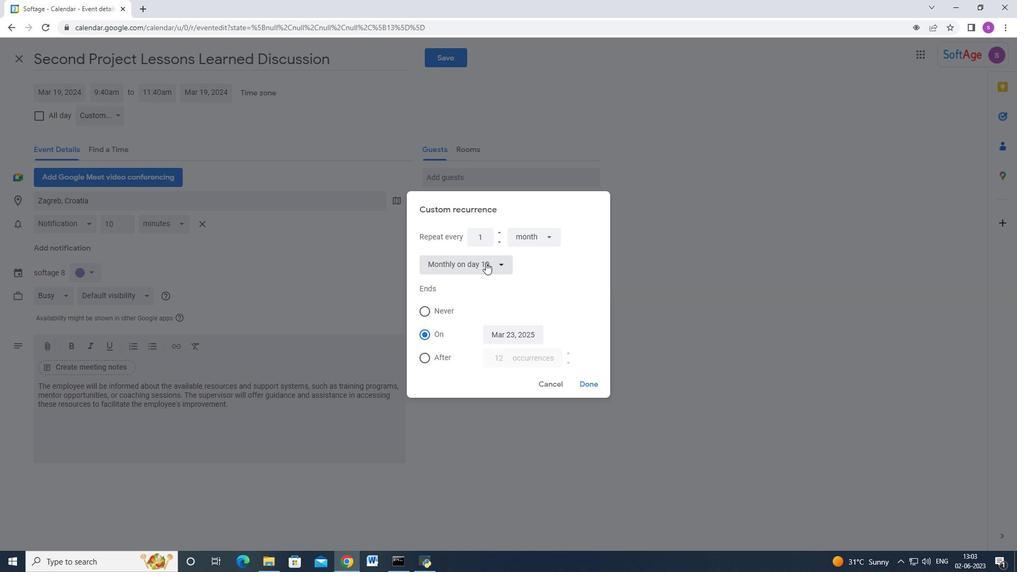 
Action: Mouse pressed left at (483, 264)
Screenshot: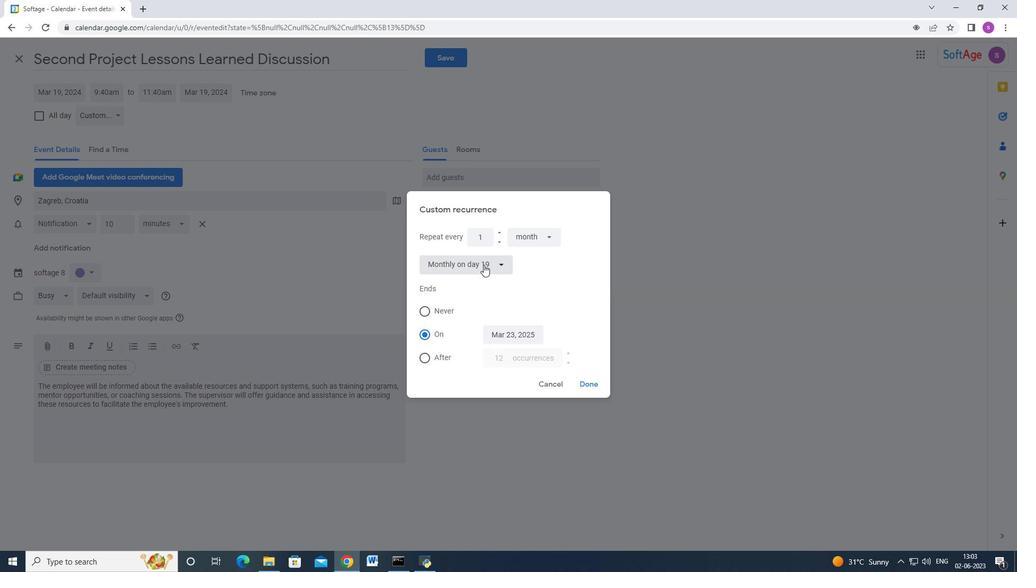 
Action: Mouse moved to (498, 264)
Screenshot: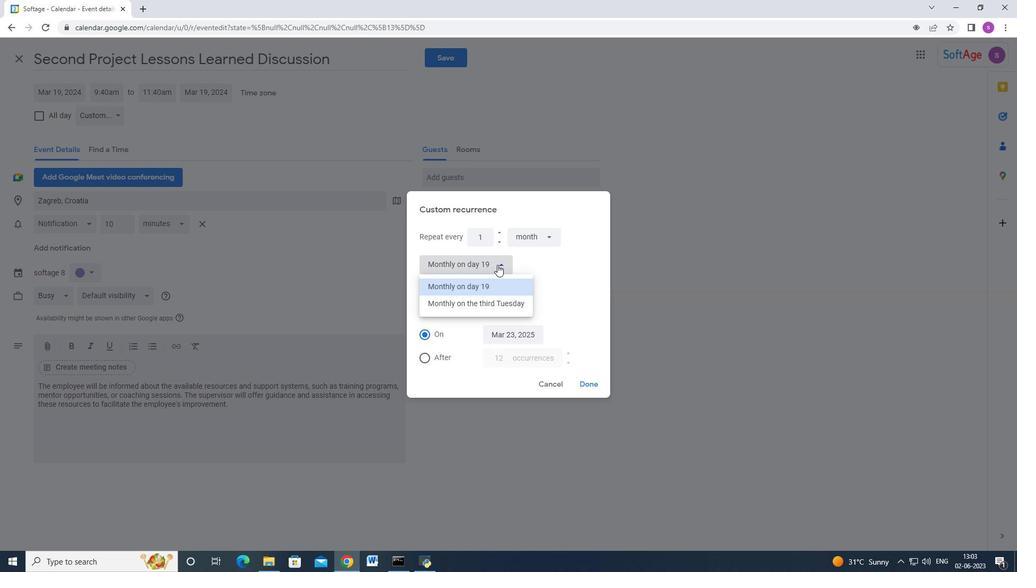 
Action: Mouse pressed left at (498, 264)
Screenshot: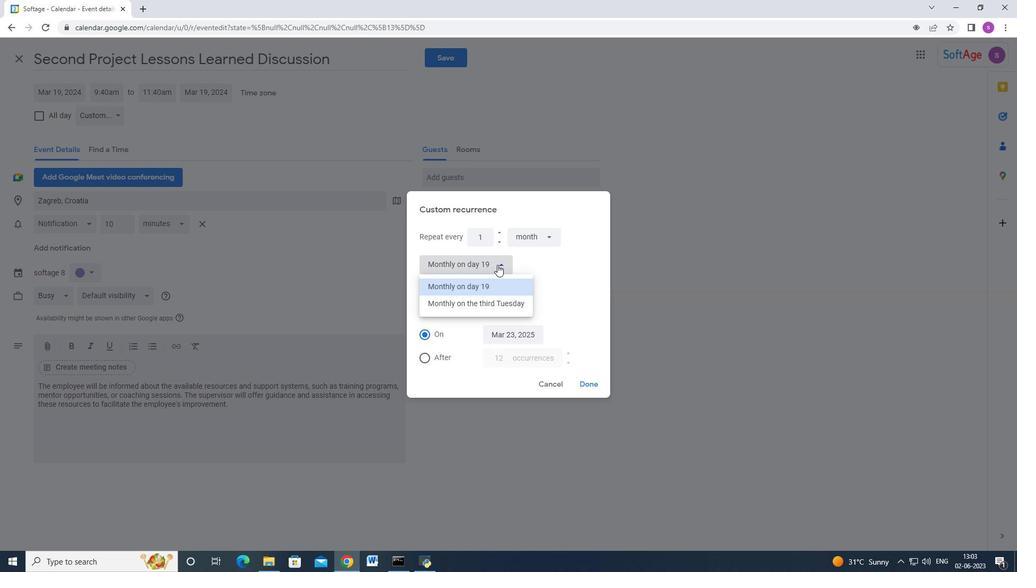 
Action: Mouse moved to (565, 266)
Screenshot: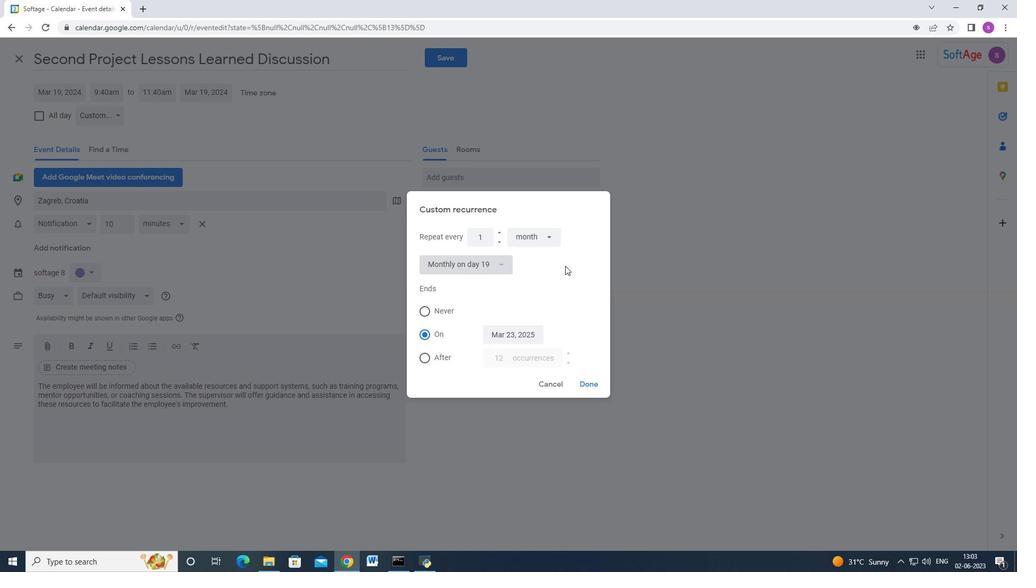 
Action: Mouse pressed left at (565, 266)
Screenshot: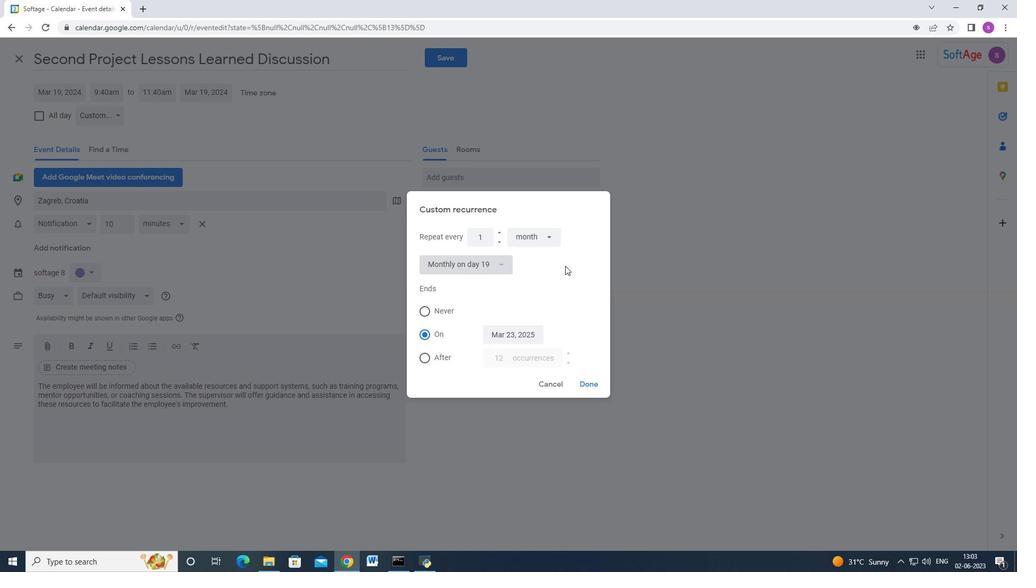 
Action: Mouse moved to (594, 380)
Screenshot: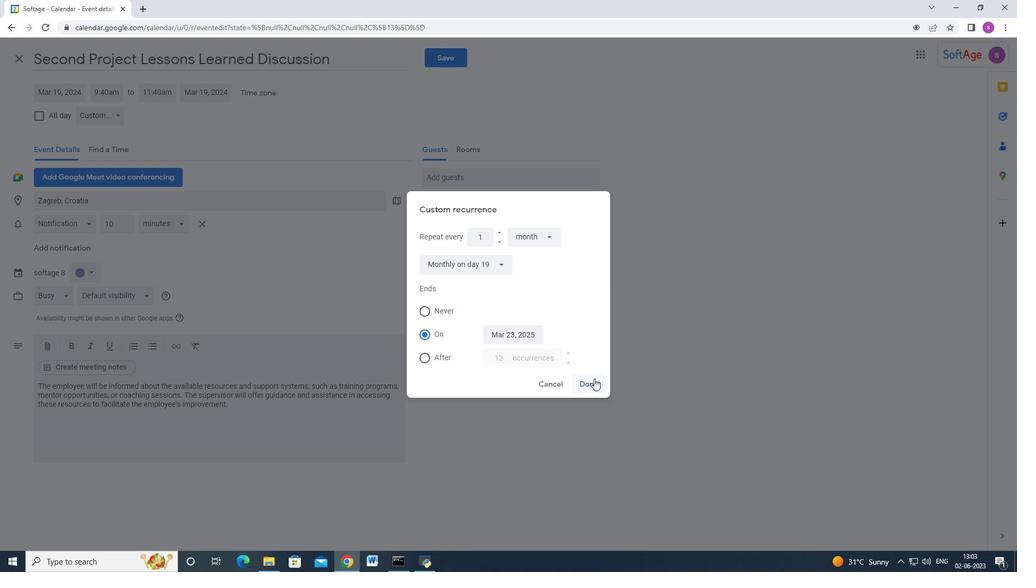 
Action: Mouse pressed left at (594, 380)
Screenshot: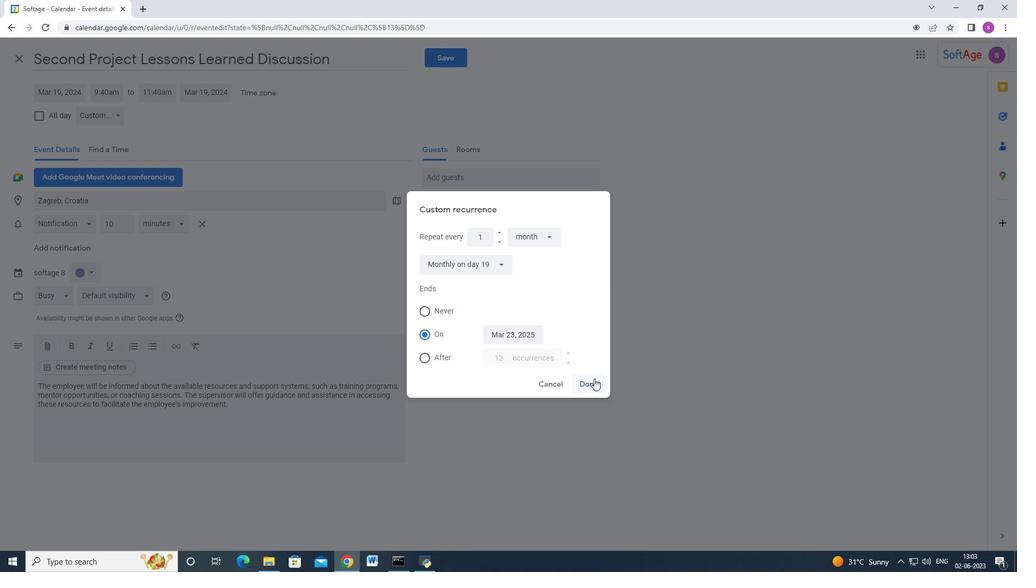 
Action: Mouse moved to (430, 57)
Screenshot: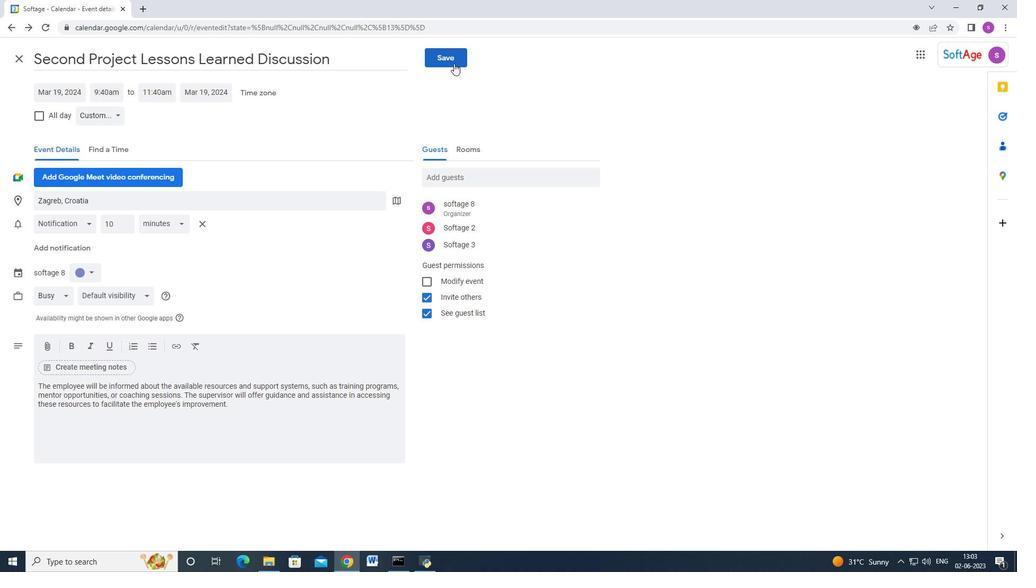 
Action: Mouse pressed left at (430, 57)
Screenshot: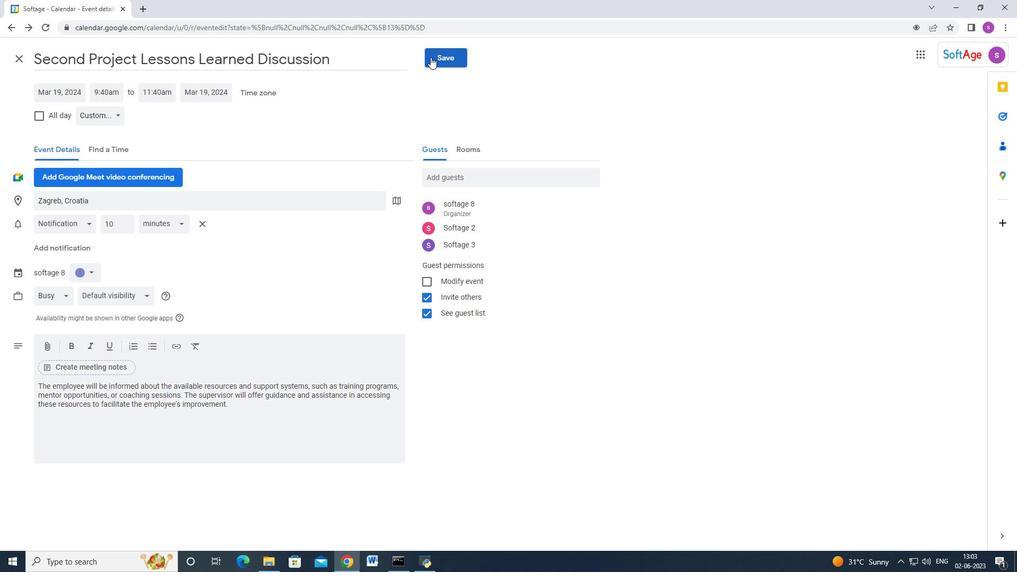 
Action: Mouse moved to (436, 63)
Screenshot: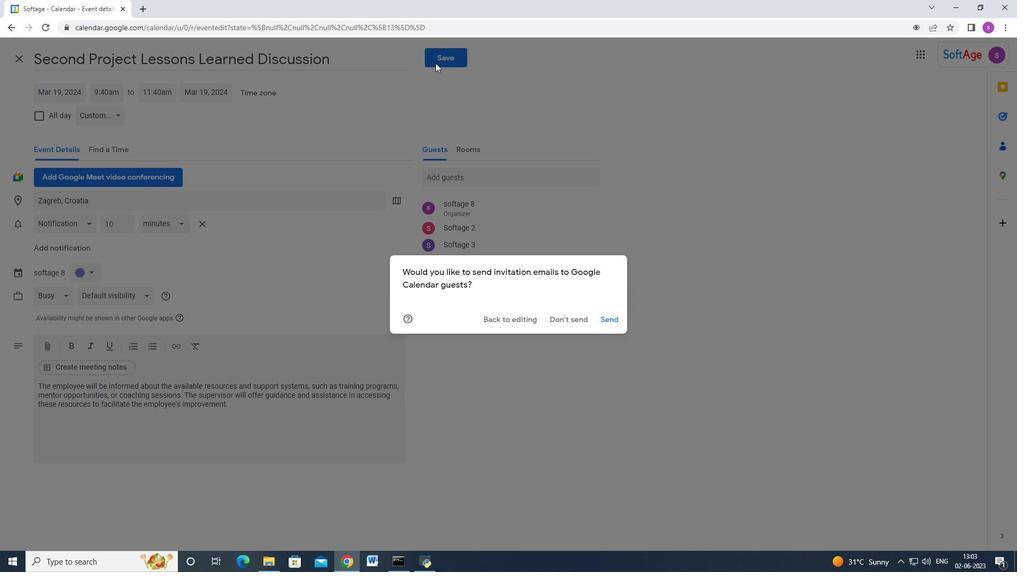
